 Task: Look for space in Cotoca, Bolivia from 2nd June, 2023 to 9th June, 2023 for 5 adults in price range Rs.7000 to Rs.13000. Place can be shared room with 2 bedrooms having 5 beds and 2 bathrooms. Property type can be flat. Amenities needed are: wifi, . Booking option can be shelf check-in. Required host language is English.
Action: Mouse moved to (795, 137)
Screenshot: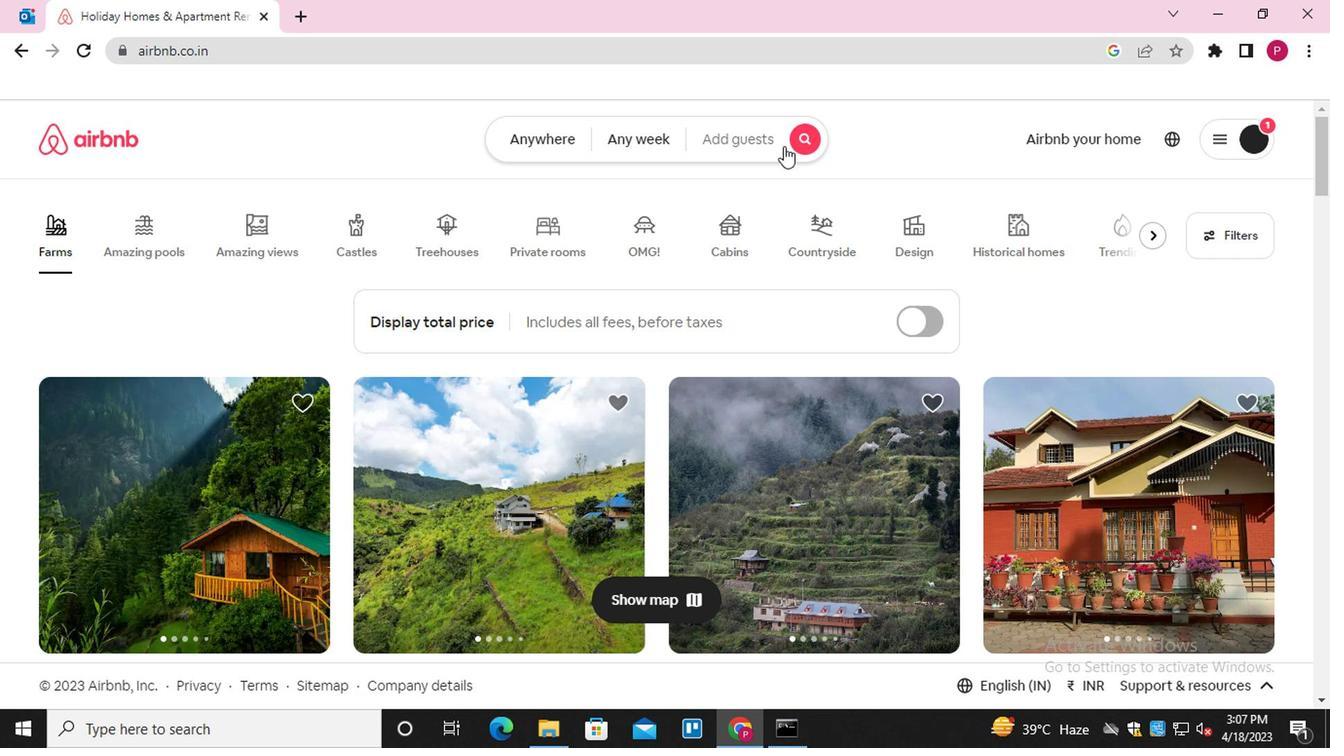 
Action: Mouse pressed left at (795, 137)
Screenshot: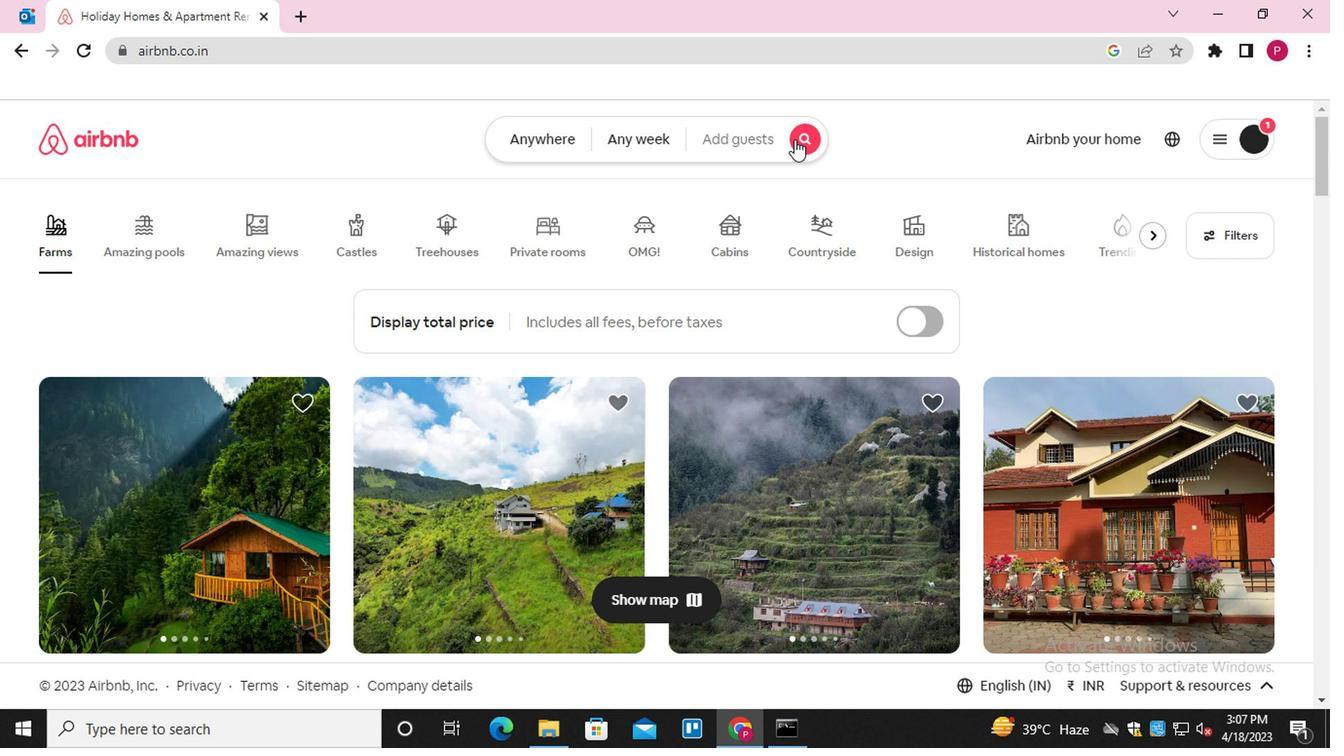 
Action: Mouse moved to (411, 227)
Screenshot: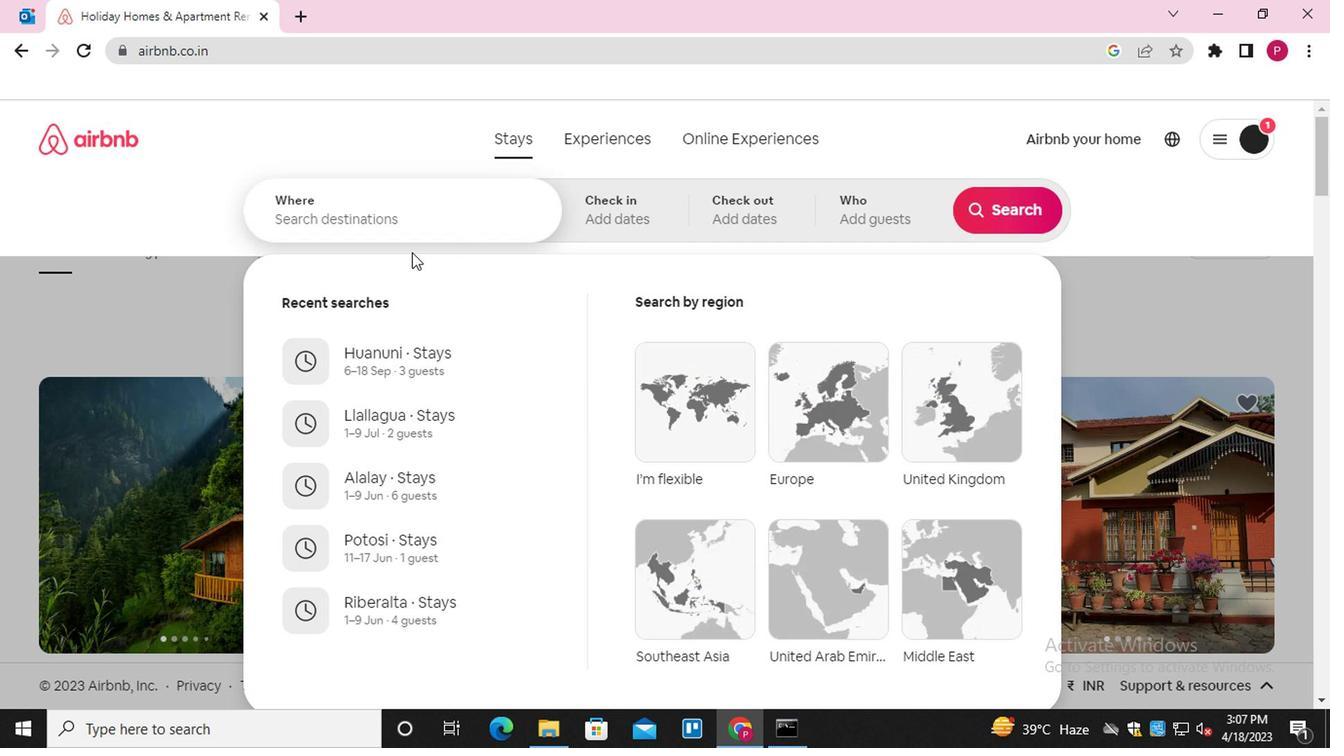 
Action: Mouse pressed left at (411, 227)
Screenshot: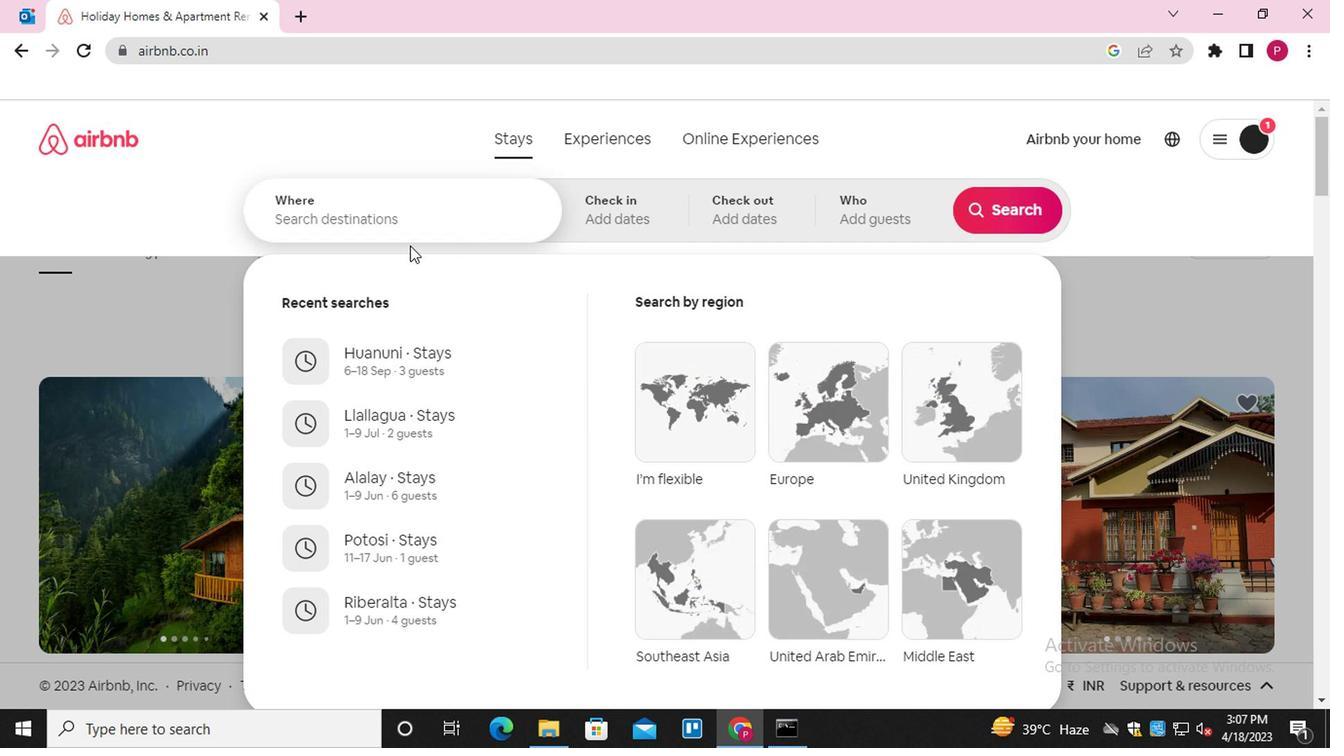 
Action: Mouse moved to (411, 227)
Screenshot: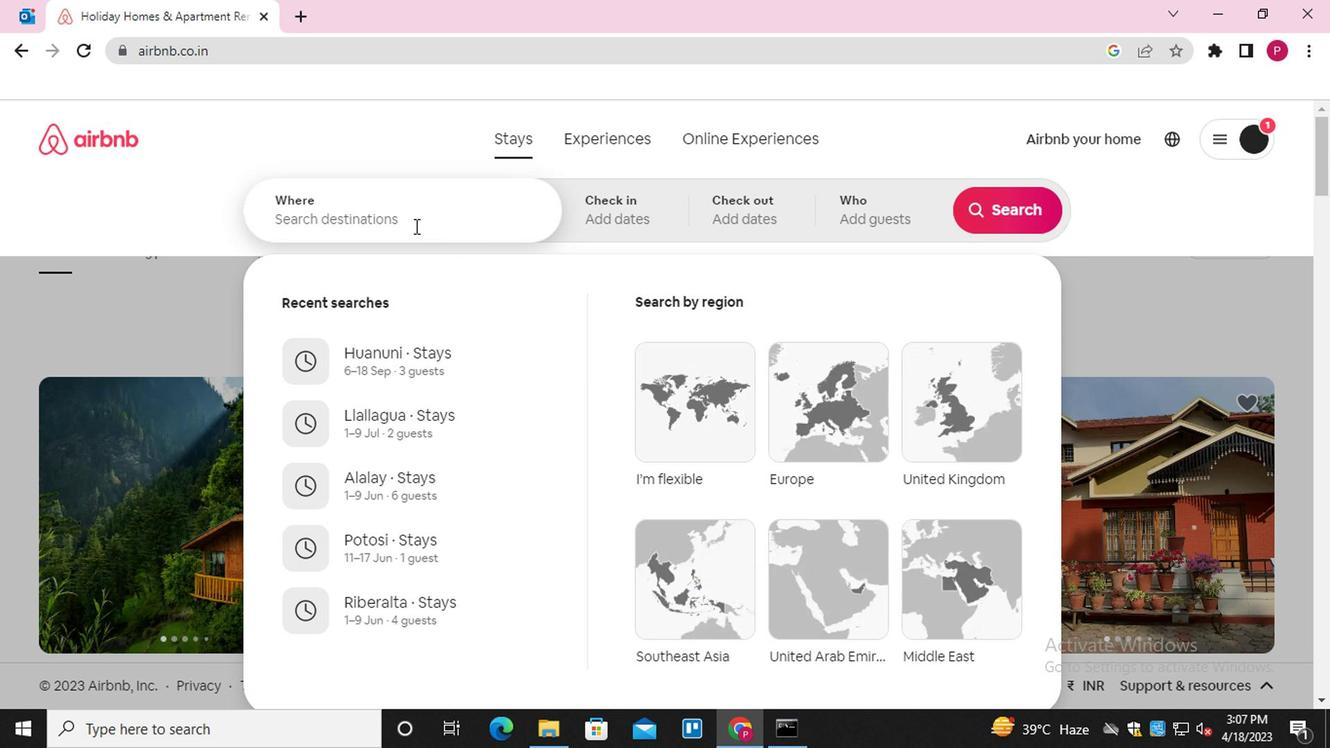 
Action: Key pressed <Key.shift>COTOCA
Screenshot: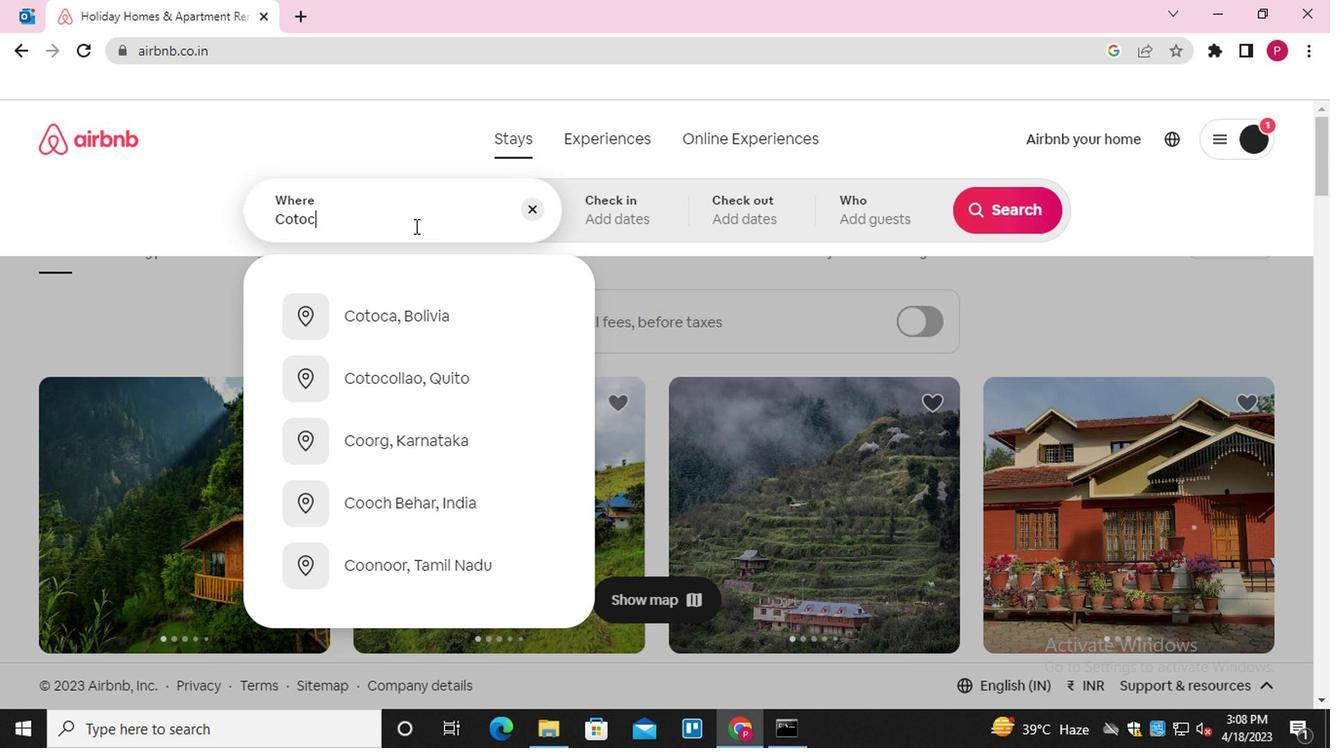
Action: Mouse moved to (414, 313)
Screenshot: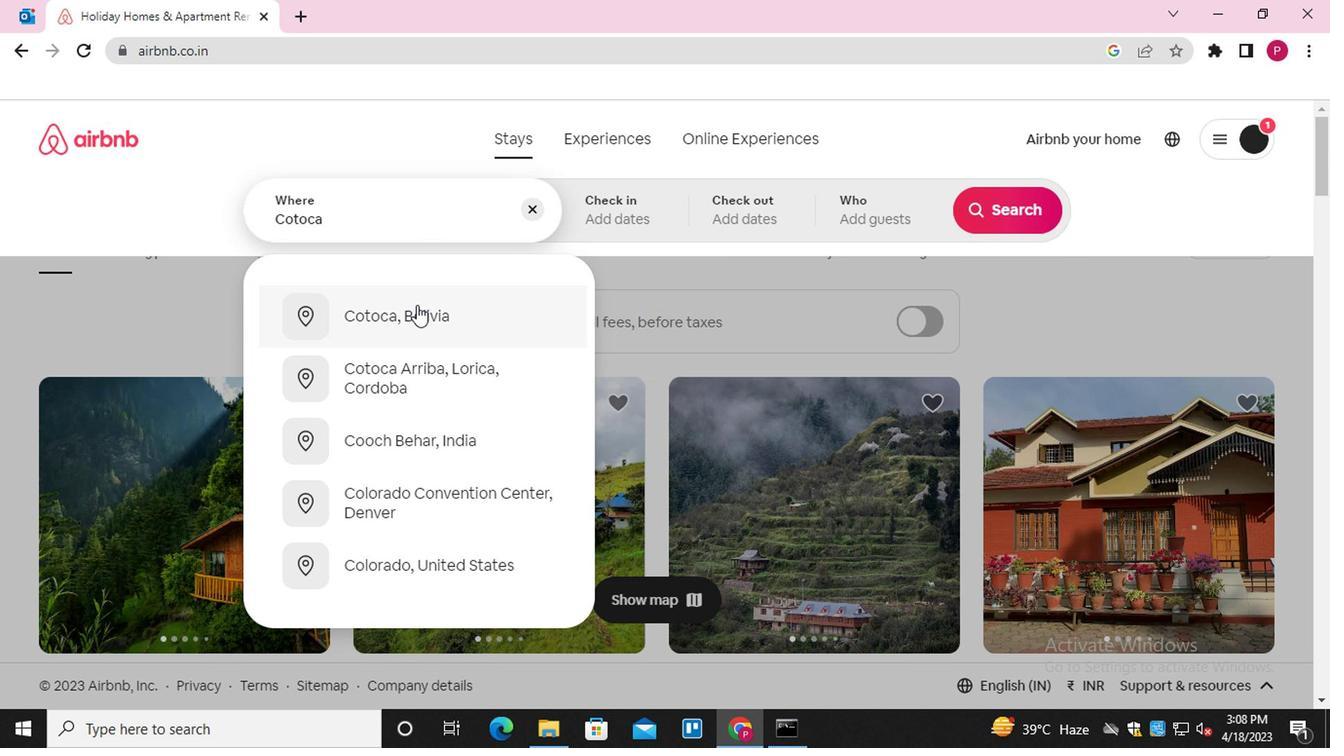 
Action: Mouse pressed left at (414, 313)
Screenshot: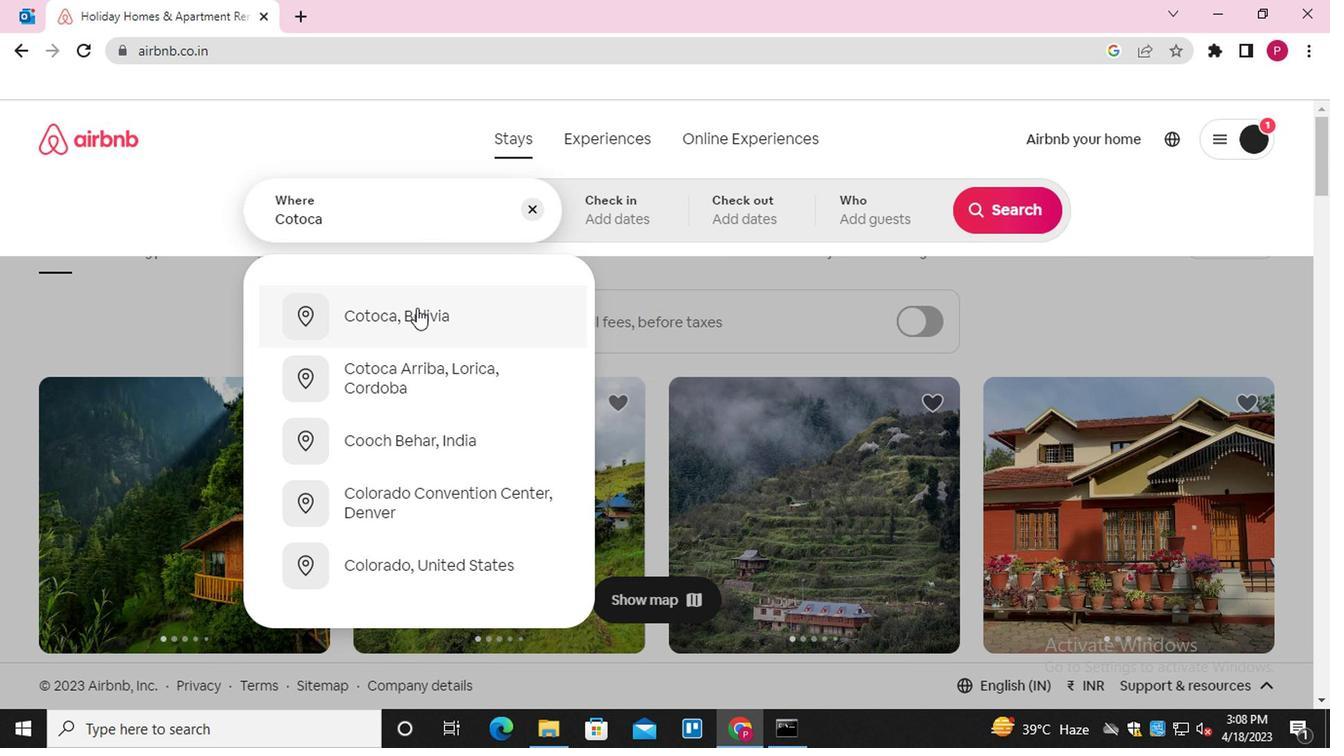 
Action: Mouse moved to (983, 370)
Screenshot: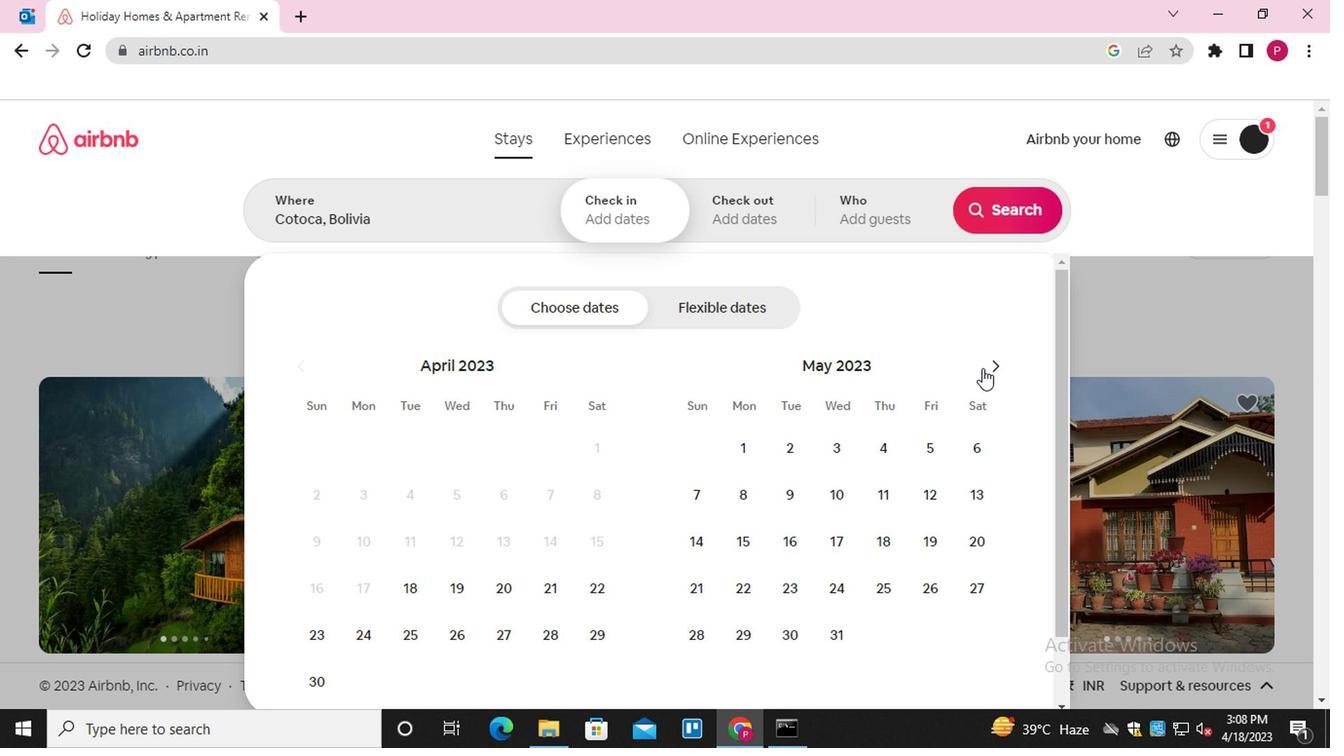 
Action: Mouse pressed left at (983, 370)
Screenshot: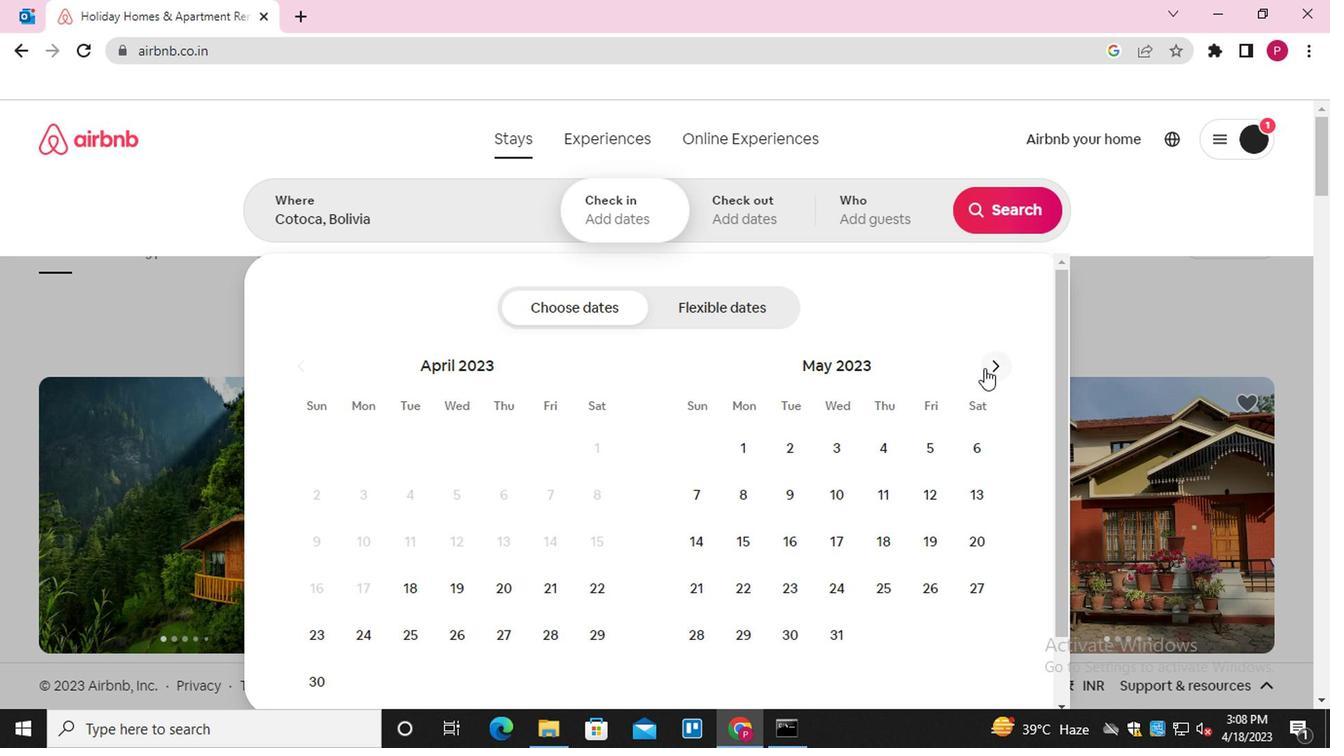 
Action: Mouse moved to (918, 448)
Screenshot: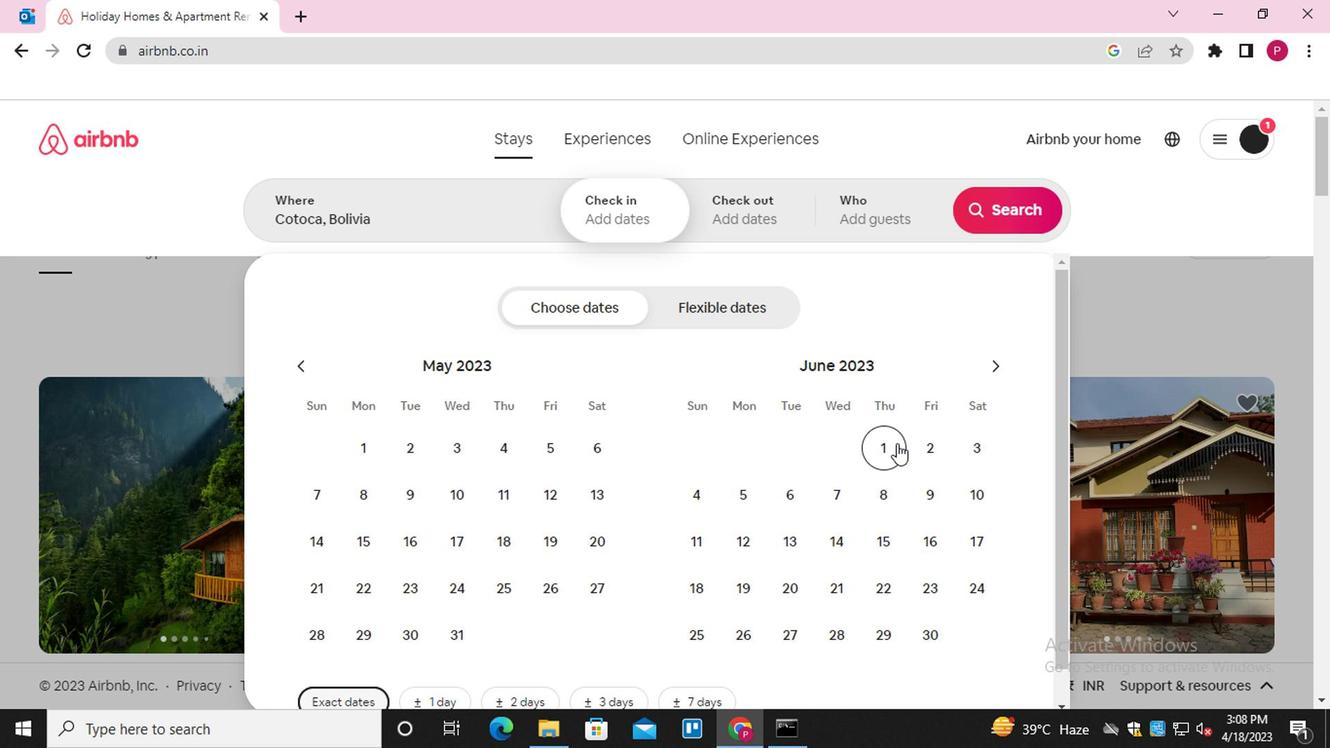 
Action: Mouse pressed left at (918, 448)
Screenshot: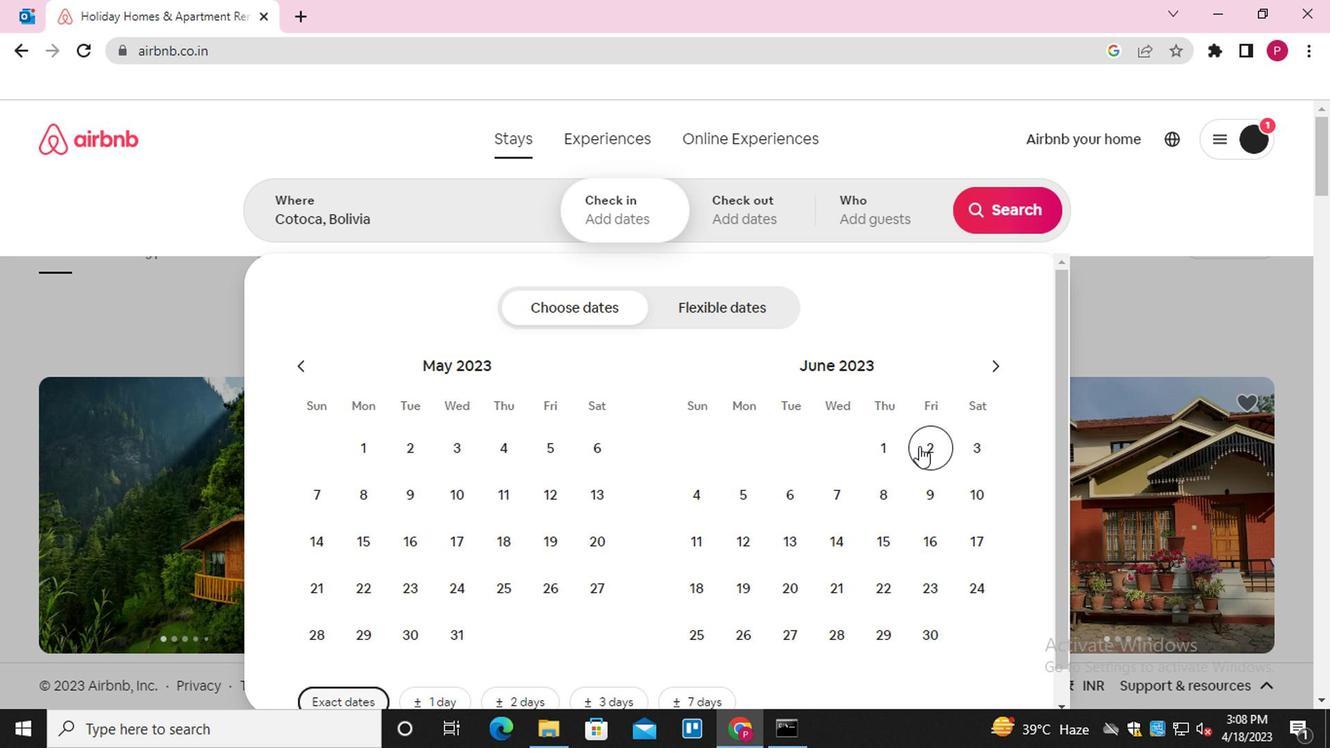 
Action: Mouse moved to (931, 491)
Screenshot: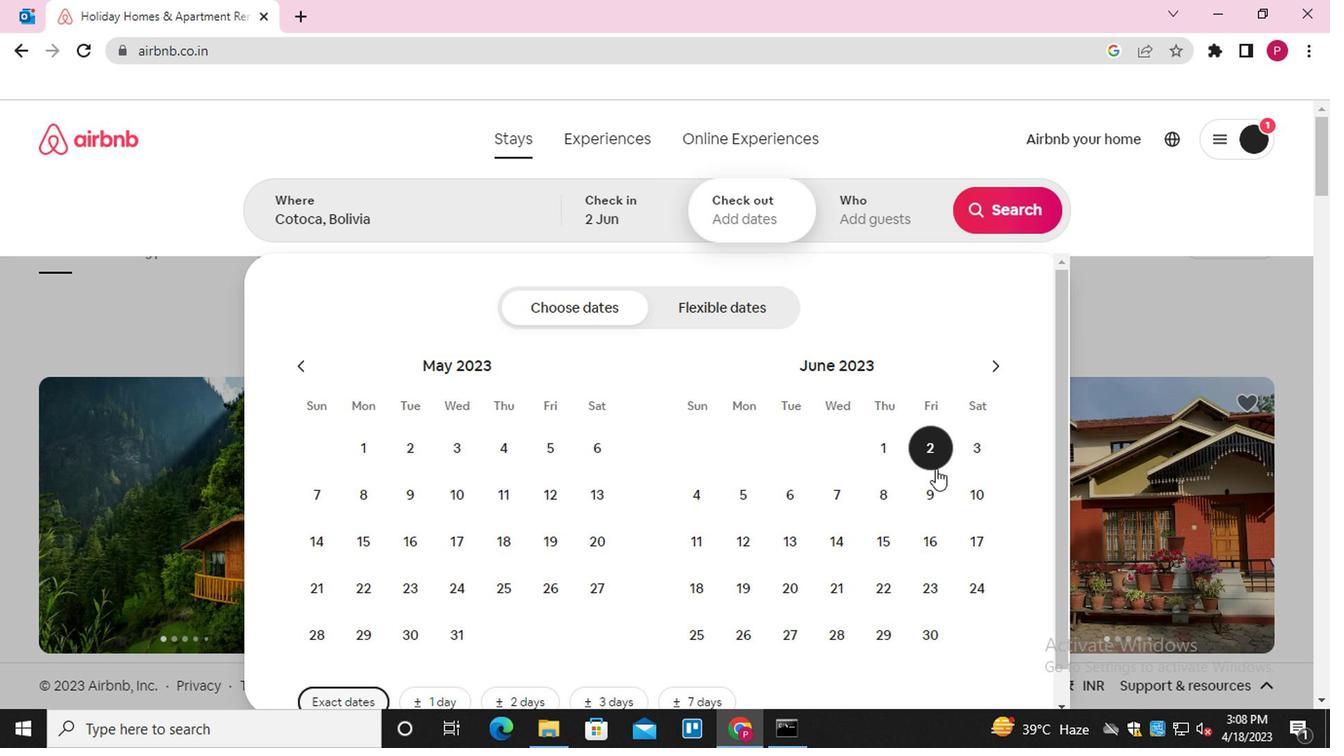 
Action: Mouse pressed left at (931, 491)
Screenshot: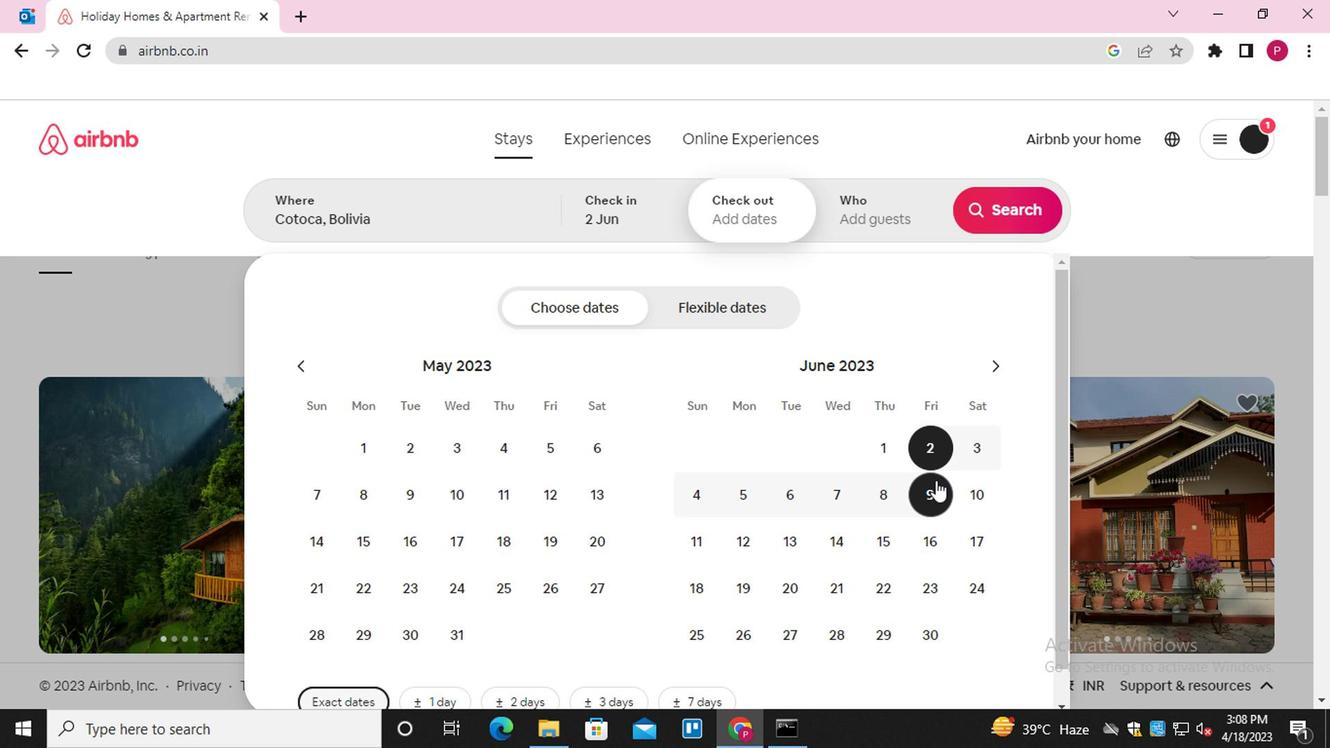 
Action: Mouse moved to (866, 201)
Screenshot: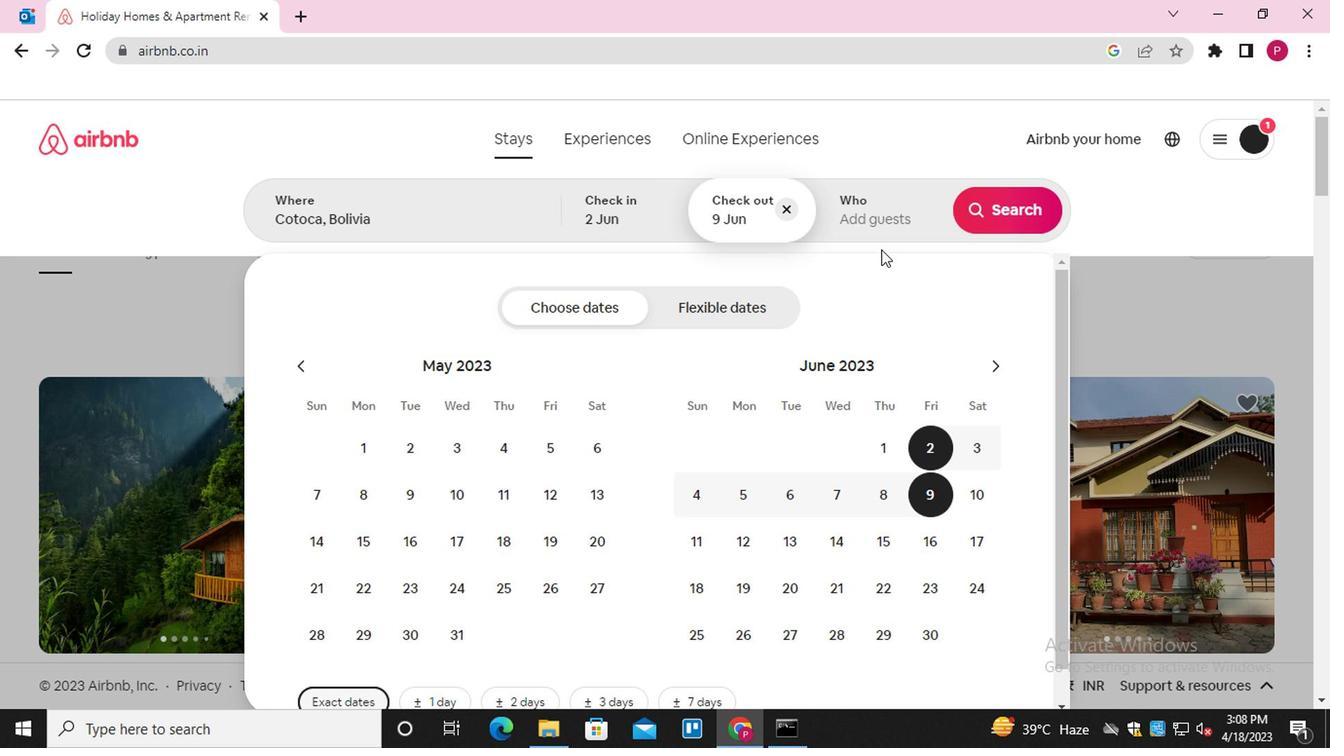 
Action: Mouse pressed left at (866, 201)
Screenshot: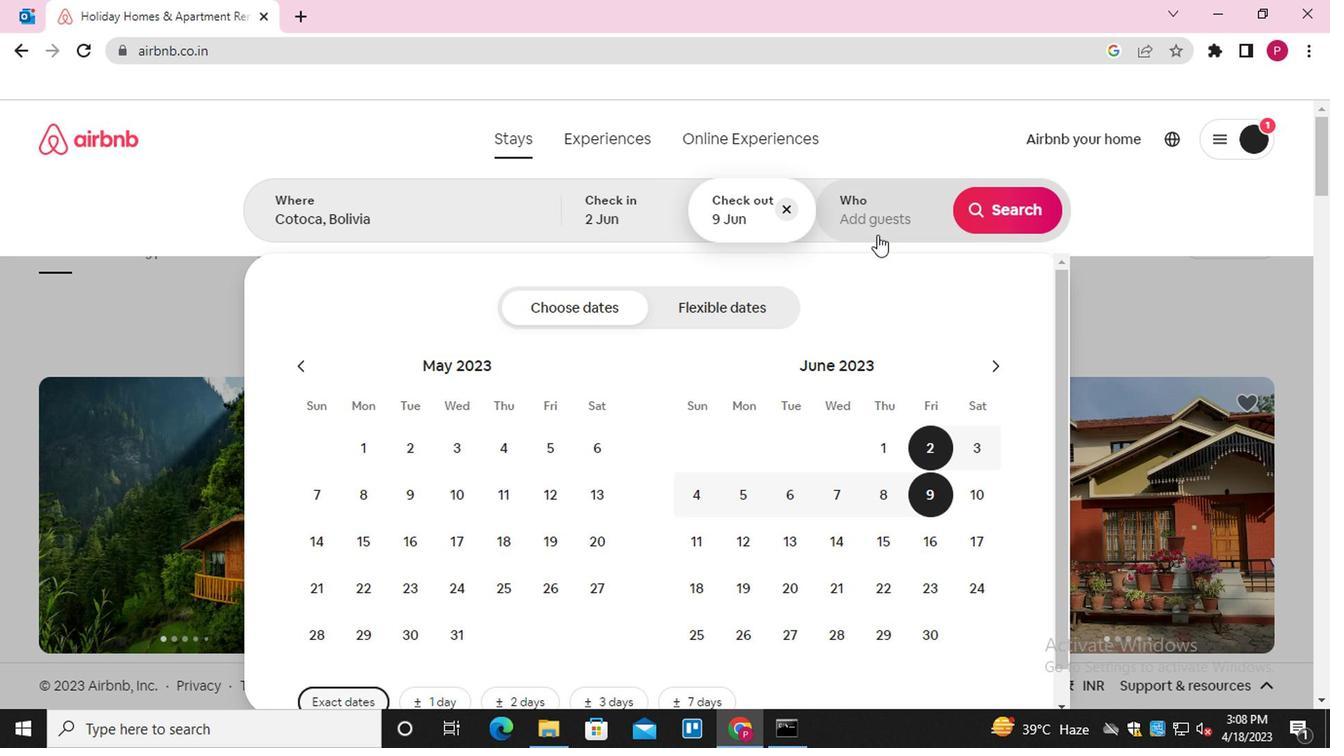
Action: Mouse moved to (1005, 320)
Screenshot: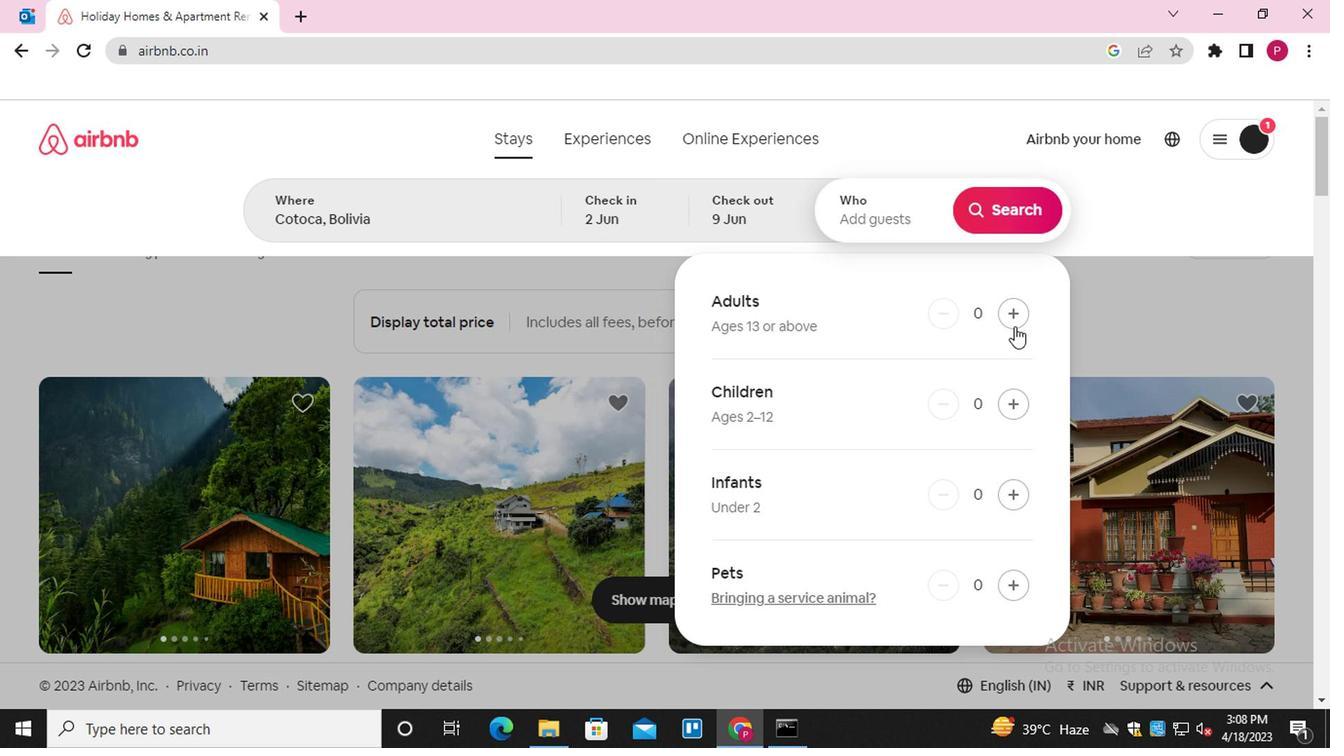 
Action: Mouse pressed left at (1005, 320)
Screenshot: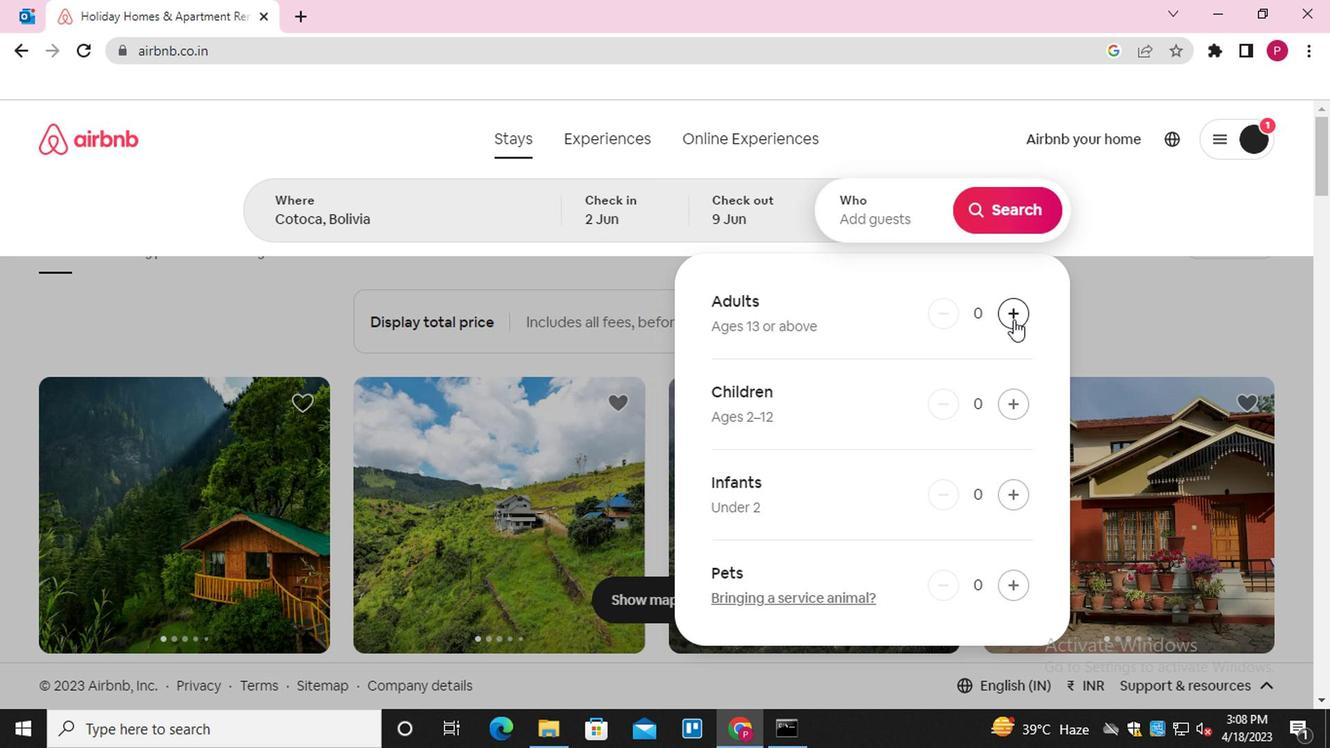 
Action: Mouse pressed left at (1005, 320)
Screenshot: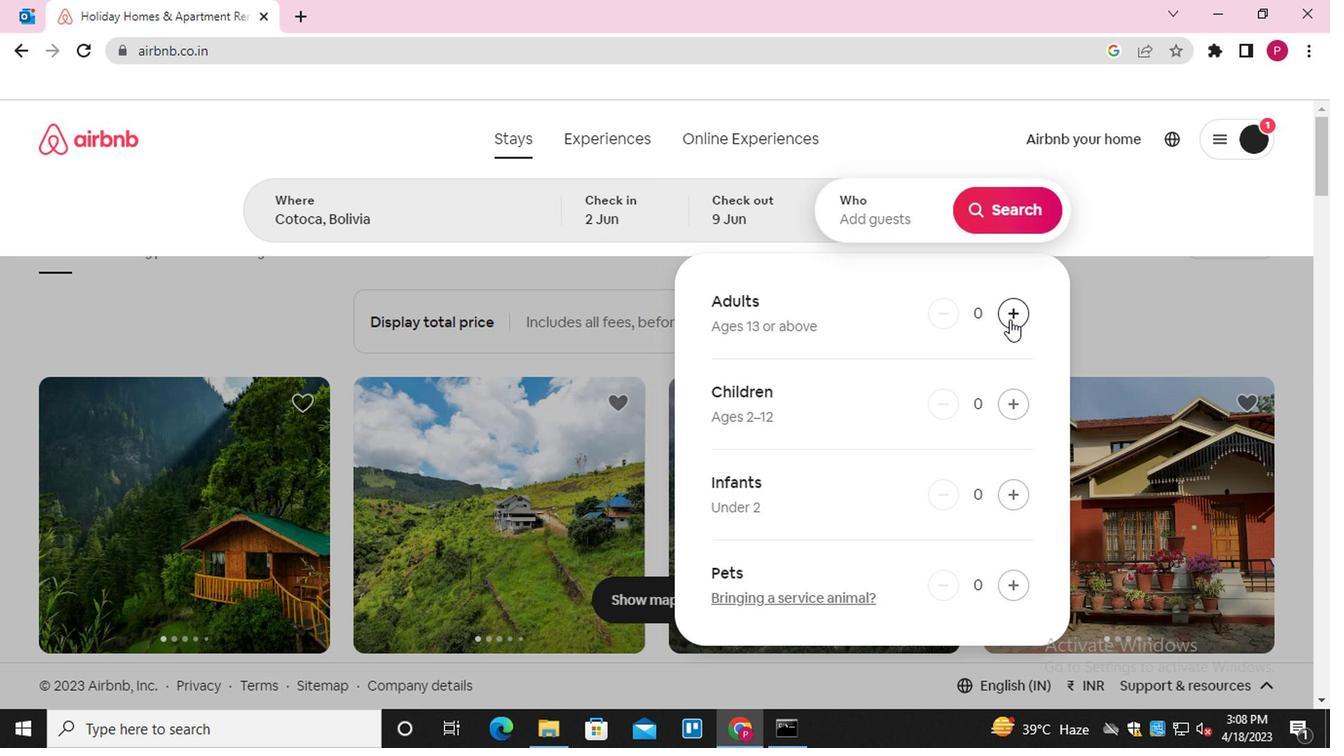 
Action: Mouse pressed left at (1005, 320)
Screenshot: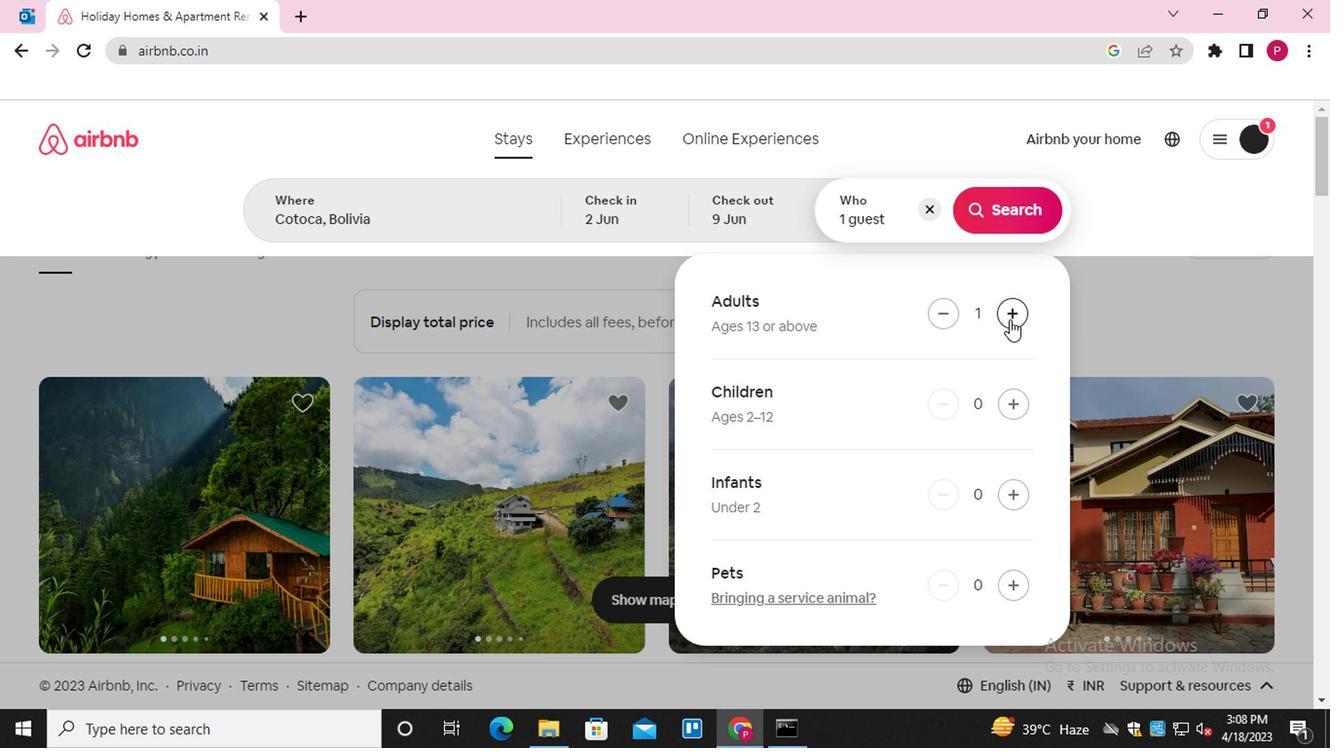 
Action: Mouse pressed left at (1005, 320)
Screenshot: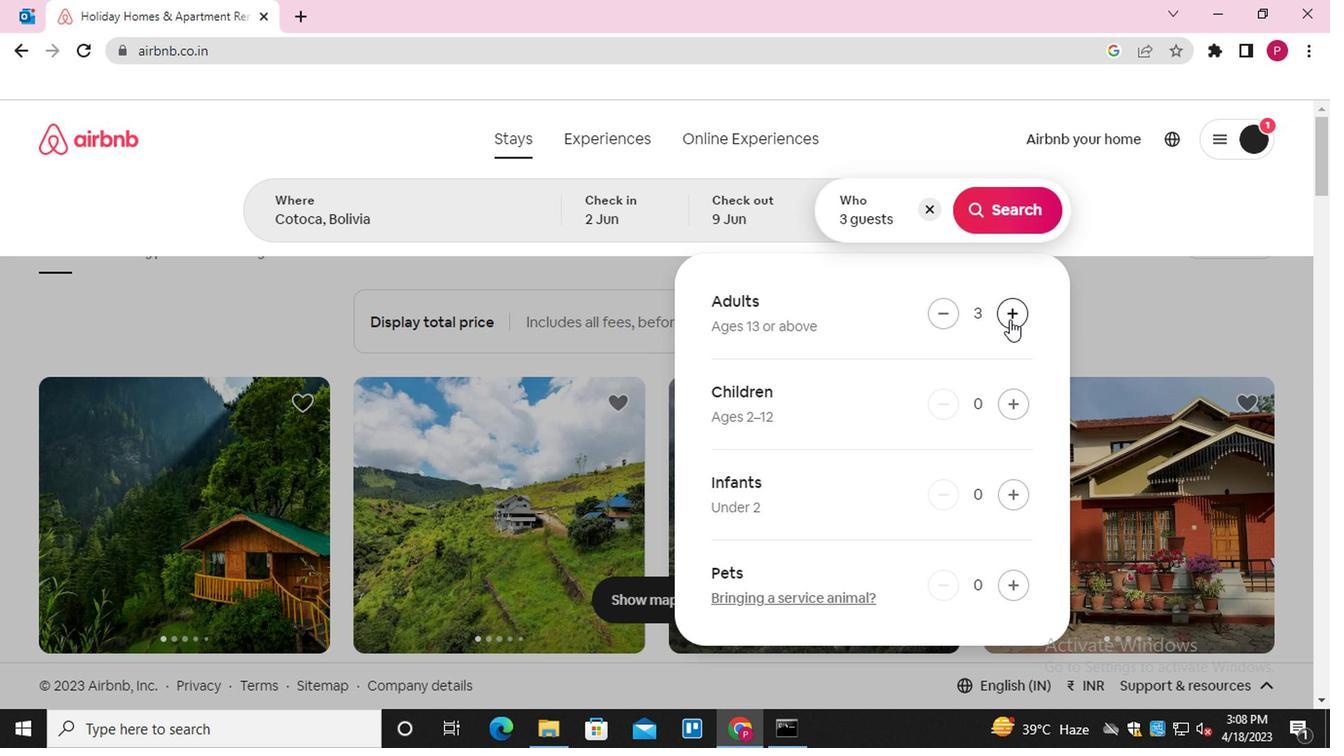 
Action: Mouse pressed left at (1005, 320)
Screenshot: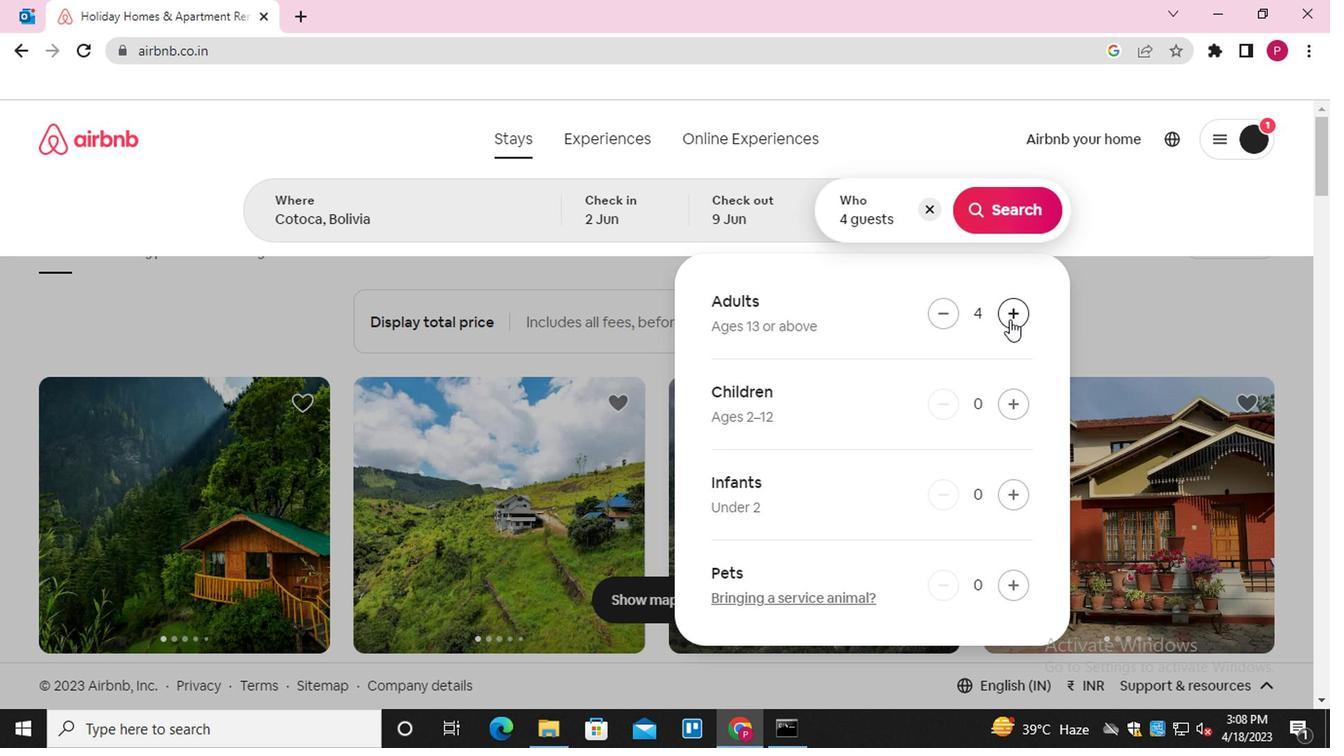 
Action: Mouse moved to (993, 216)
Screenshot: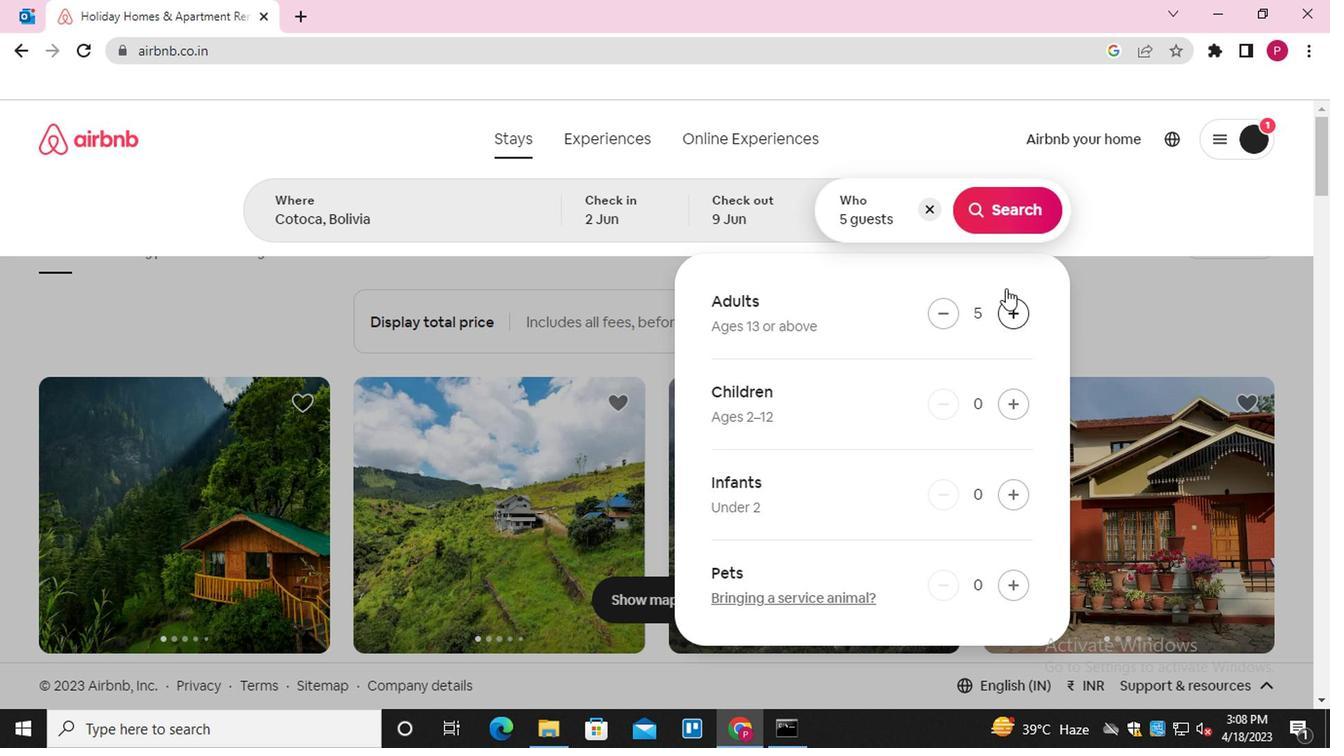 
Action: Mouse pressed left at (993, 216)
Screenshot: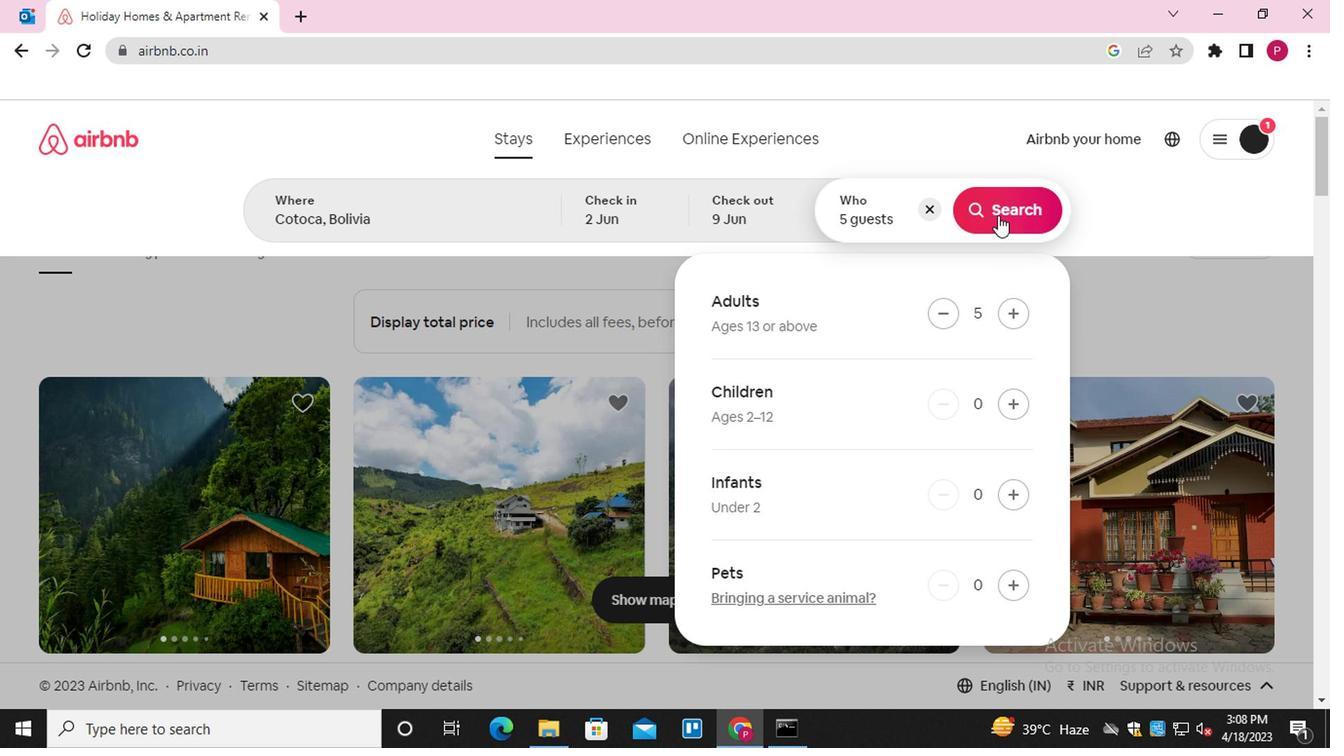 
Action: Mouse moved to (1211, 218)
Screenshot: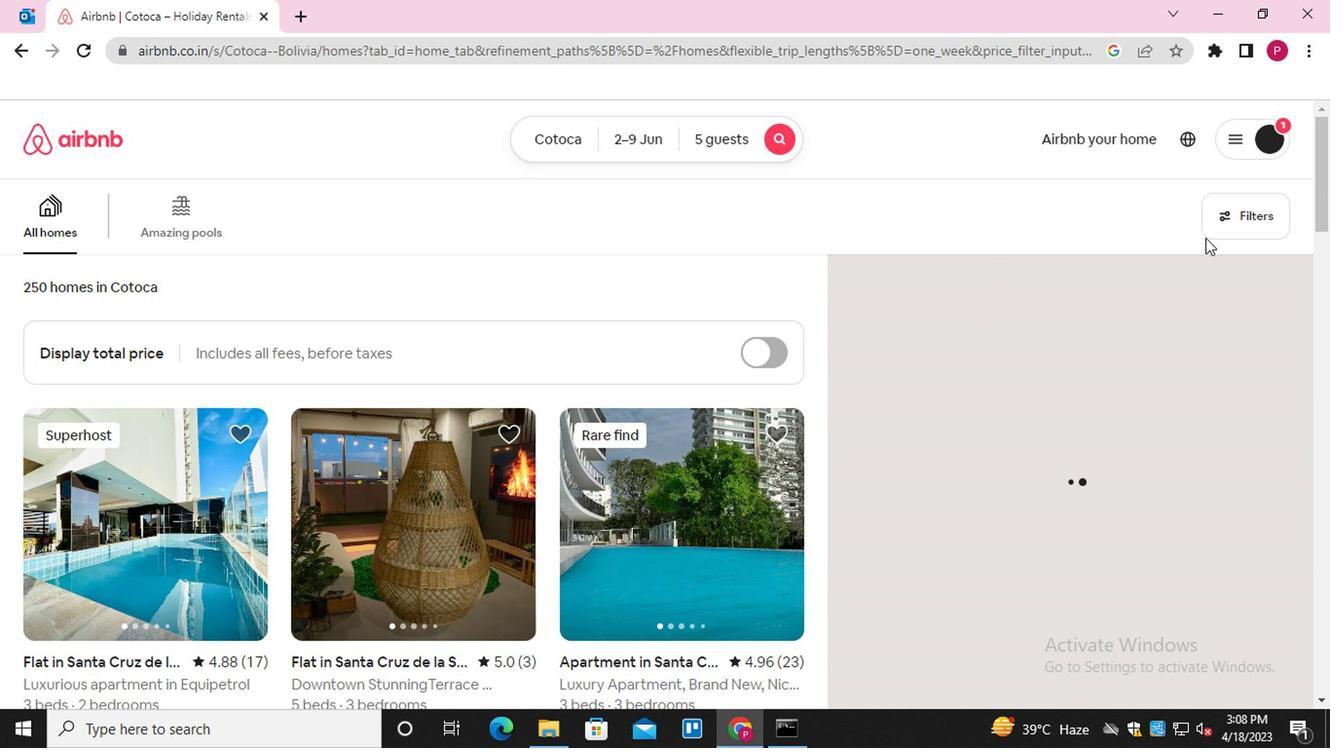 
Action: Mouse pressed left at (1211, 218)
Screenshot: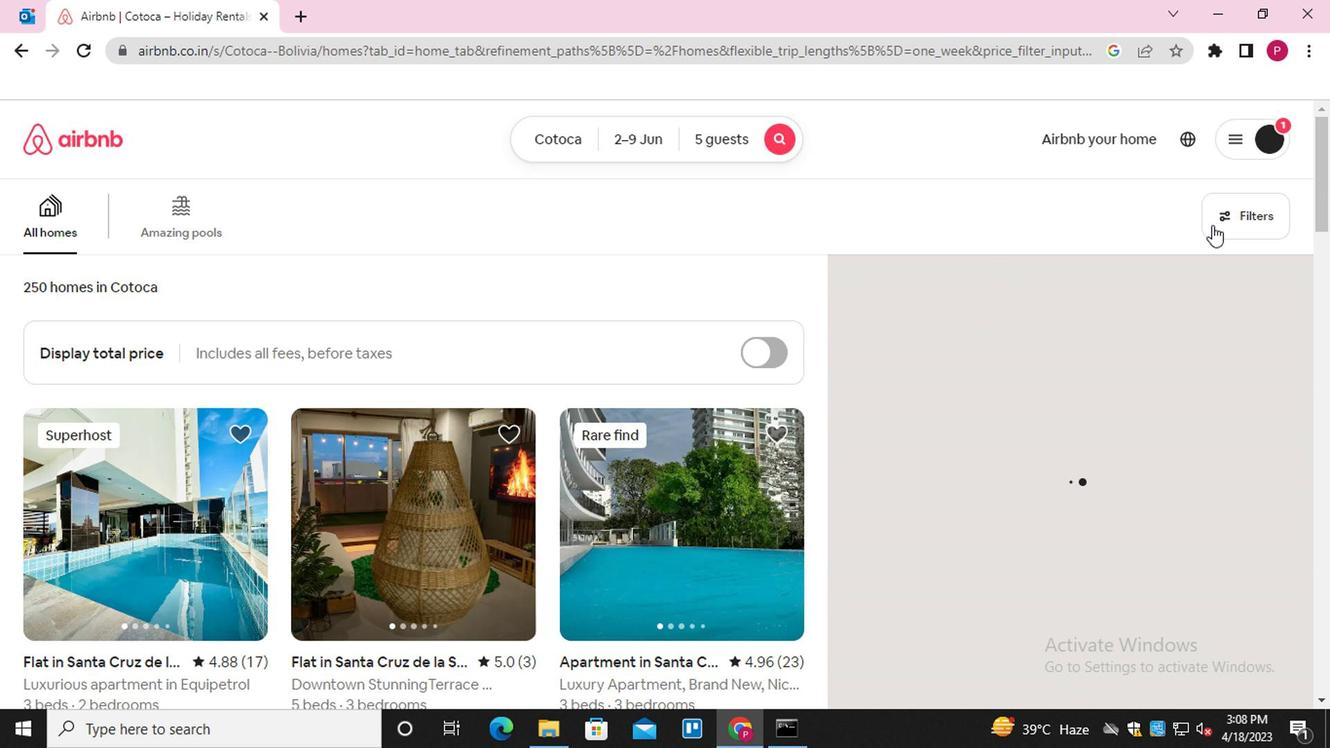
Action: Mouse moved to (456, 455)
Screenshot: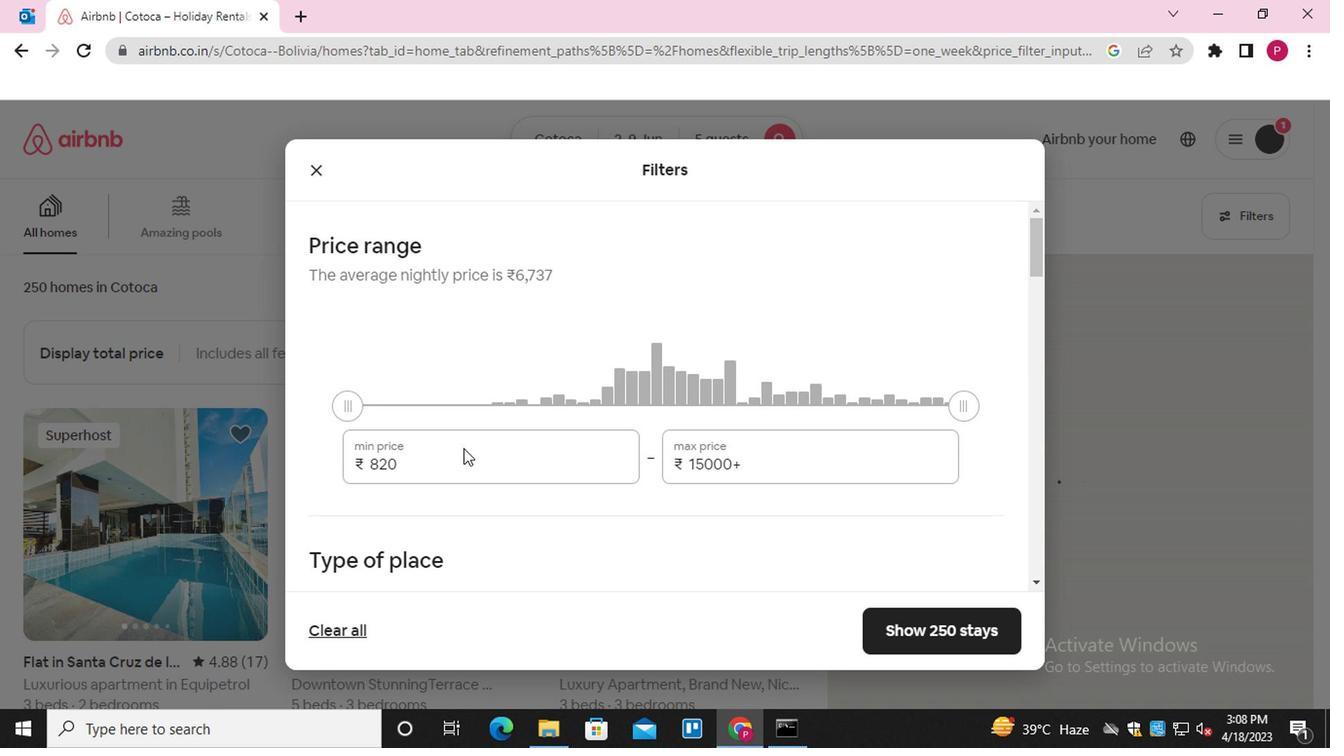 
Action: Mouse pressed left at (456, 455)
Screenshot: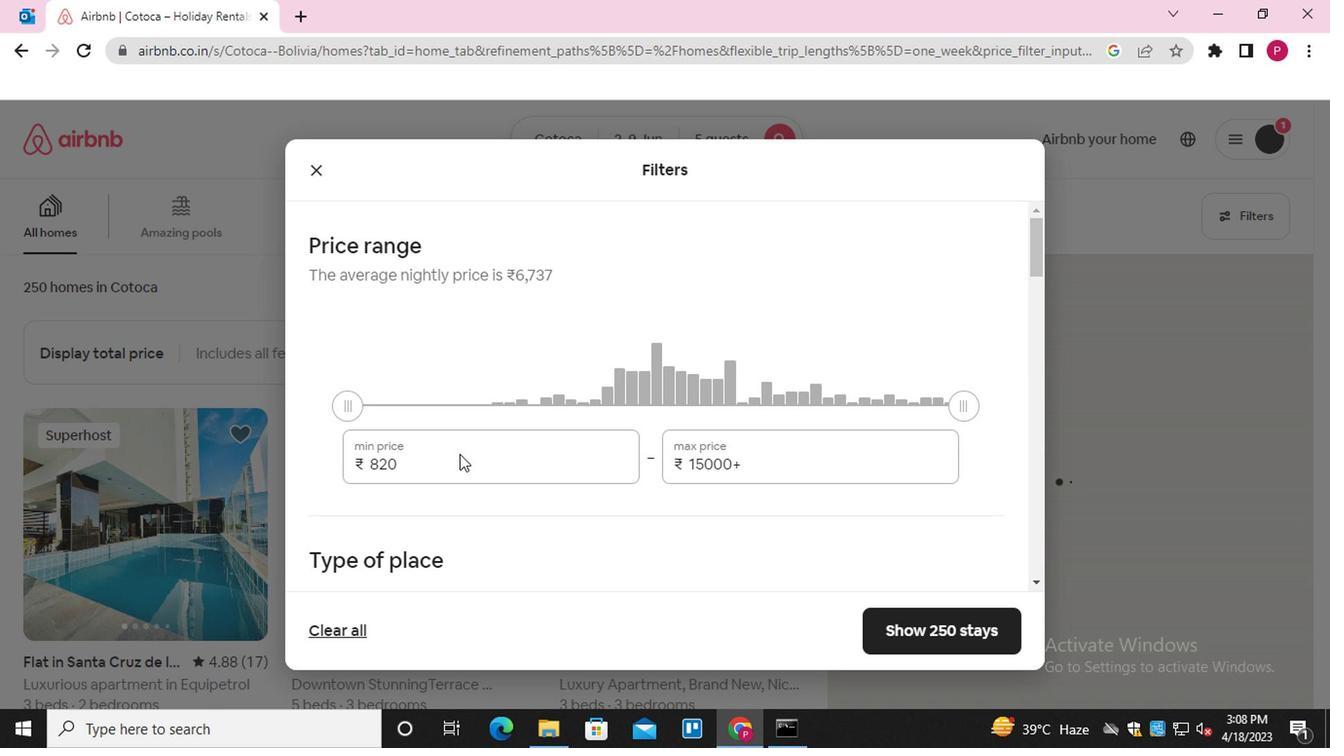 
Action: Mouse pressed left at (456, 455)
Screenshot: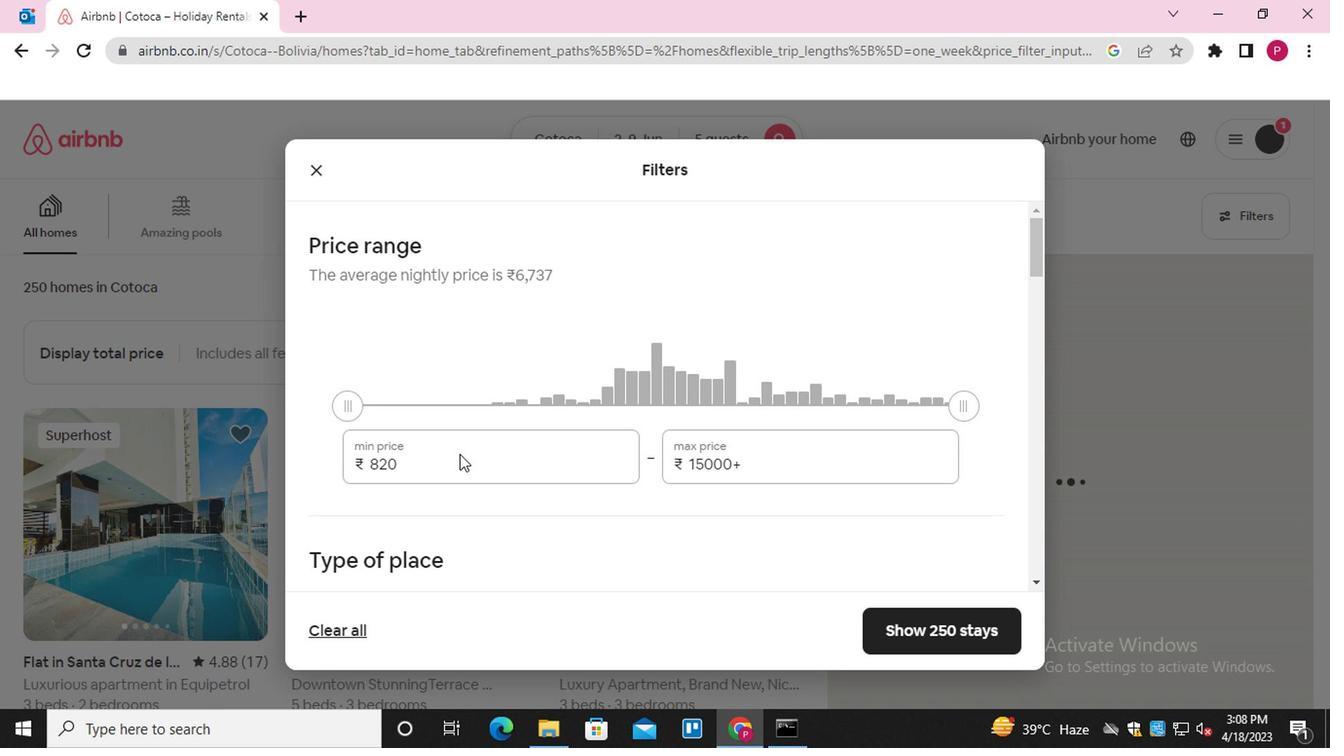 
Action: Mouse moved to (456, 457)
Screenshot: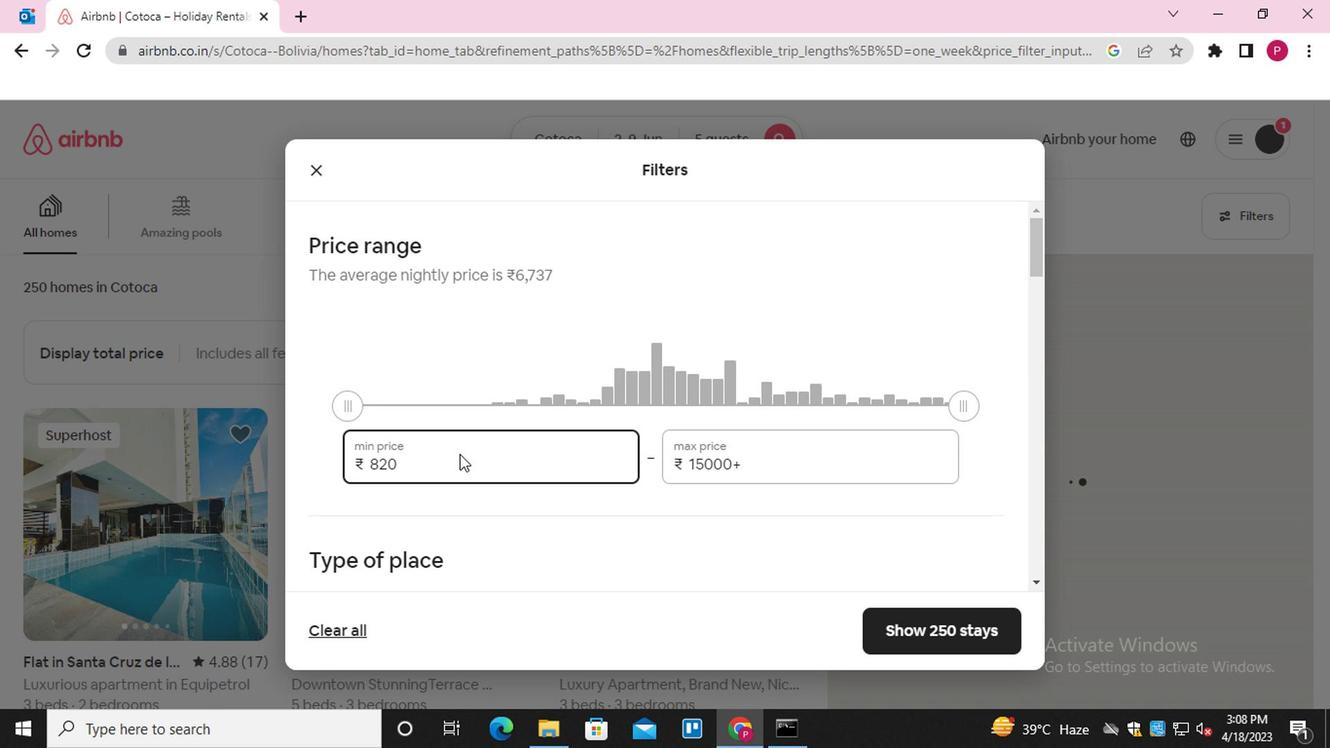 
Action: Mouse pressed left at (456, 457)
Screenshot: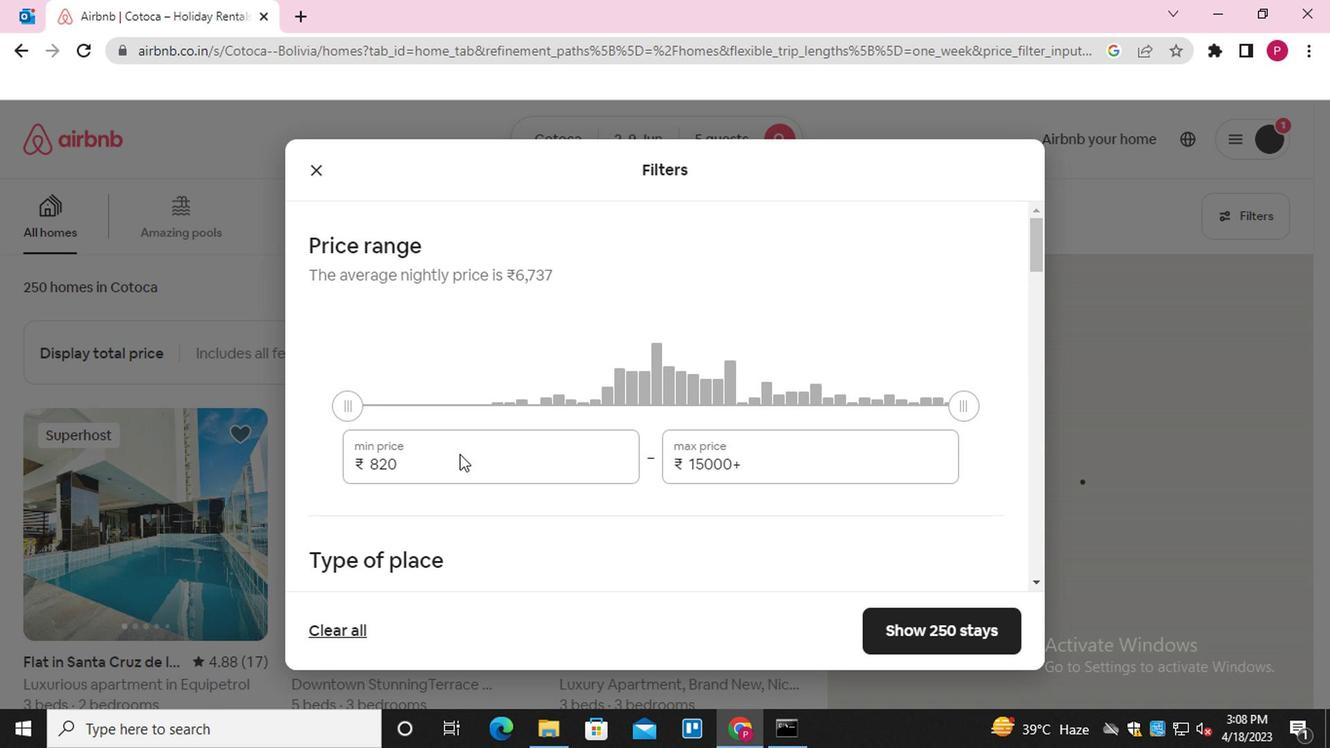 
Action: Mouse moved to (448, 463)
Screenshot: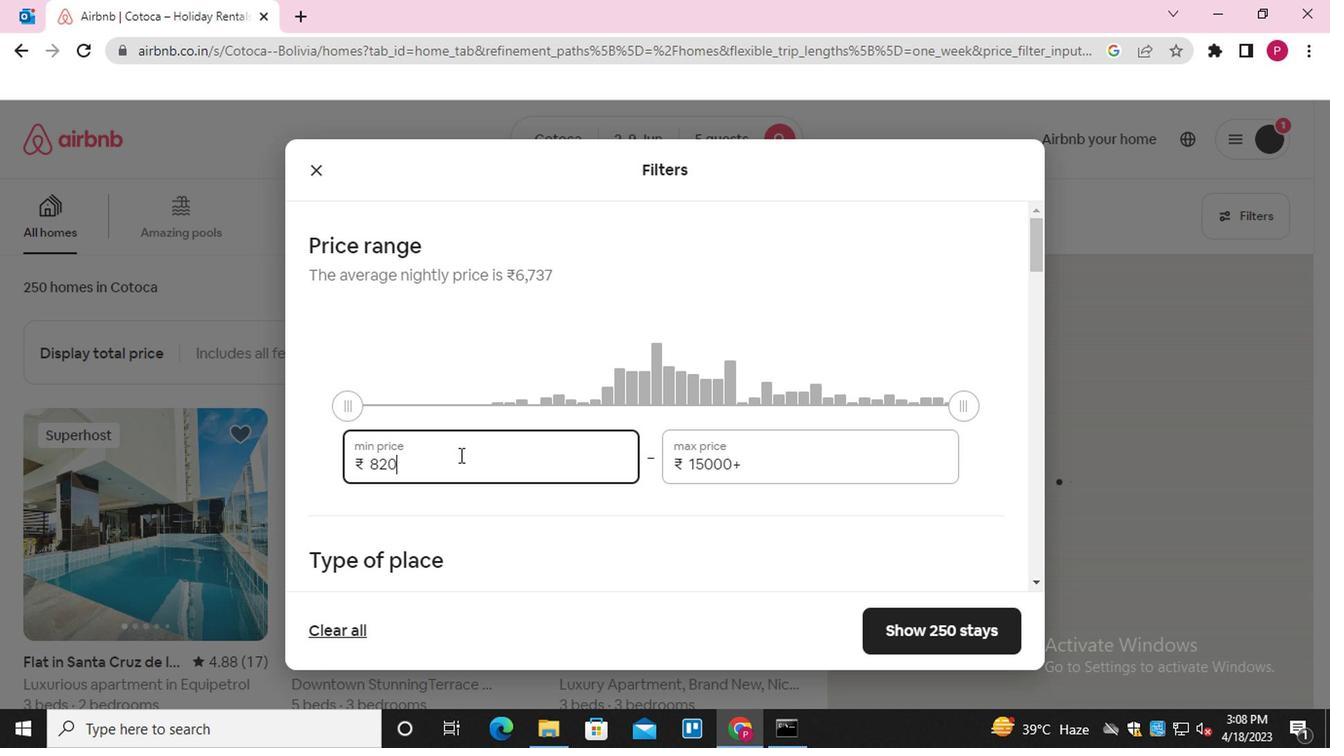 
Action: Key pressed 7000<Key.tab>13000
Screenshot: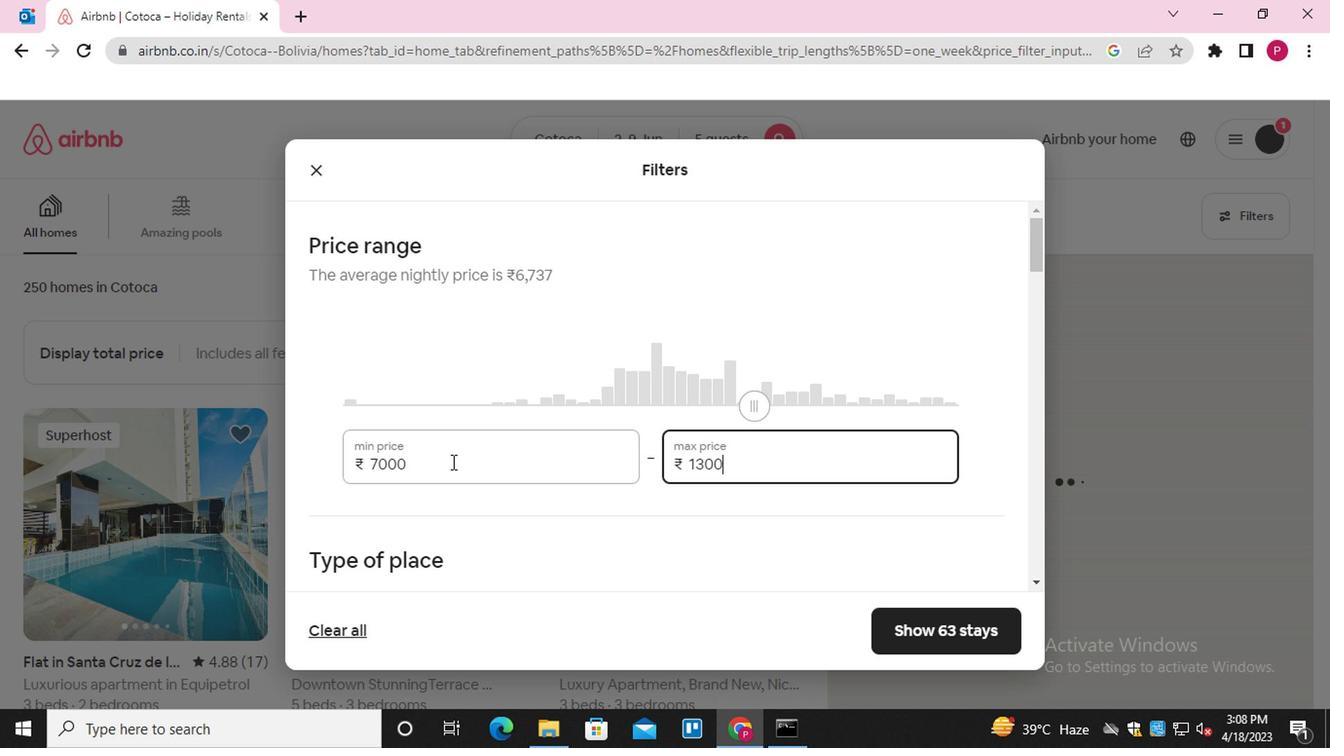 
Action: Mouse moved to (417, 503)
Screenshot: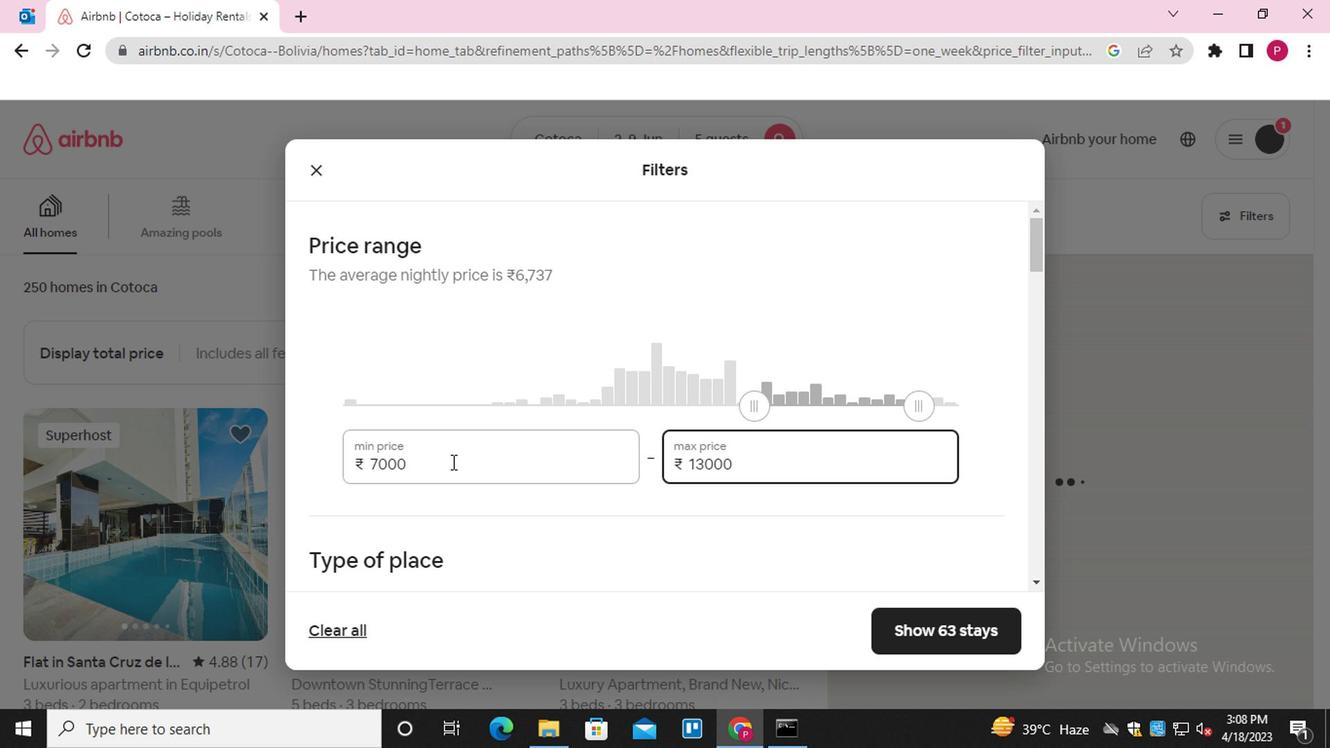 
Action: Mouse scrolled (417, 503) with delta (0, 0)
Screenshot: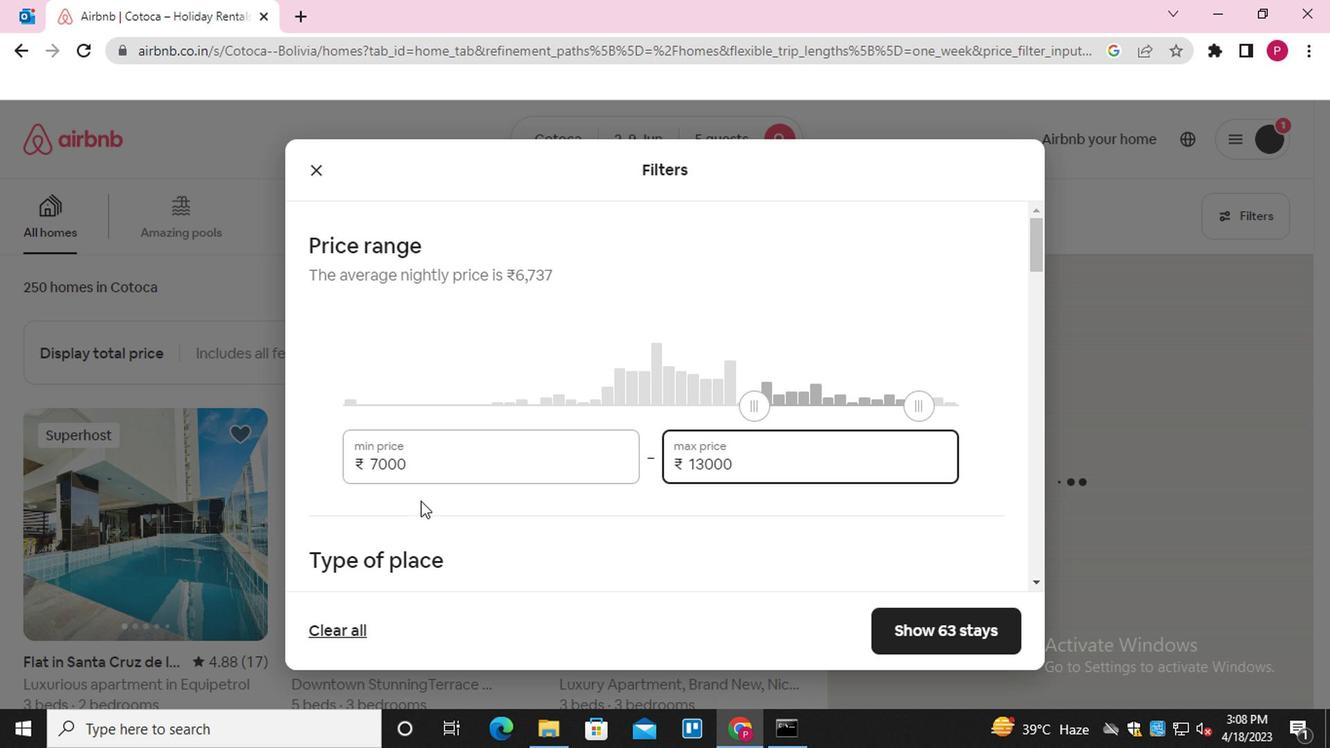 
Action: Mouse moved to (417, 507)
Screenshot: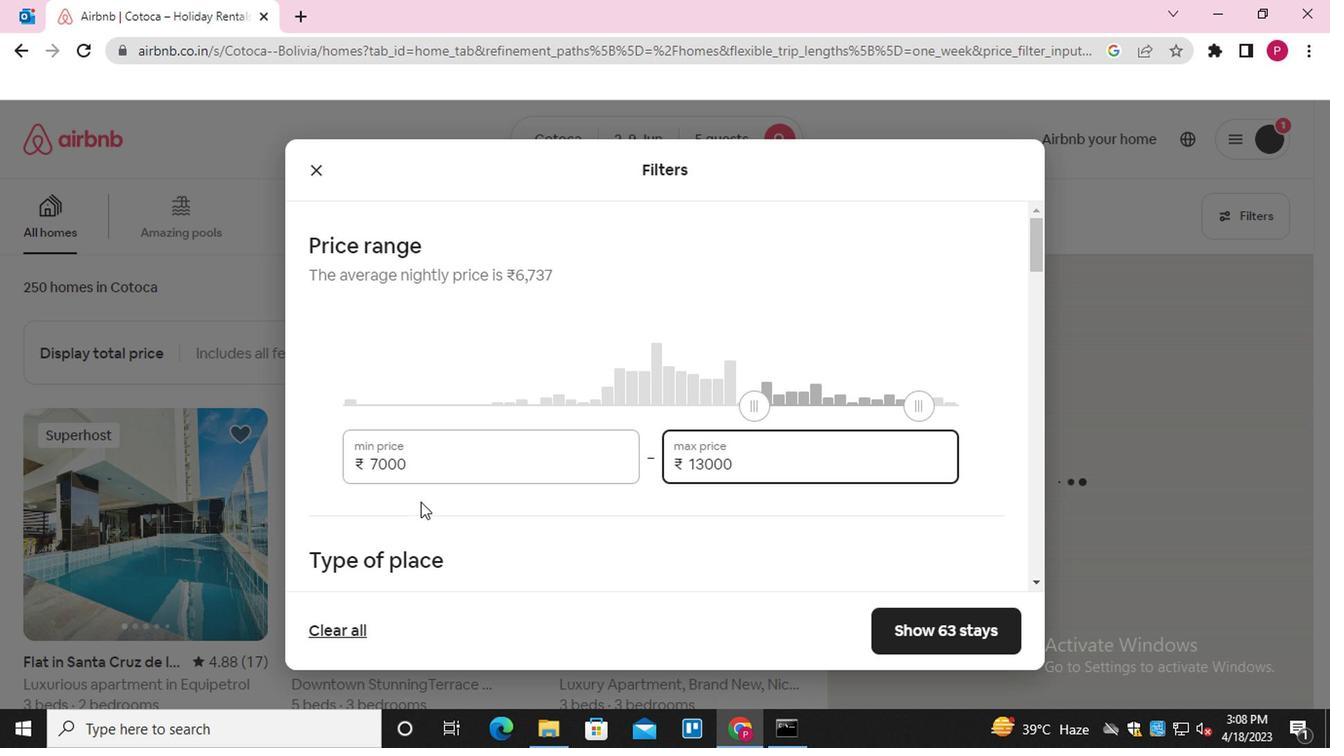 
Action: Mouse scrolled (417, 507) with delta (0, 0)
Screenshot: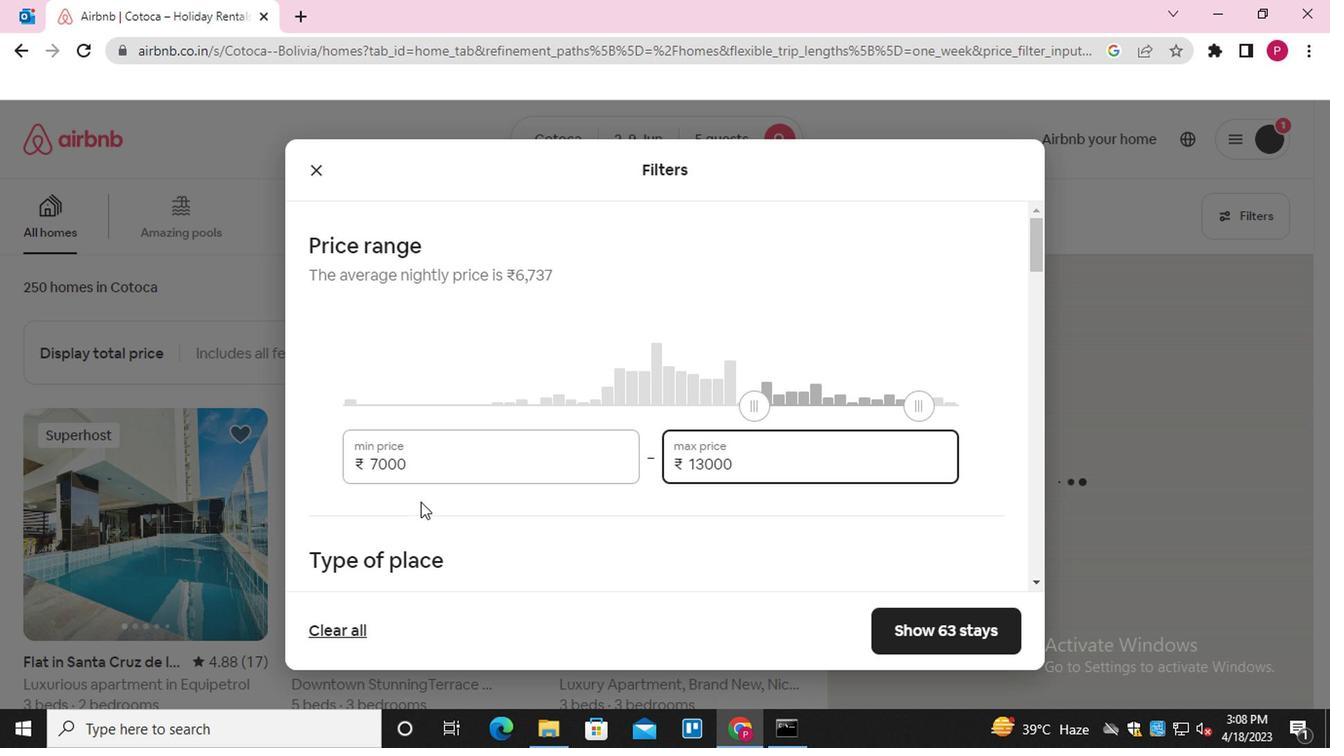 
Action: Mouse moved to (418, 508)
Screenshot: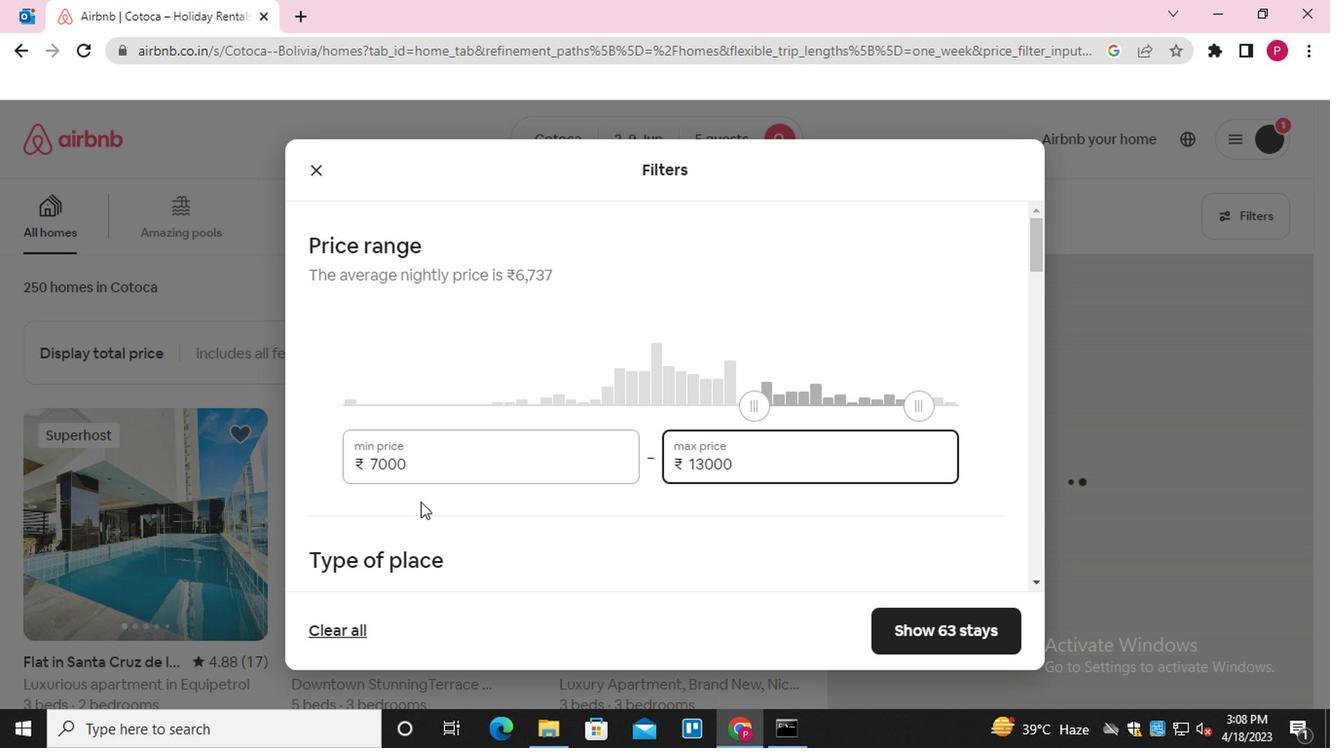 
Action: Mouse scrolled (418, 507) with delta (0, 0)
Screenshot: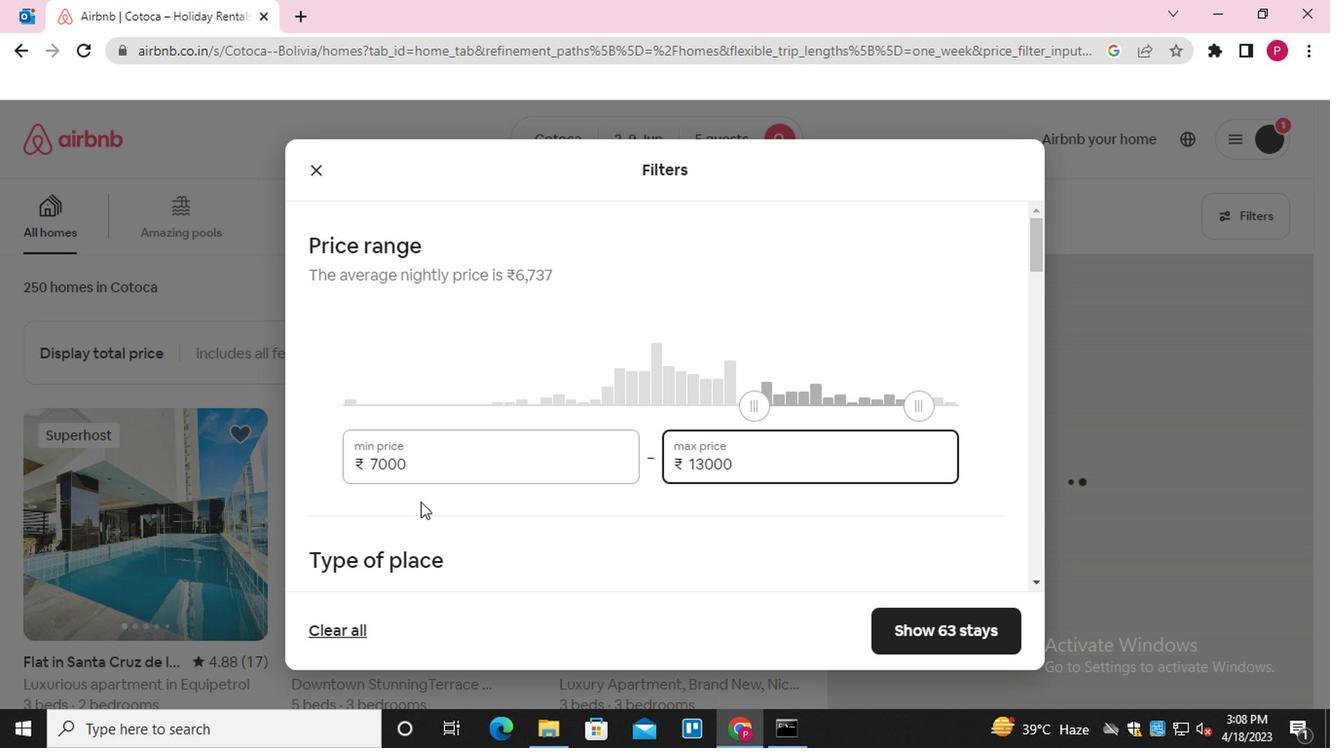 
Action: Mouse scrolled (418, 507) with delta (0, 0)
Screenshot: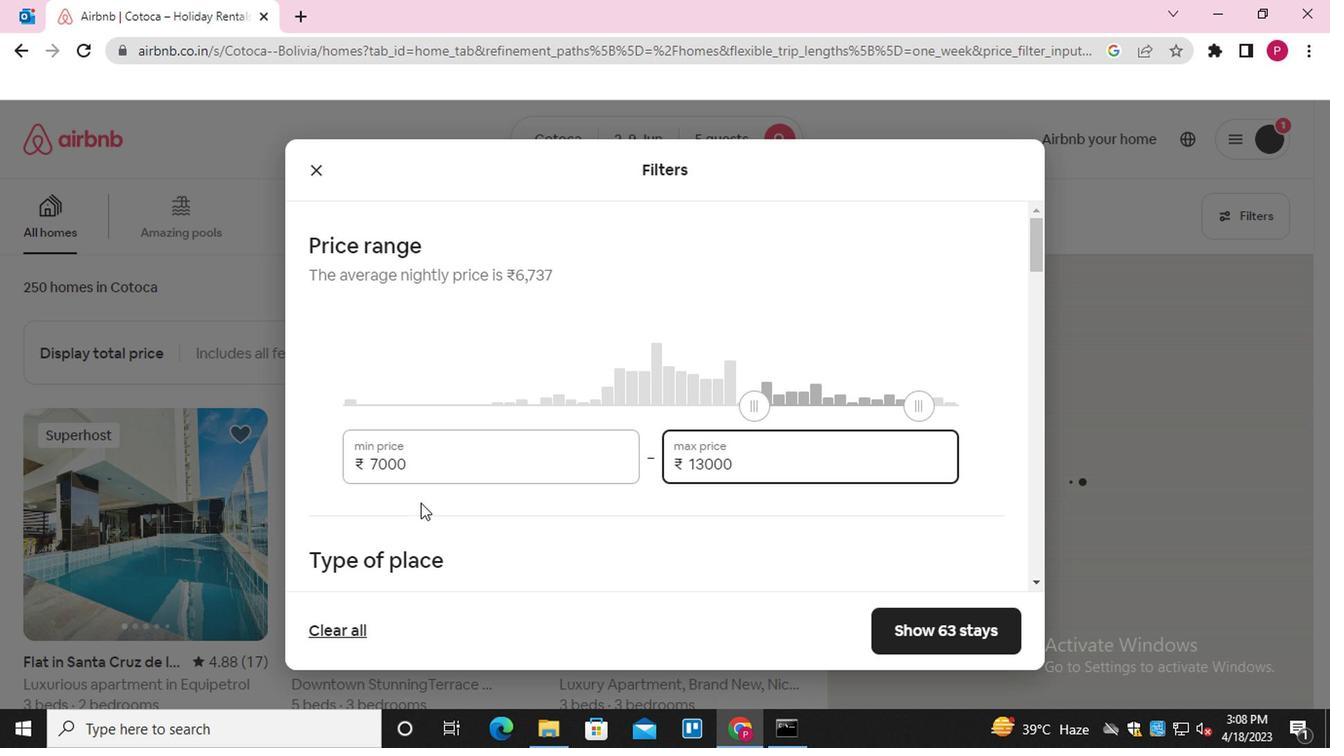 
Action: Mouse moved to (458, 487)
Screenshot: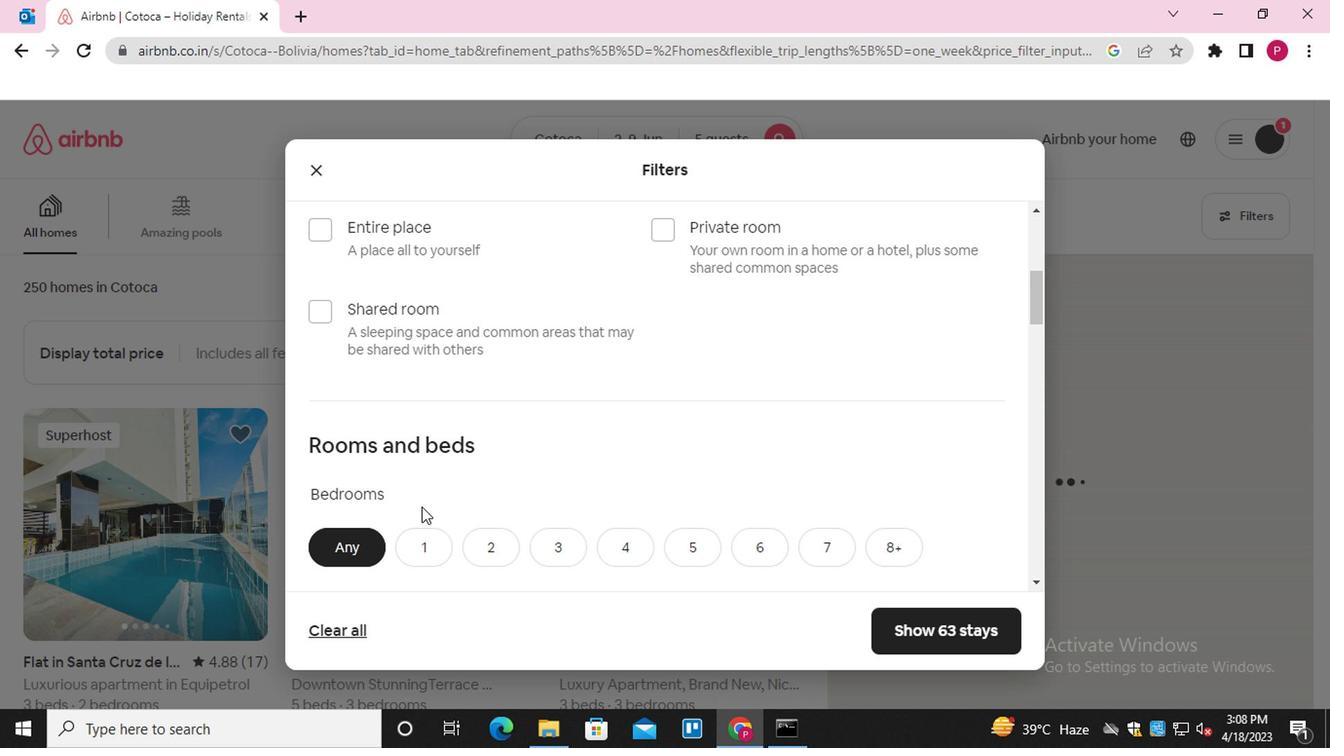 
Action: Mouse scrolled (458, 488) with delta (0, 1)
Screenshot: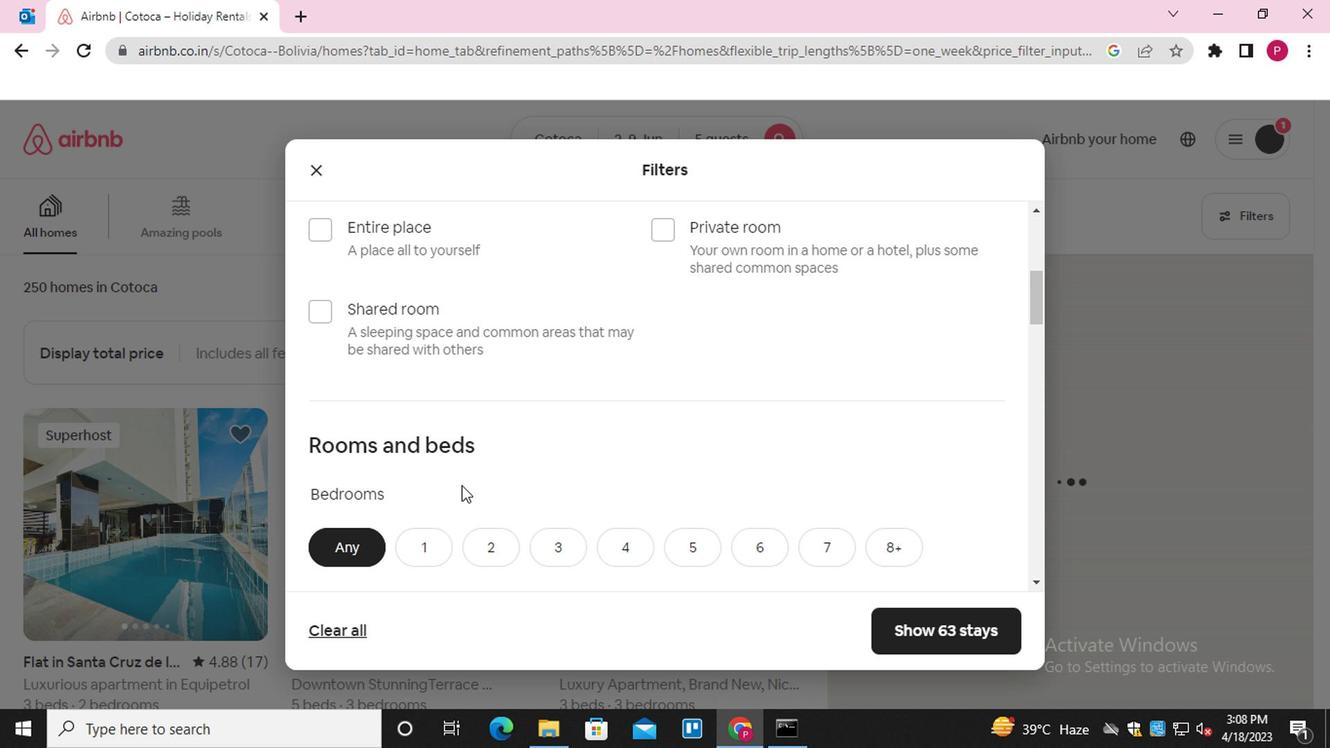 
Action: Mouse moved to (324, 417)
Screenshot: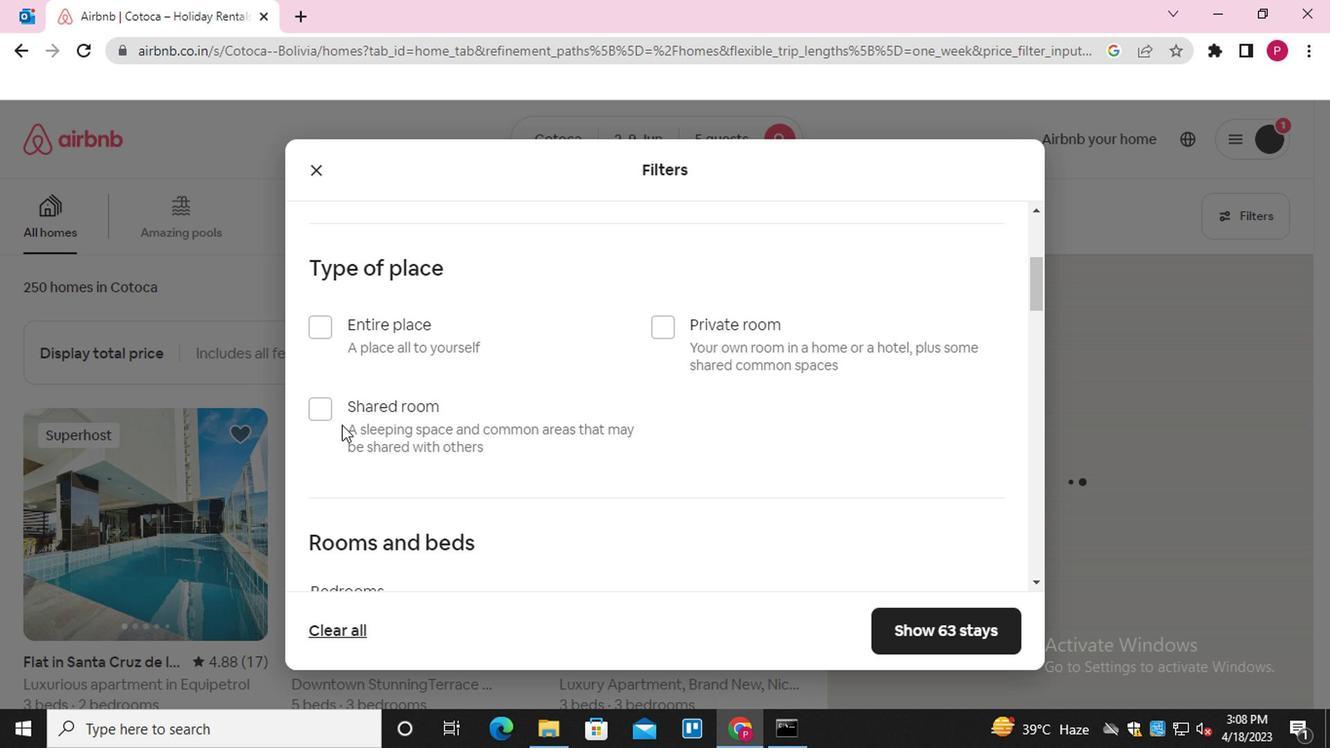
Action: Mouse pressed left at (324, 417)
Screenshot: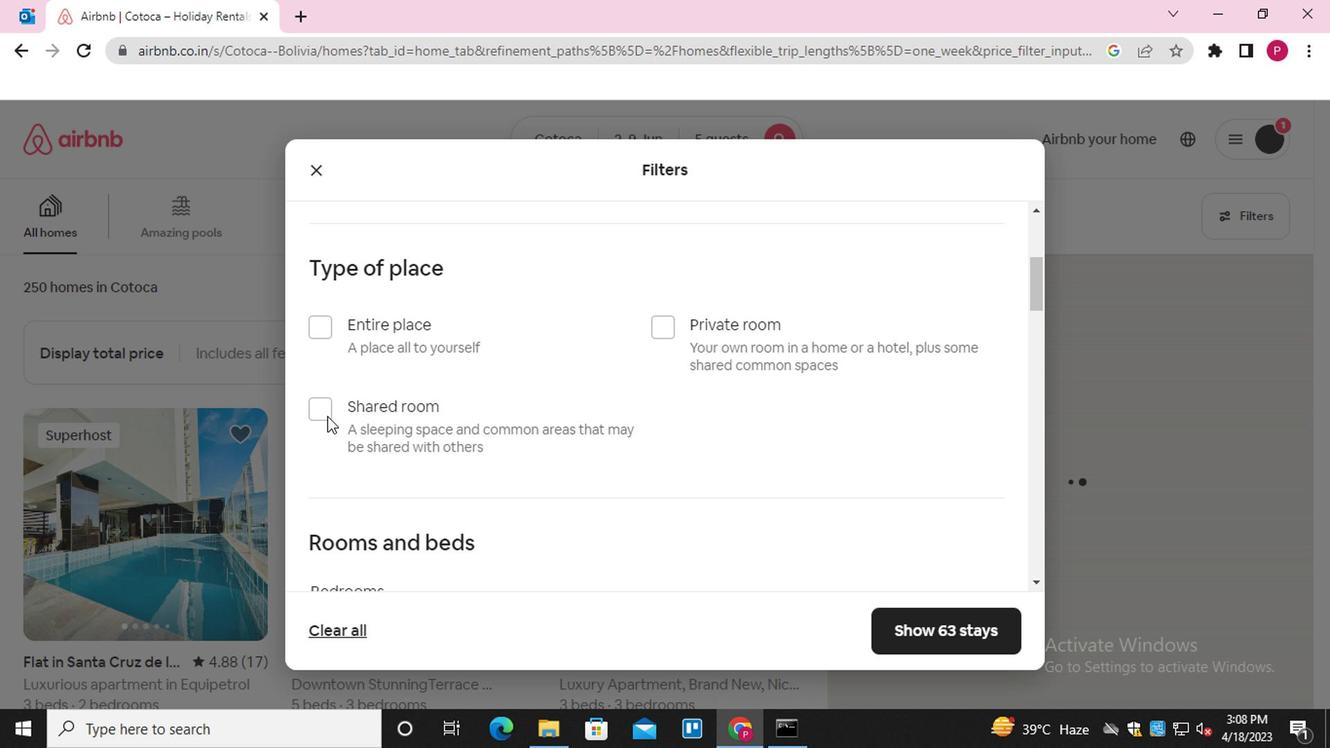
Action: Mouse moved to (495, 453)
Screenshot: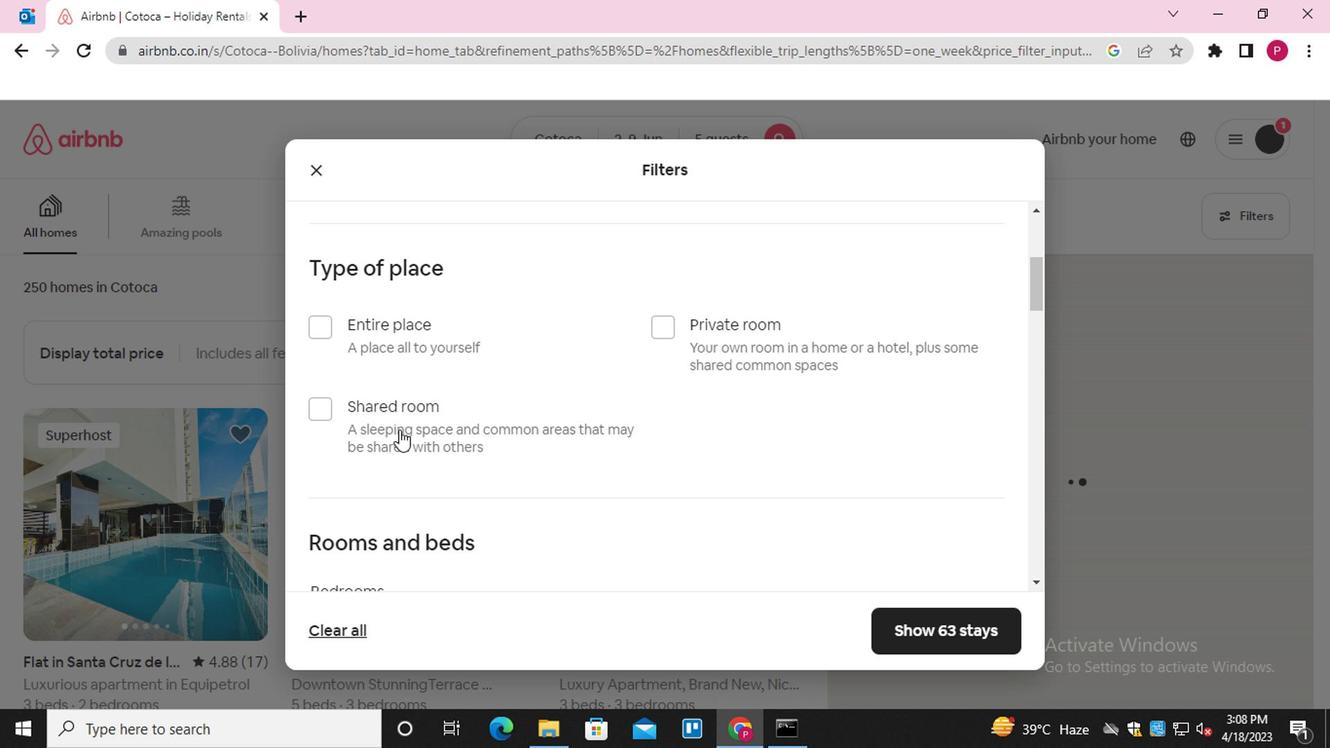 
Action: Mouse scrolled (495, 451) with delta (0, -1)
Screenshot: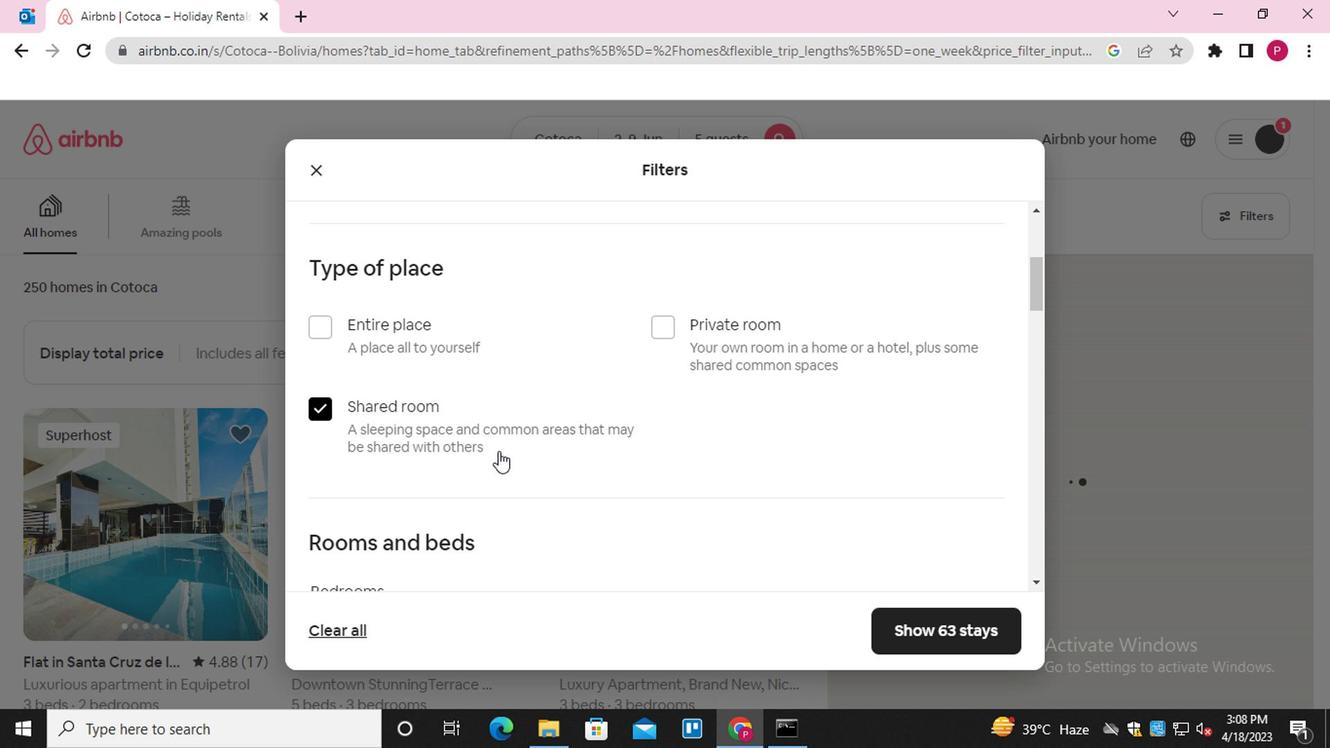 
Action: Mouse scrolled (495, 451) with delta (0, -1)
Screenshot: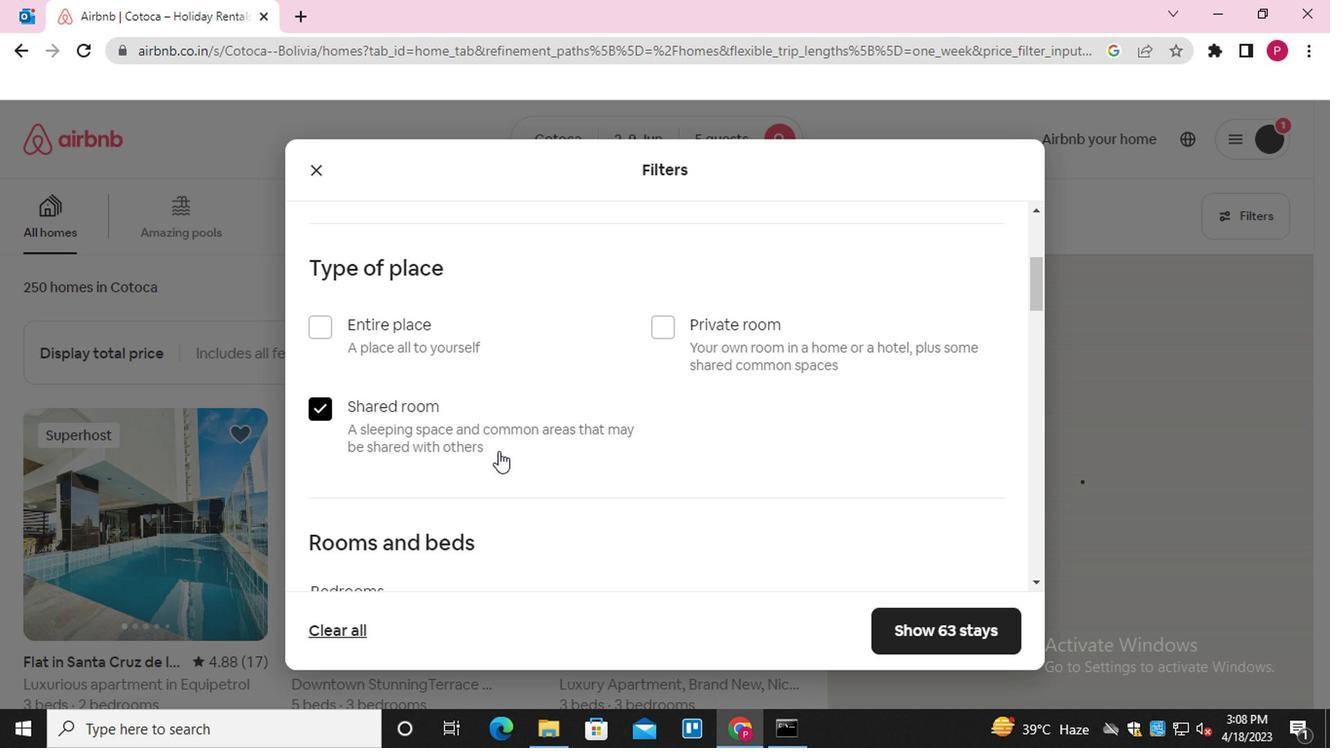 
Action: Mouse scrolled (495, 451) with delta (0, -1)
Screenshot: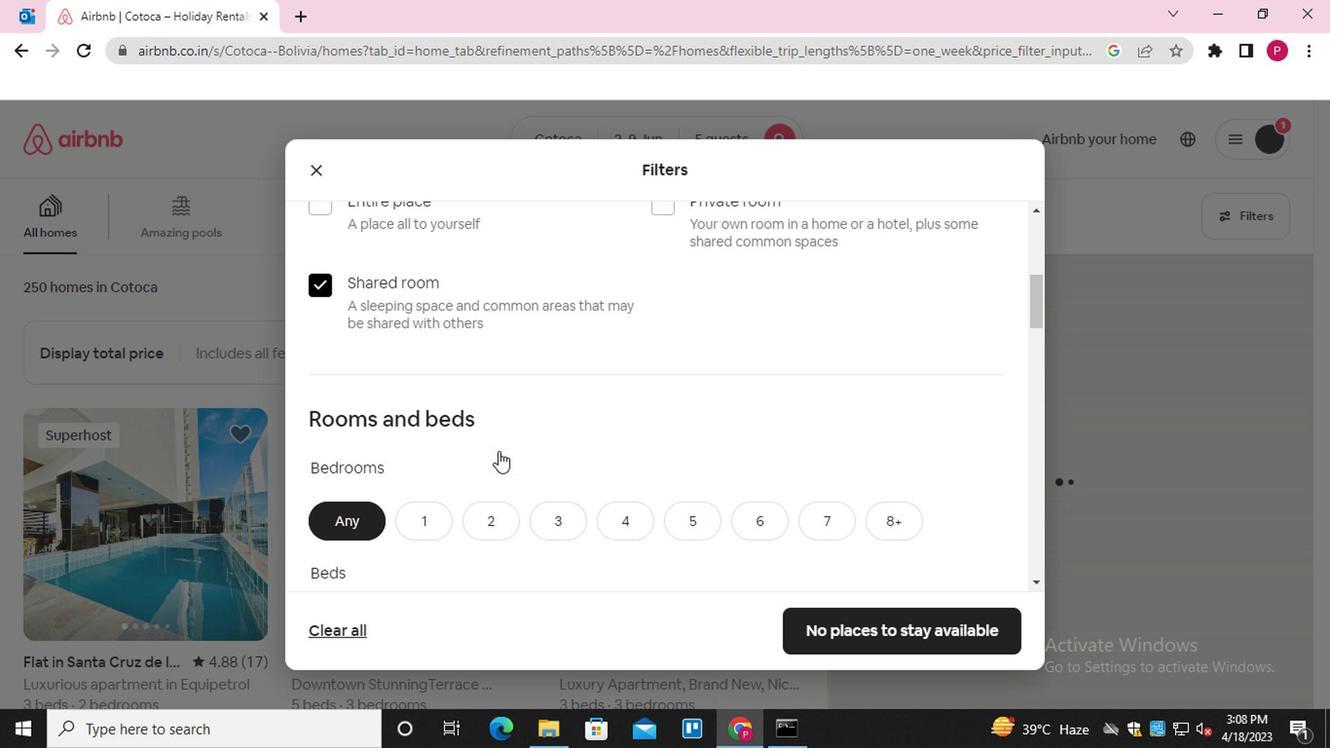 
Action: Mouse scrolled (495, 451) with delta (0, -1)
Screenshot: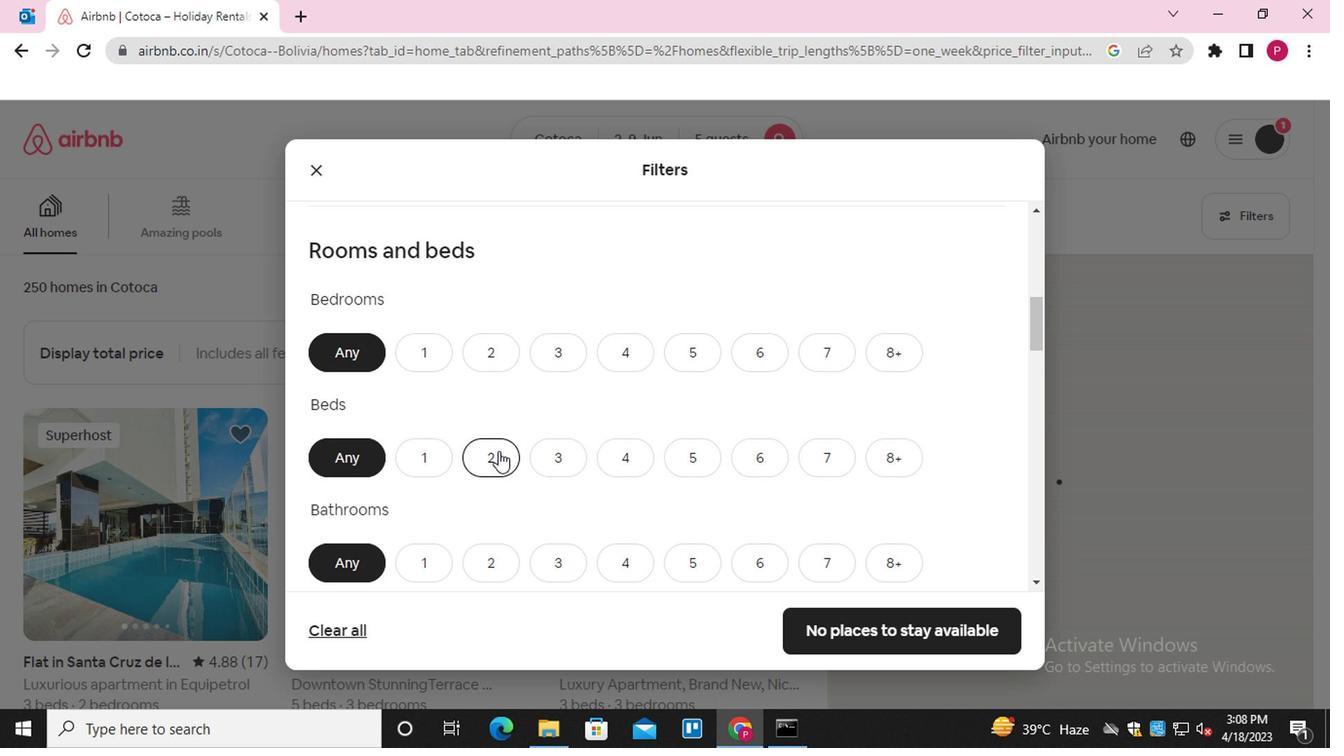
Action: Mouse scrolled (495, 451) with delta (0, -1)
Screenshot: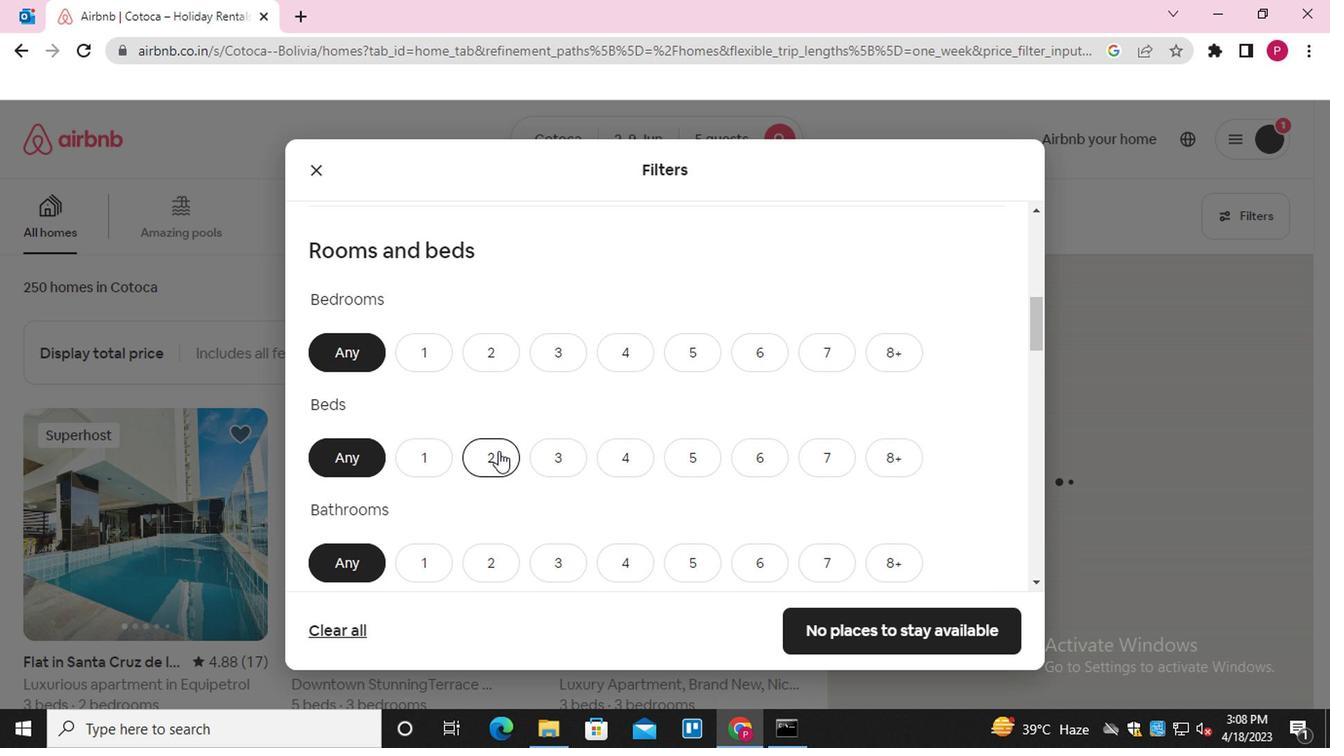 
Action: Mouse moved to (558, 374)
Screenshot: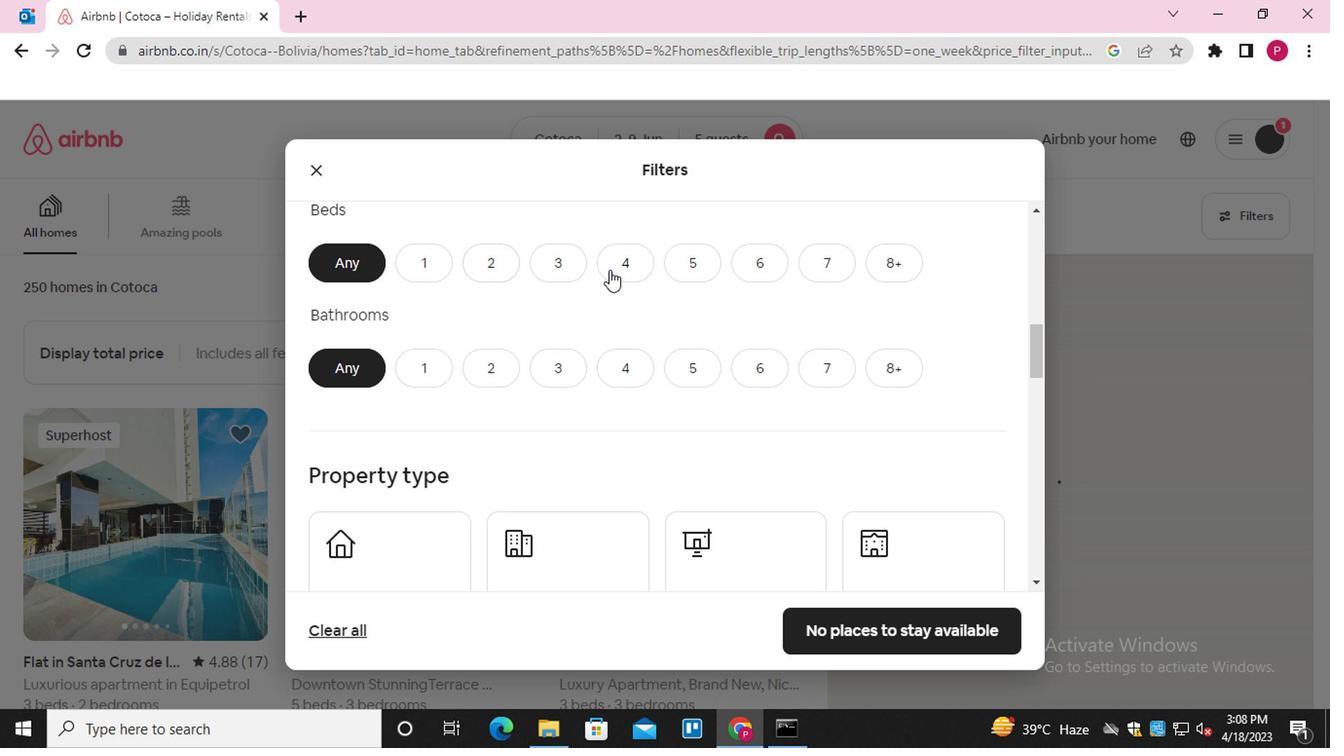
Action: Mouse scrolled (558, 374) with delta (0, 0)
Screenshot: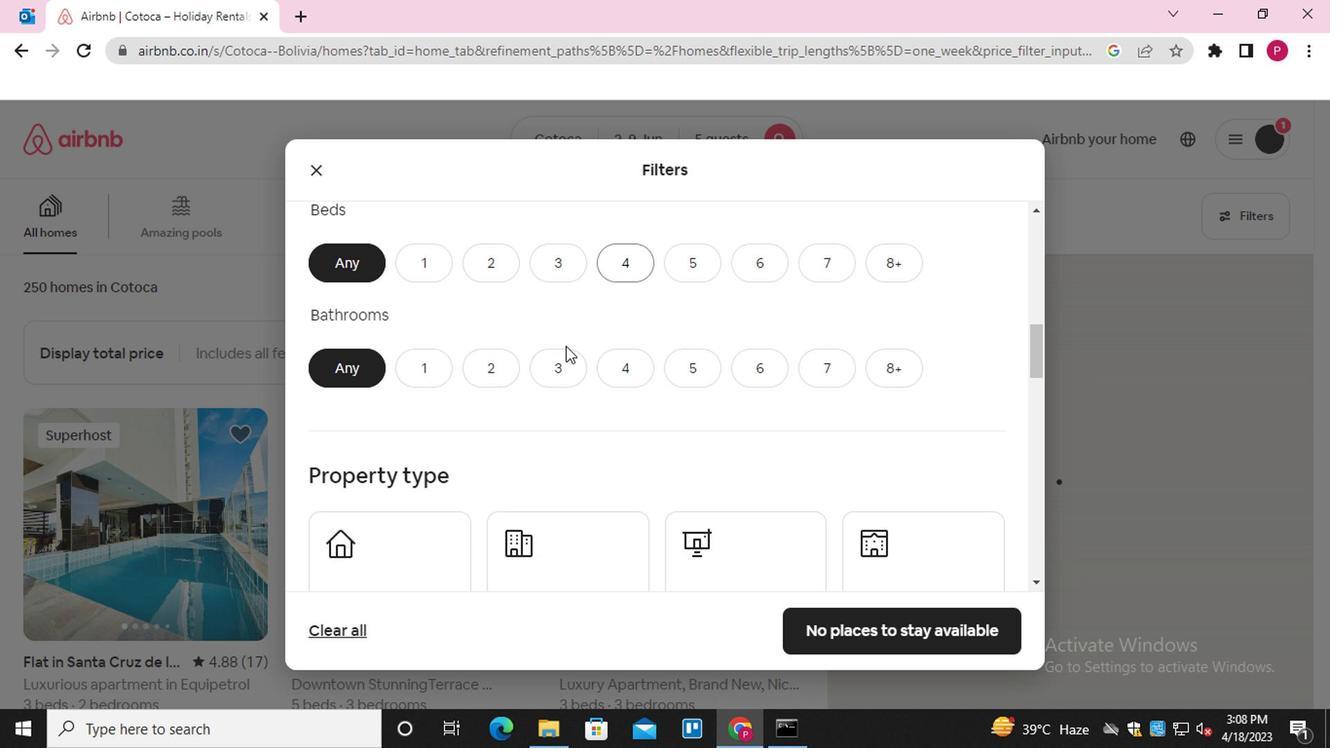 
Action: Mouse scrolled (558, 374) with delta (0, 0)
Screenshot: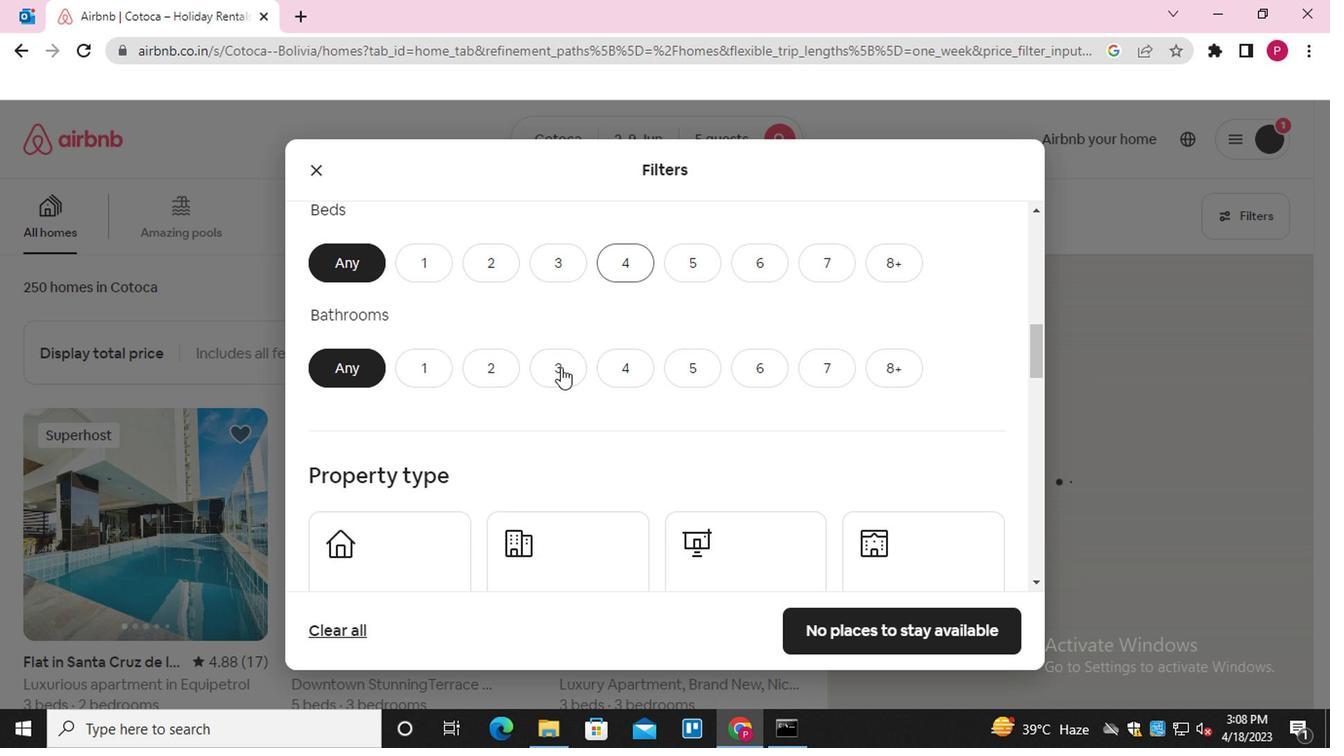 
Action: Mouse moved to (495, 354)
Screenshot: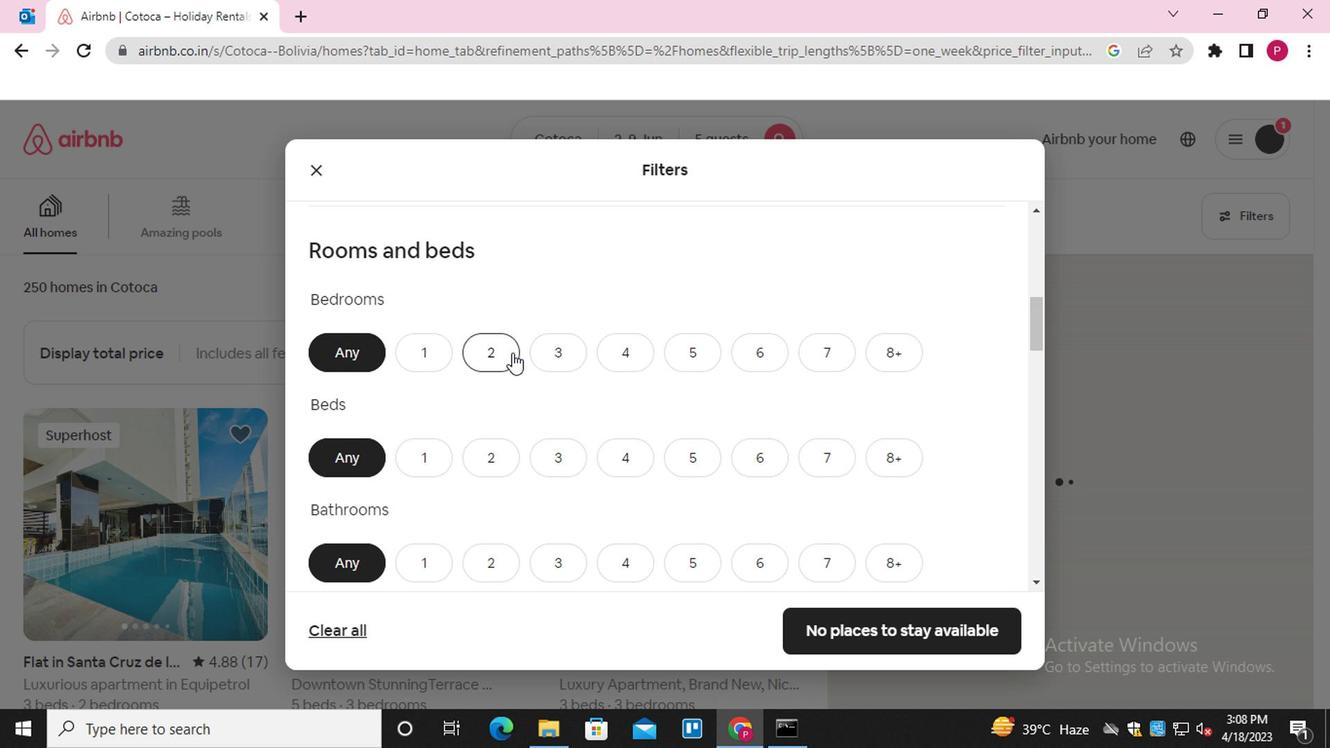 
Action: Mouse pressed left at (495, 354)
Screenshot: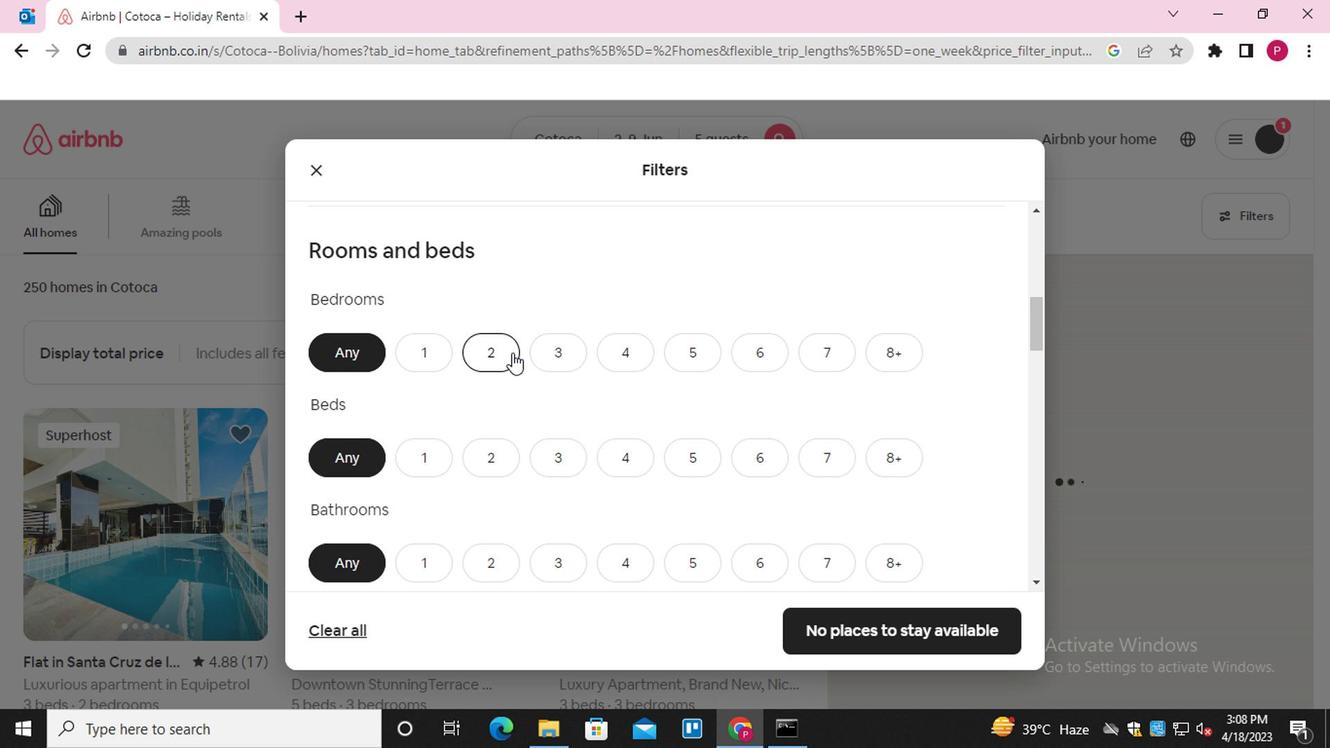 
Action: Mouse moved to (689, 468)
Screenshot: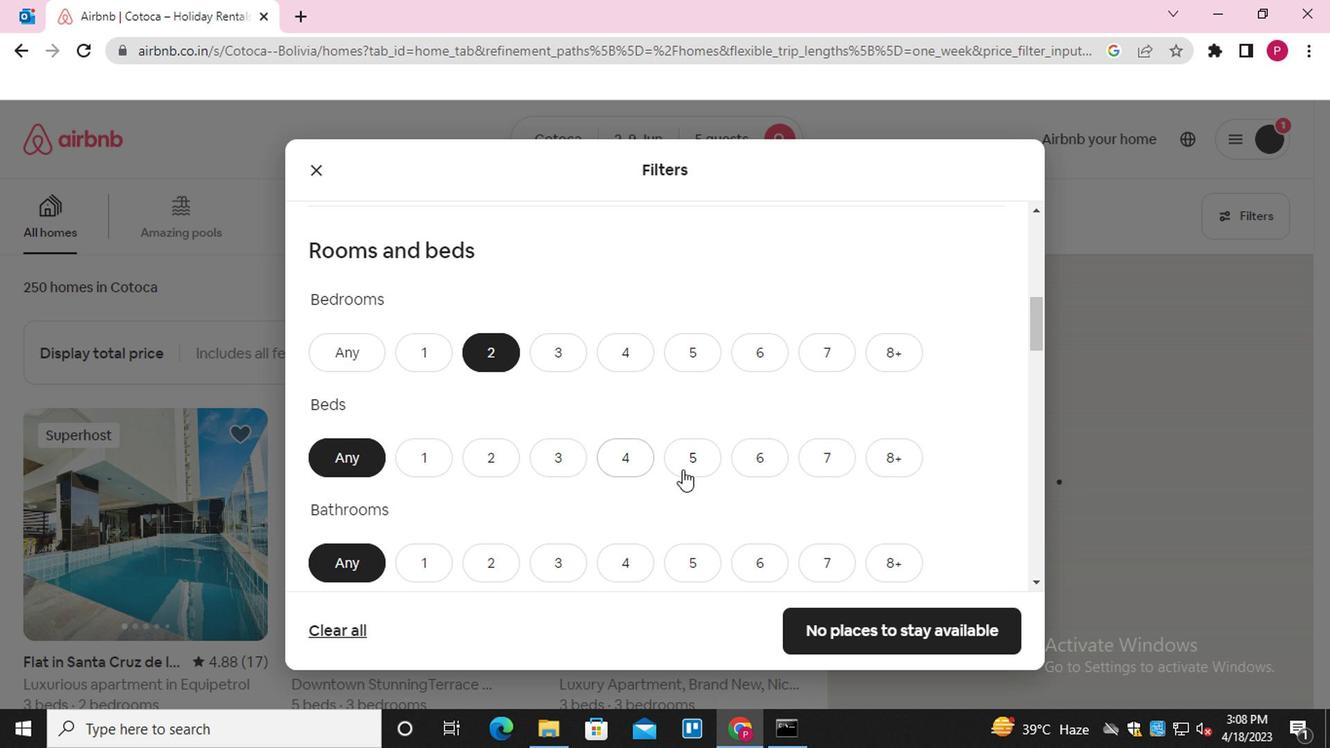 
Action: Mouse pressed left at (689, 468)
Screenshot: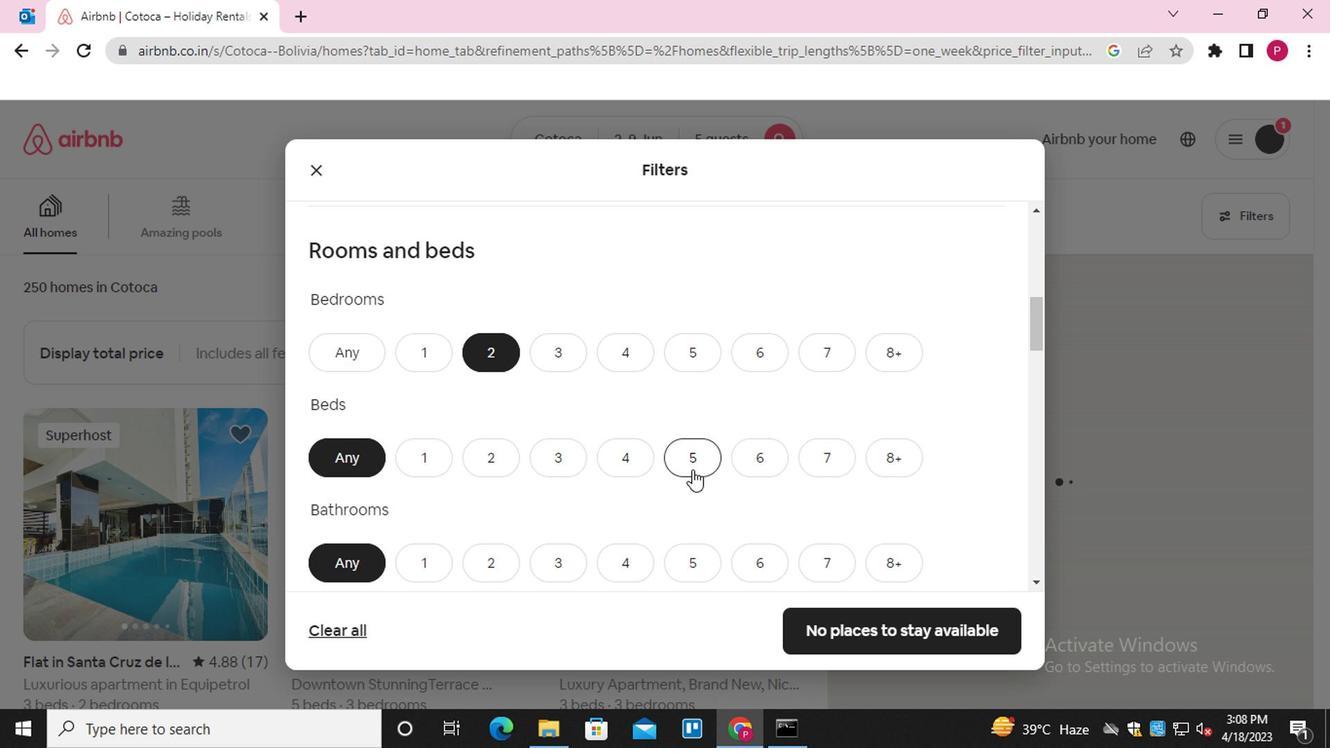 
Action: Mouse moved to (498, 553)
Screenshot: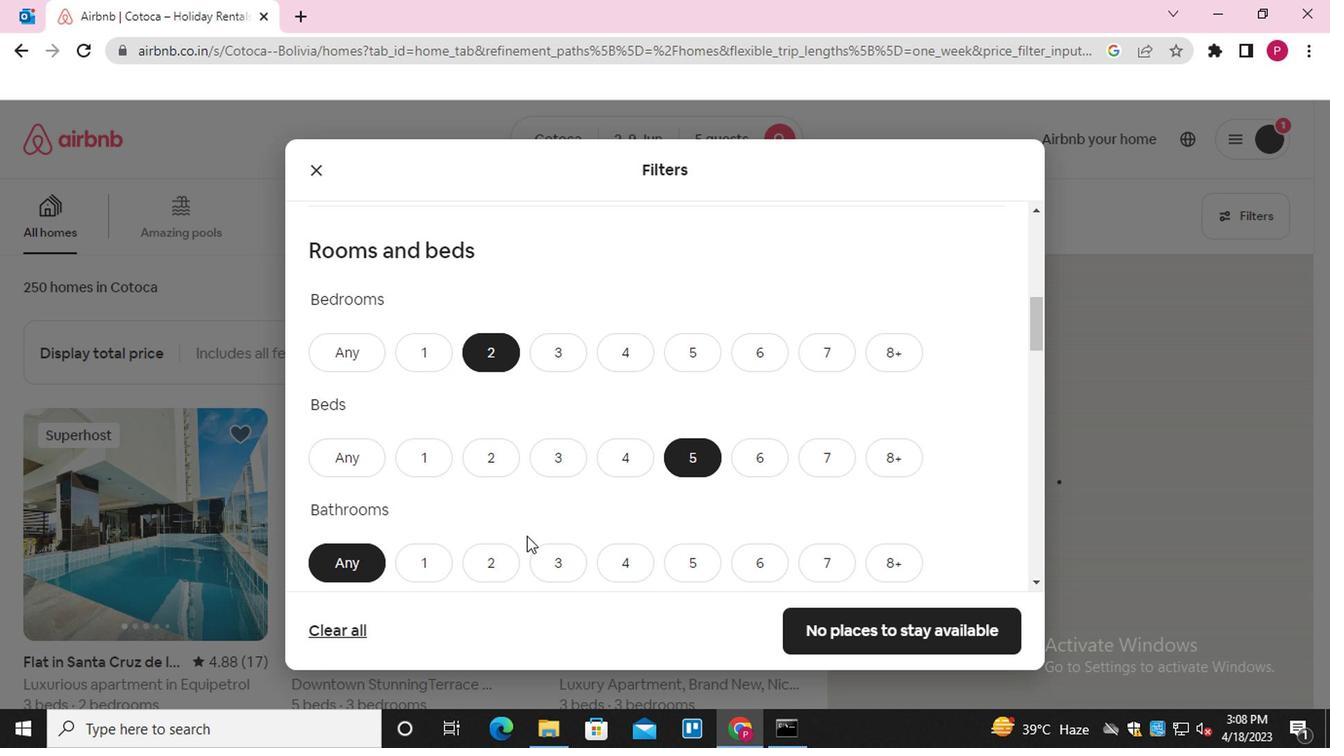 
Action: Mouse pressed left at (498, 553)
Screenshot: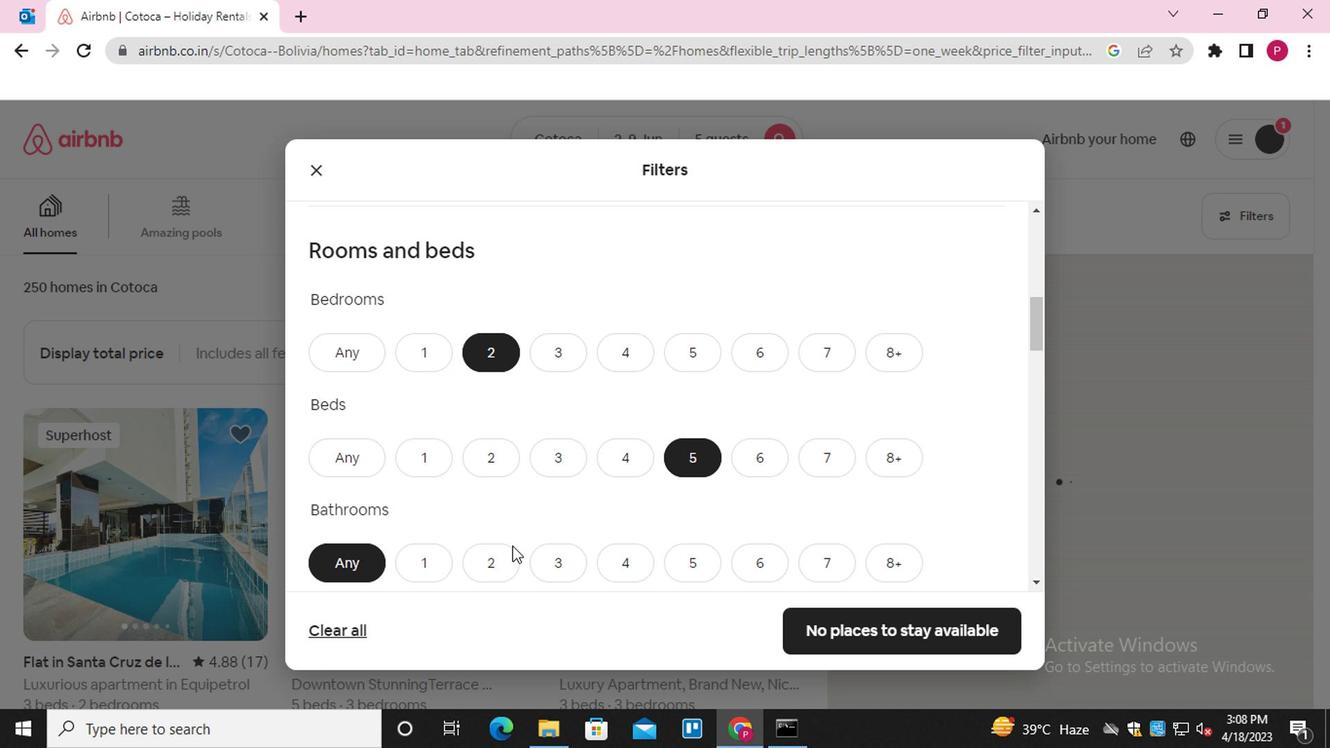 
Action: Mouse moved to (571, 446)
Screenshot: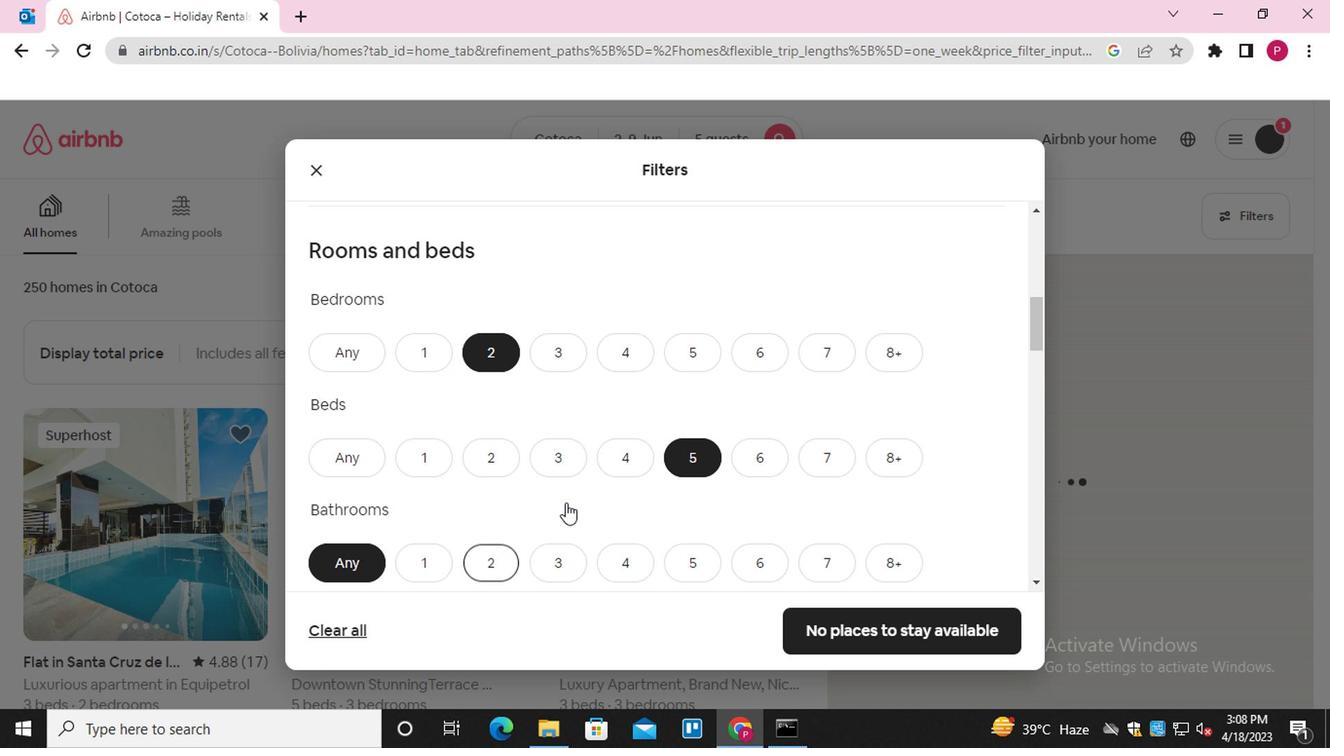 
Action: Mouse scrolled (571, 446) with delta (0, 0)
Screenshot: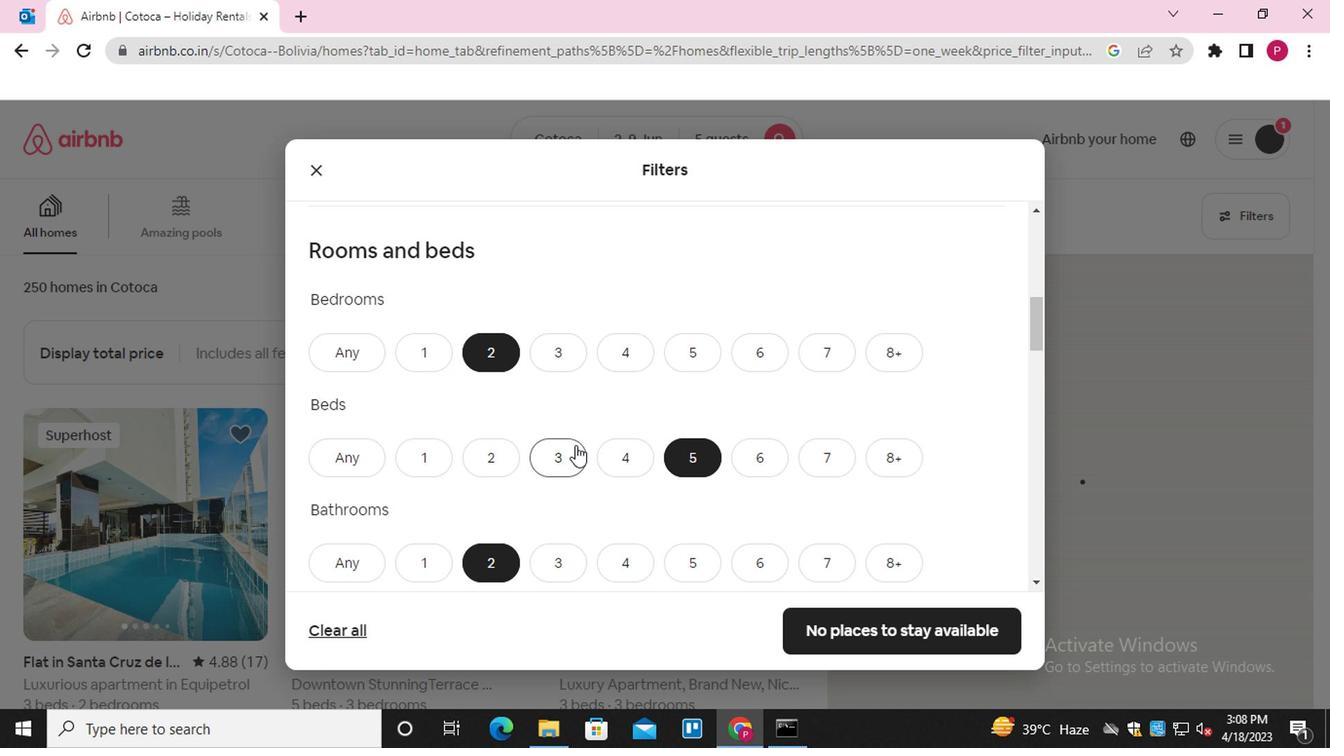 
Action: Mouse scrolled (571, 446) with delta (0, 0)
Screenshot: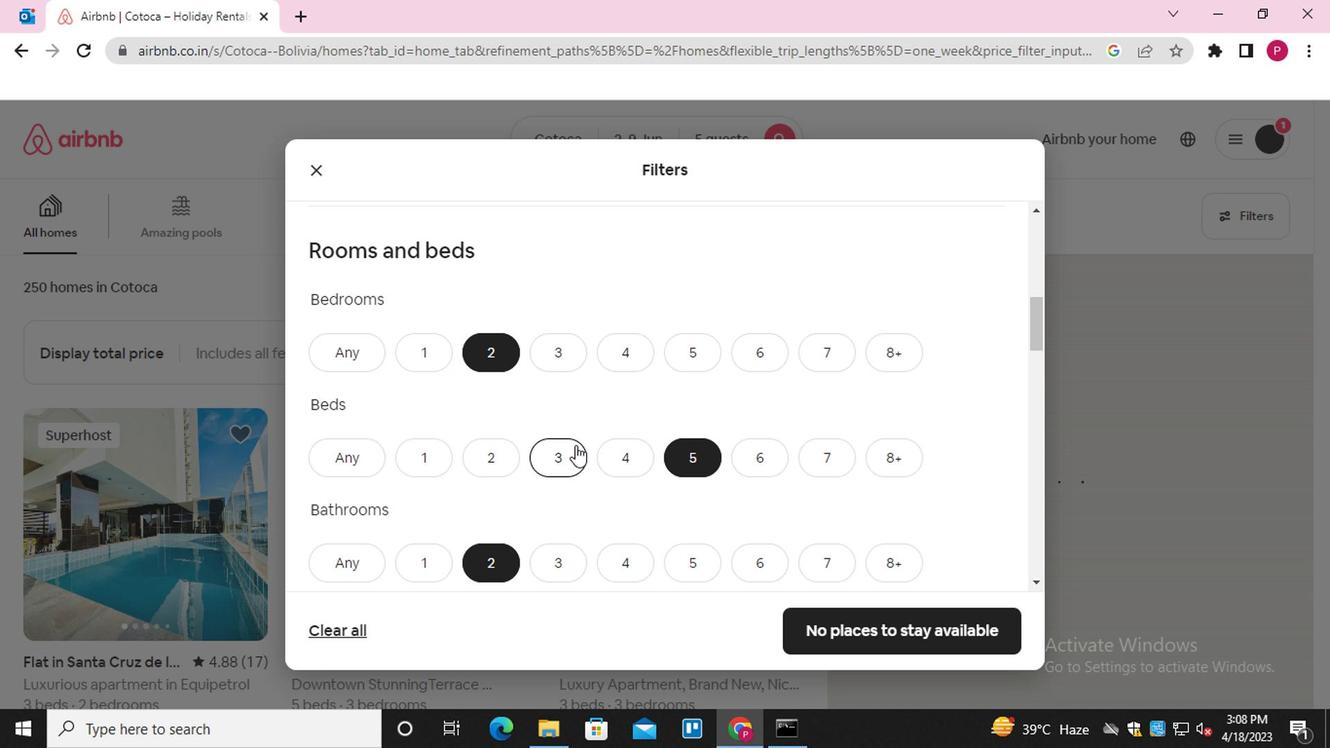 
Action: Mouse scrolled (571, 446) with delta (0, 0)
Screenshot: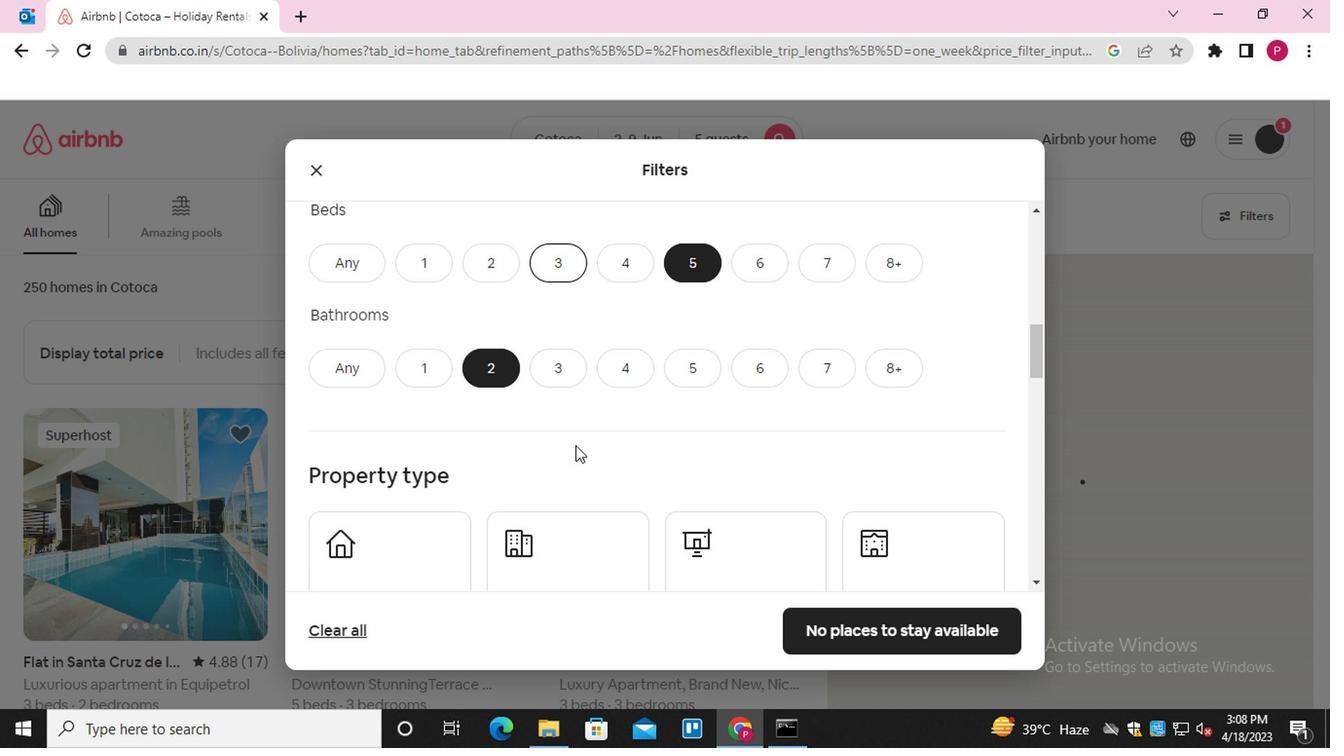 
Action: Mouse moved to (560, 496)
Screenshot: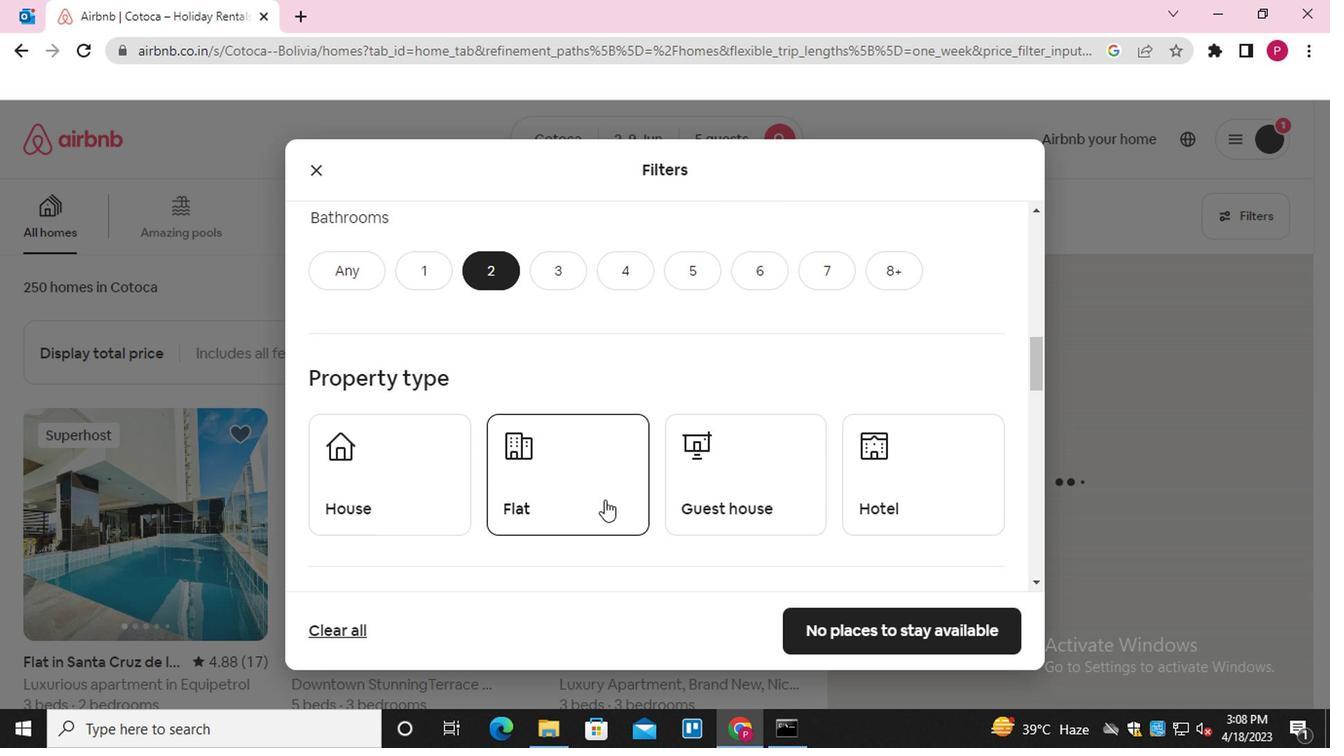 
Action: Mouse pressed left at (560, 496)
Screenshot: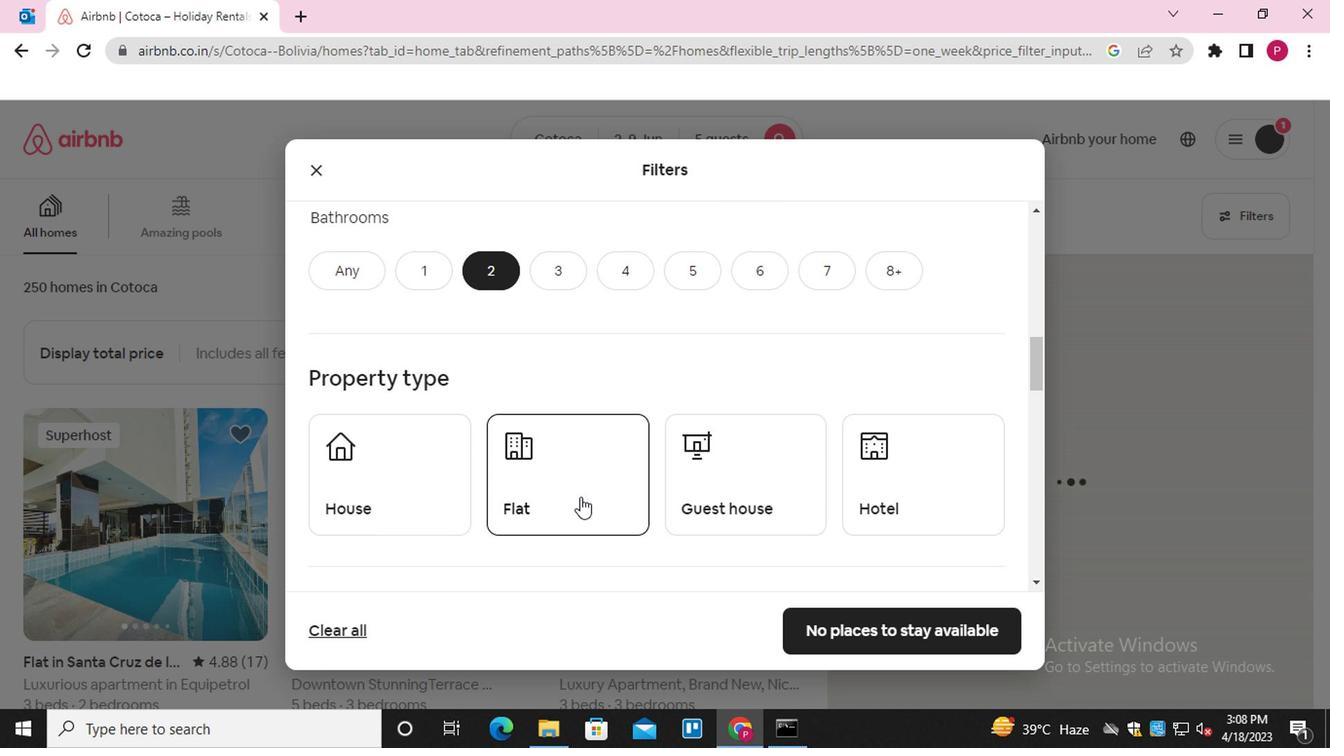 
Action: Mouse scrolled (560, 496) with delta (0, 0)
Screenshot: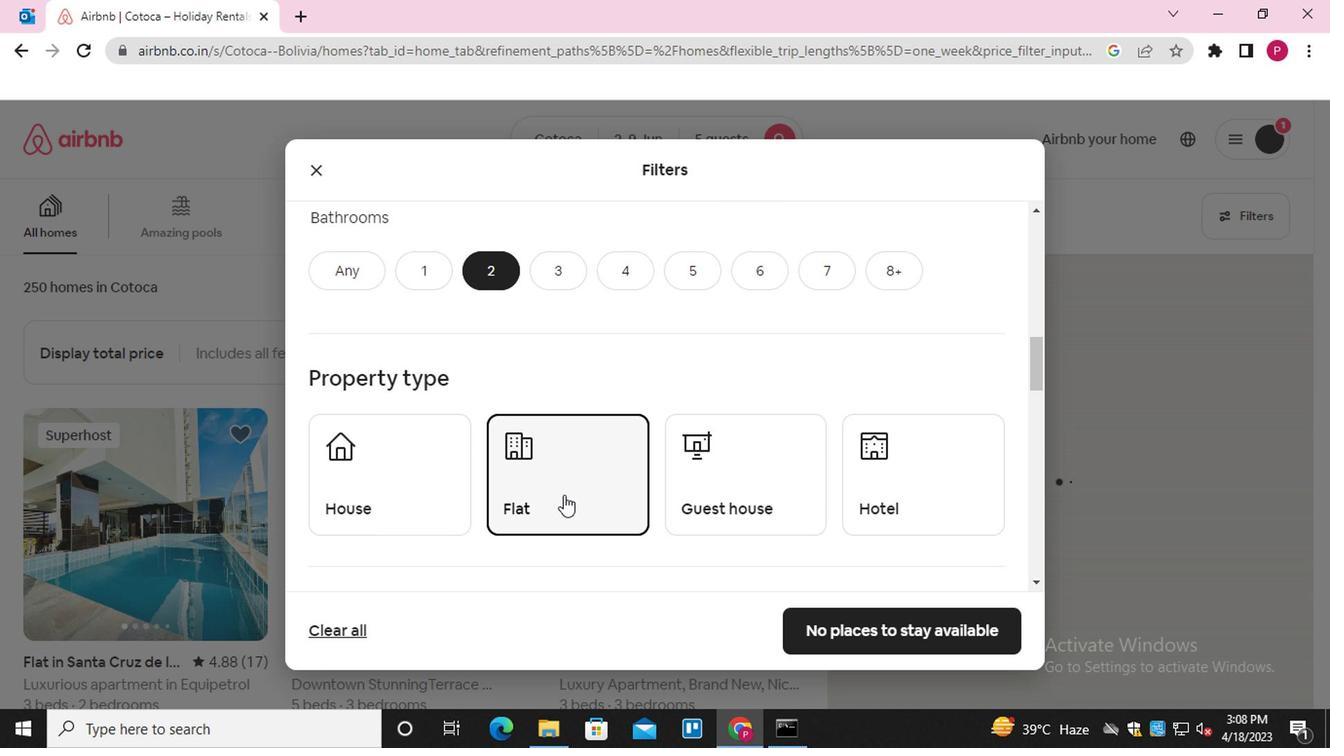 
Action: Mouse scrolled (560, 496) with delta (0, 0)
Screenshot: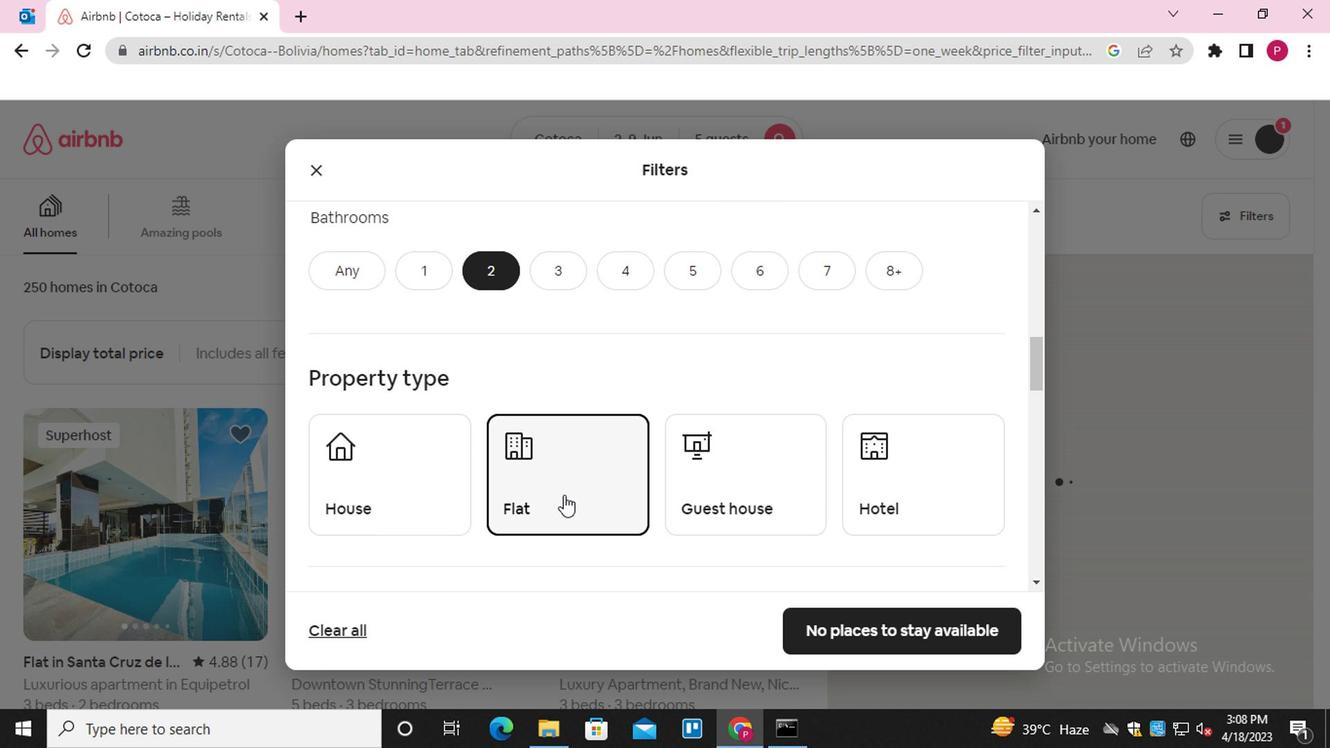 
Action: Mouse scrolled (560, 496) with delta (0, 0)
Screenshot: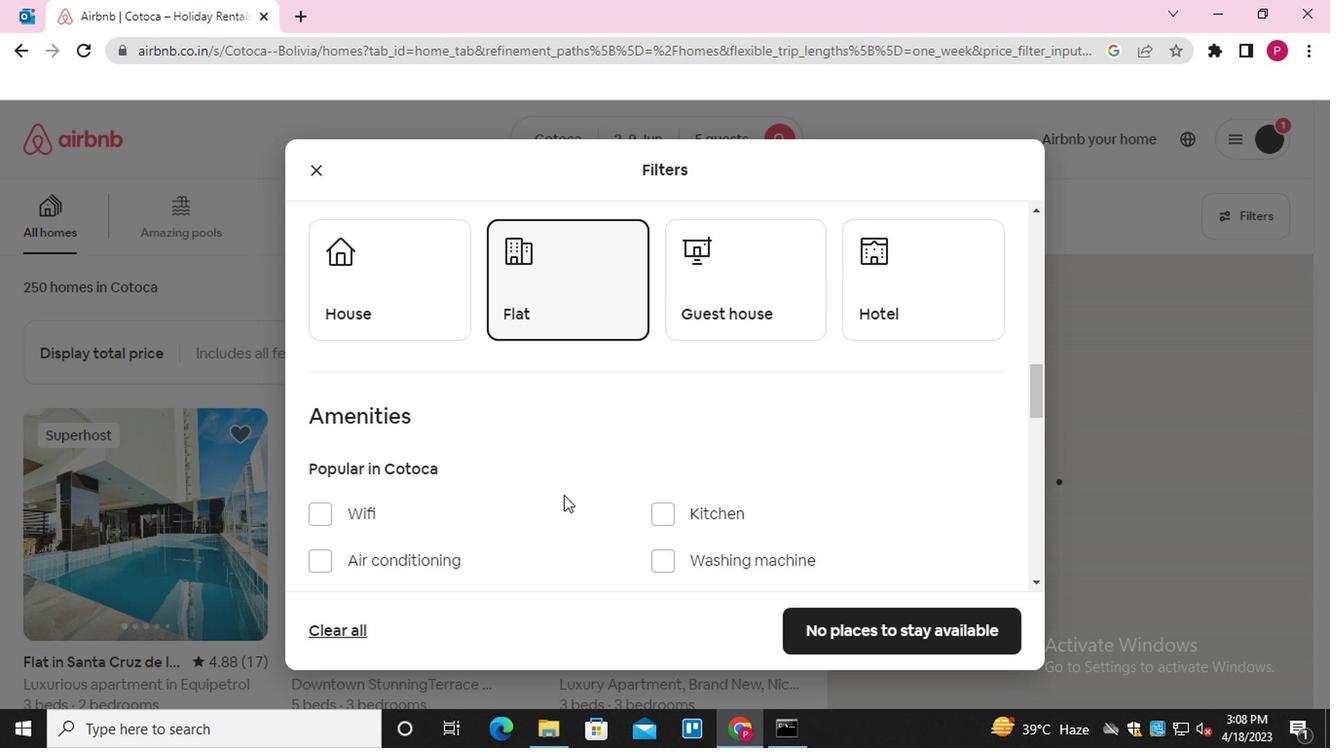 
Action: Mouse moved to (334, 422)
Screenshot: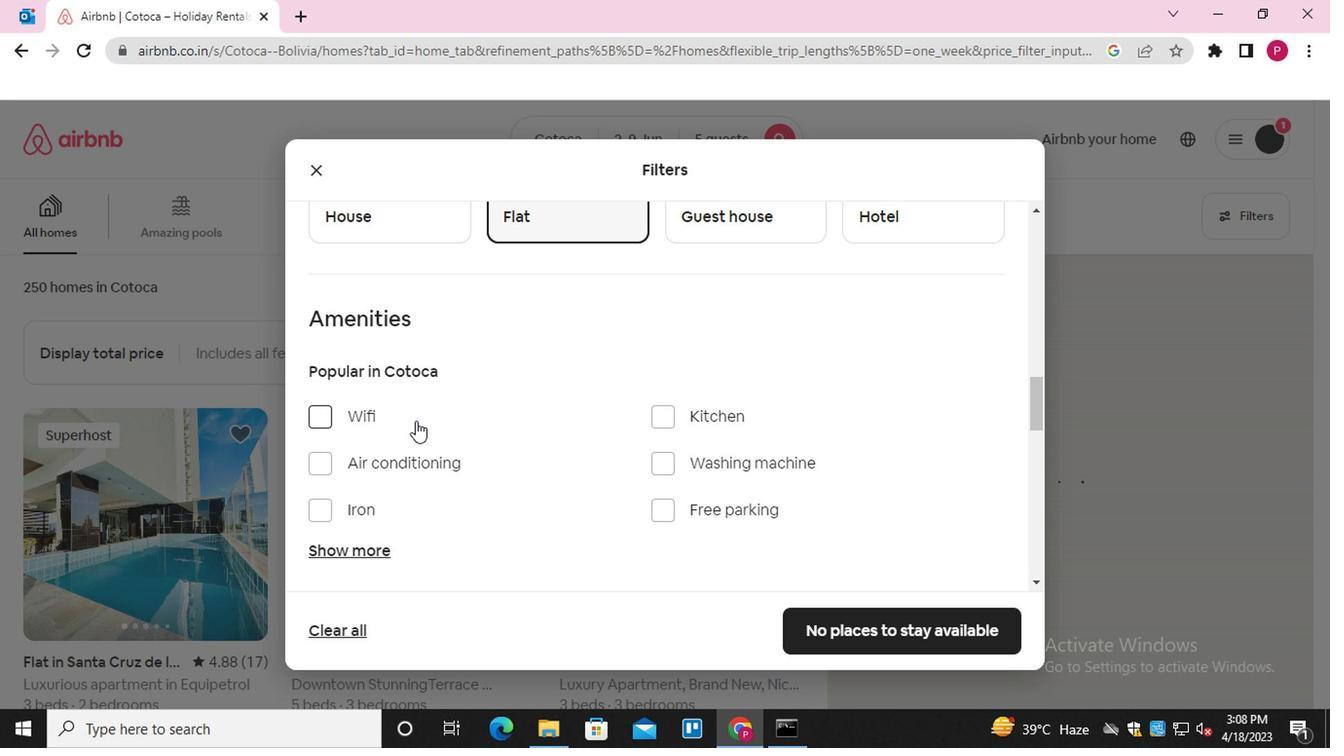 
Action: Mouse pressed left at (334, 422)
Screenshot: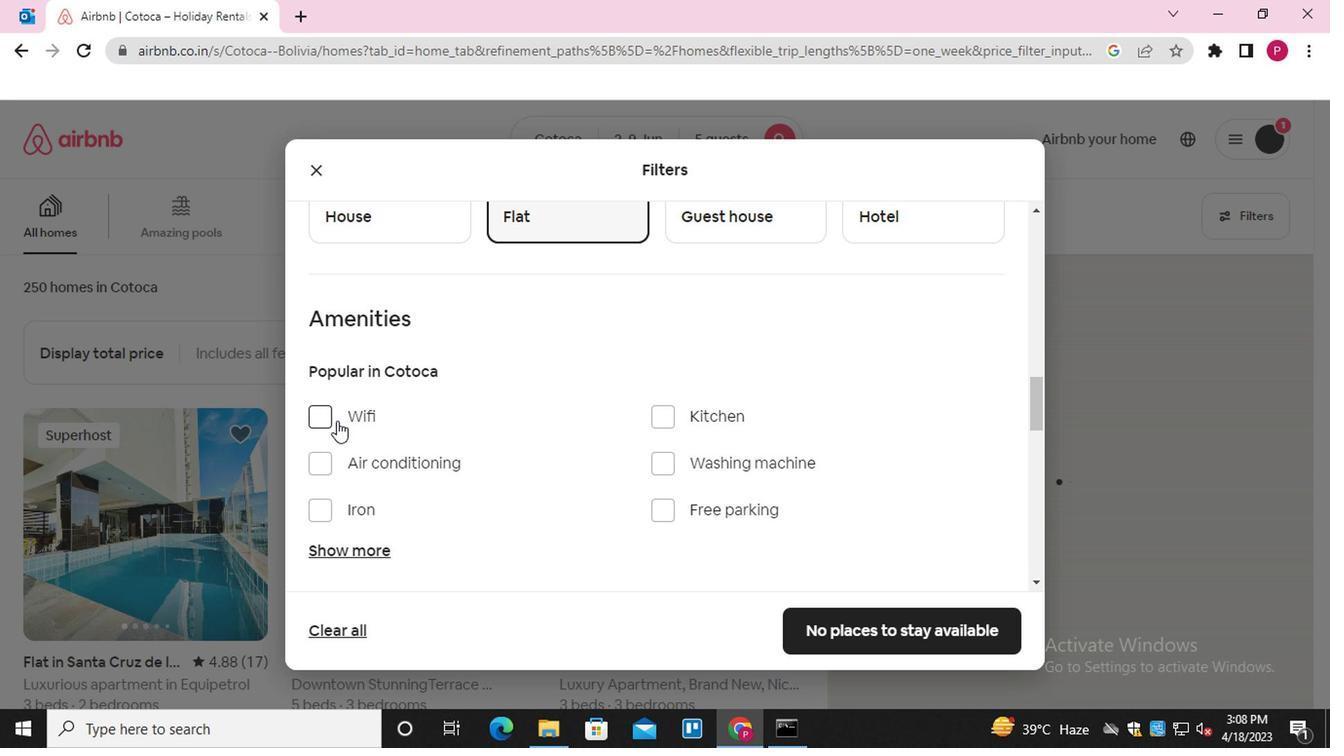 
Action: Mouse moved to (523, 443)
Screenshot: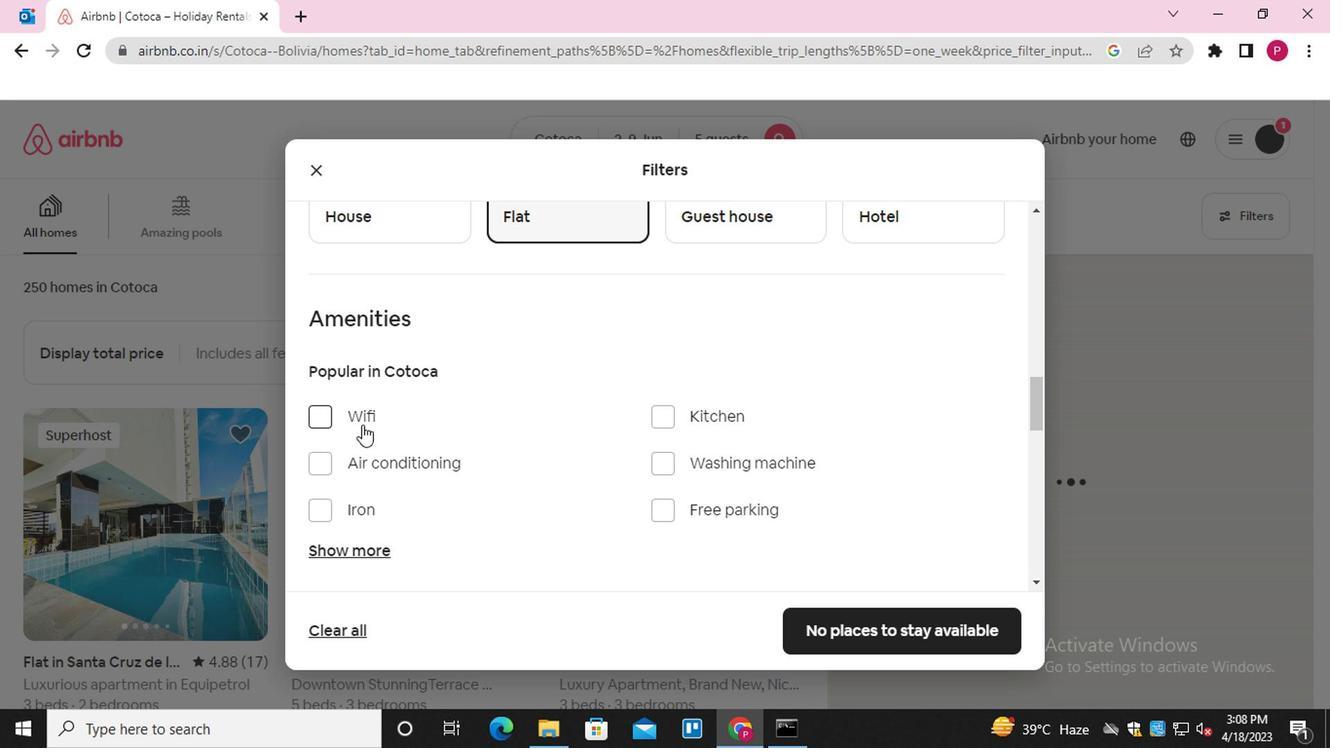 
Action: Mouse scrolled (523, 442) with delta (0, -1)
Screenshot: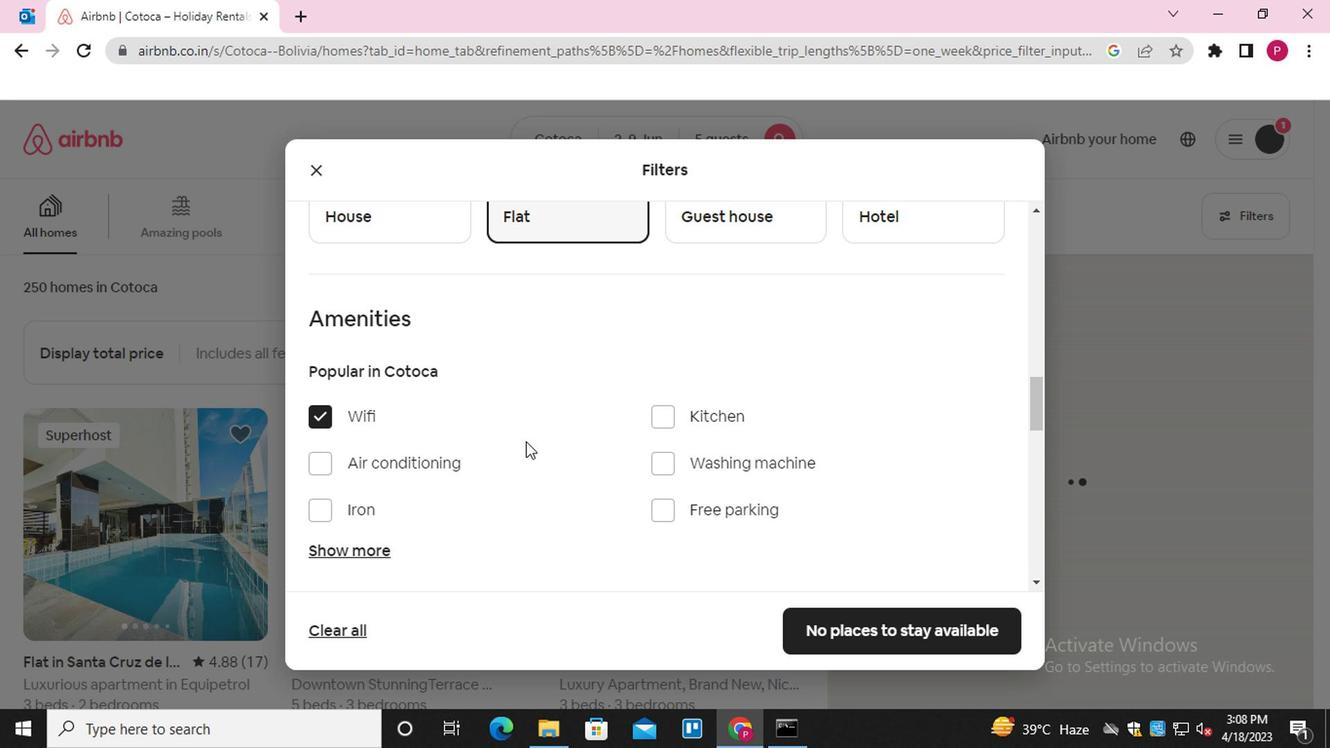 
Action: Mouse scrolled (523, 442) with delta (0, -1)
Screenshot: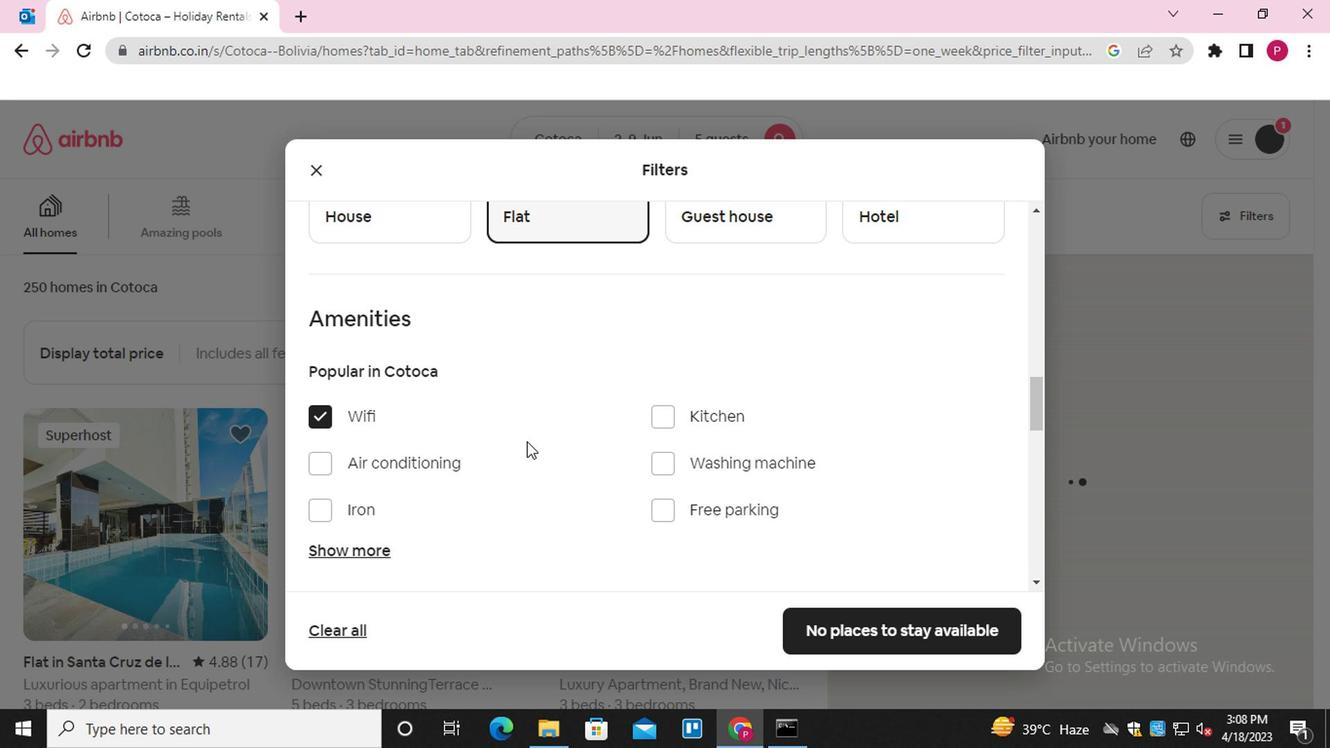 
Action: Mouse scrolled (523, 442) with delta (0, -1)
Screenshot: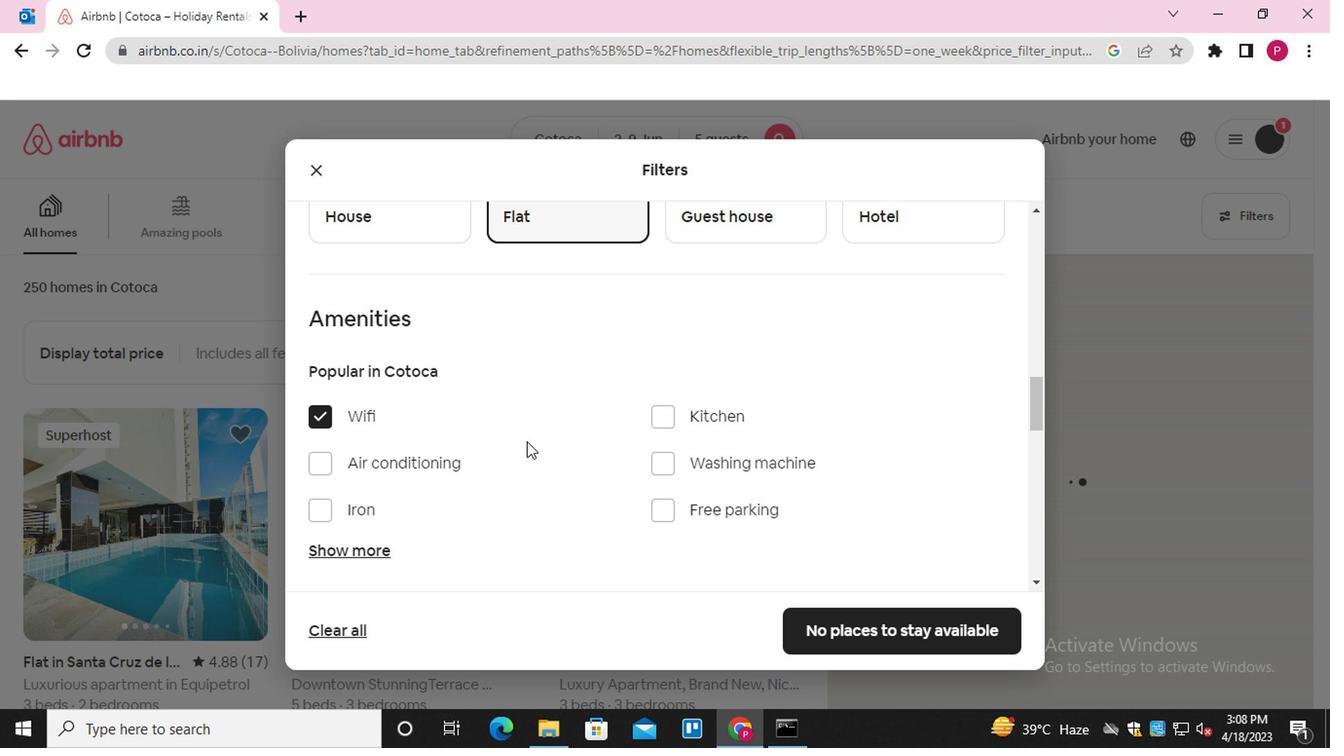 
Action: Mouse moved to (947, 478)
Screenshot: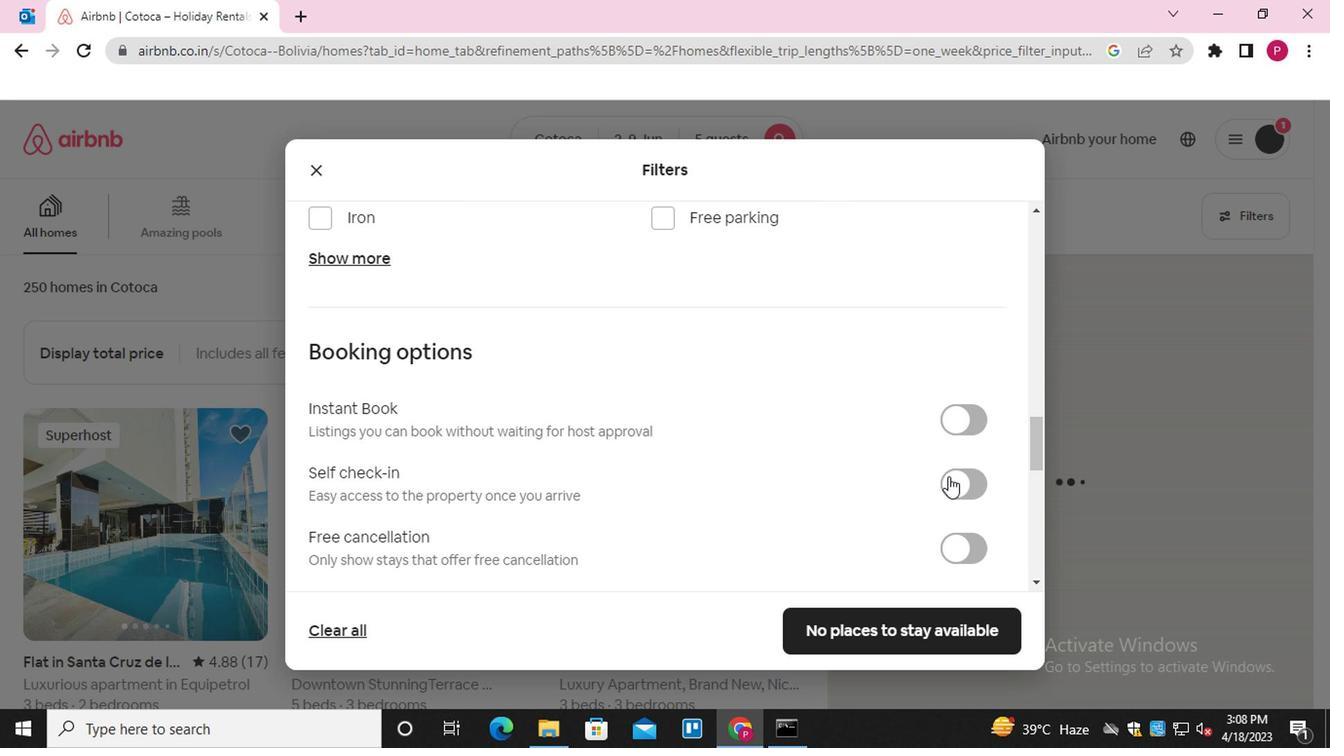 
Action: Mouse pressed left at (947, 478)
Screenshot: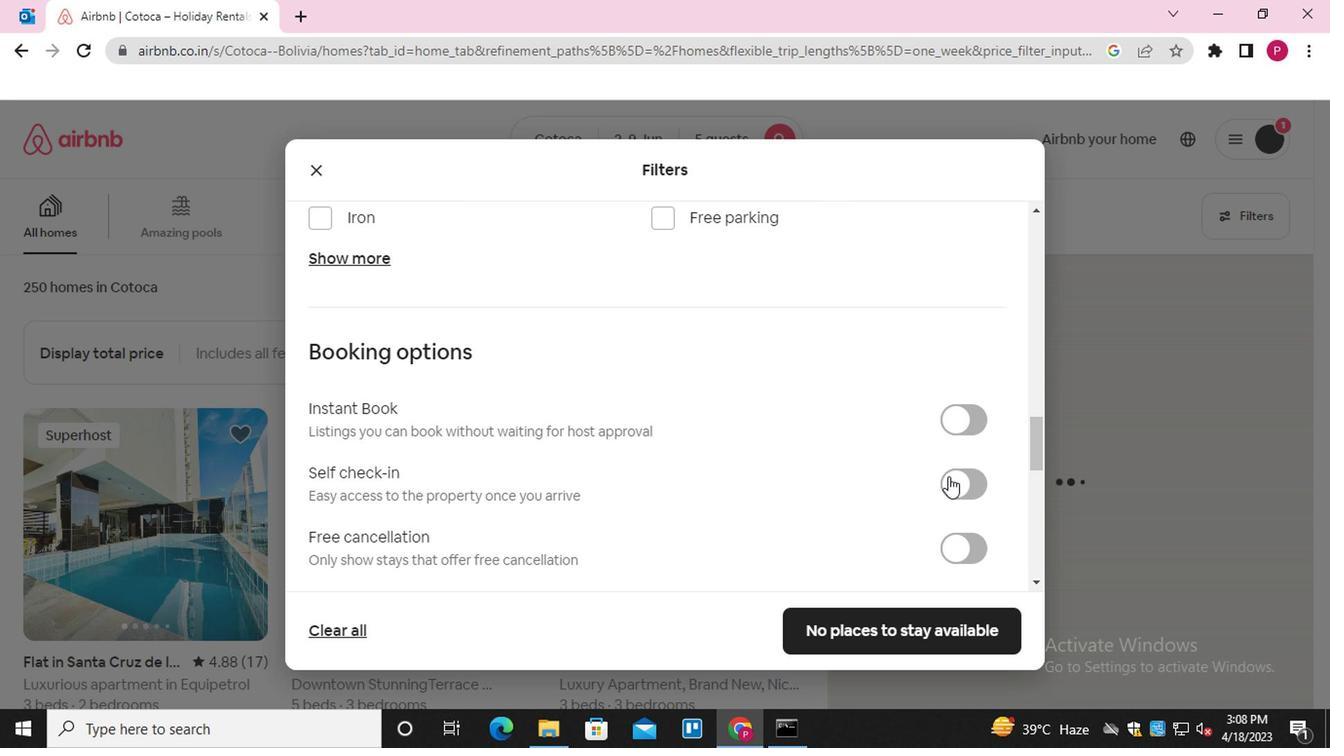 
Action: Mouse moved to (529, 467)
Screenshot: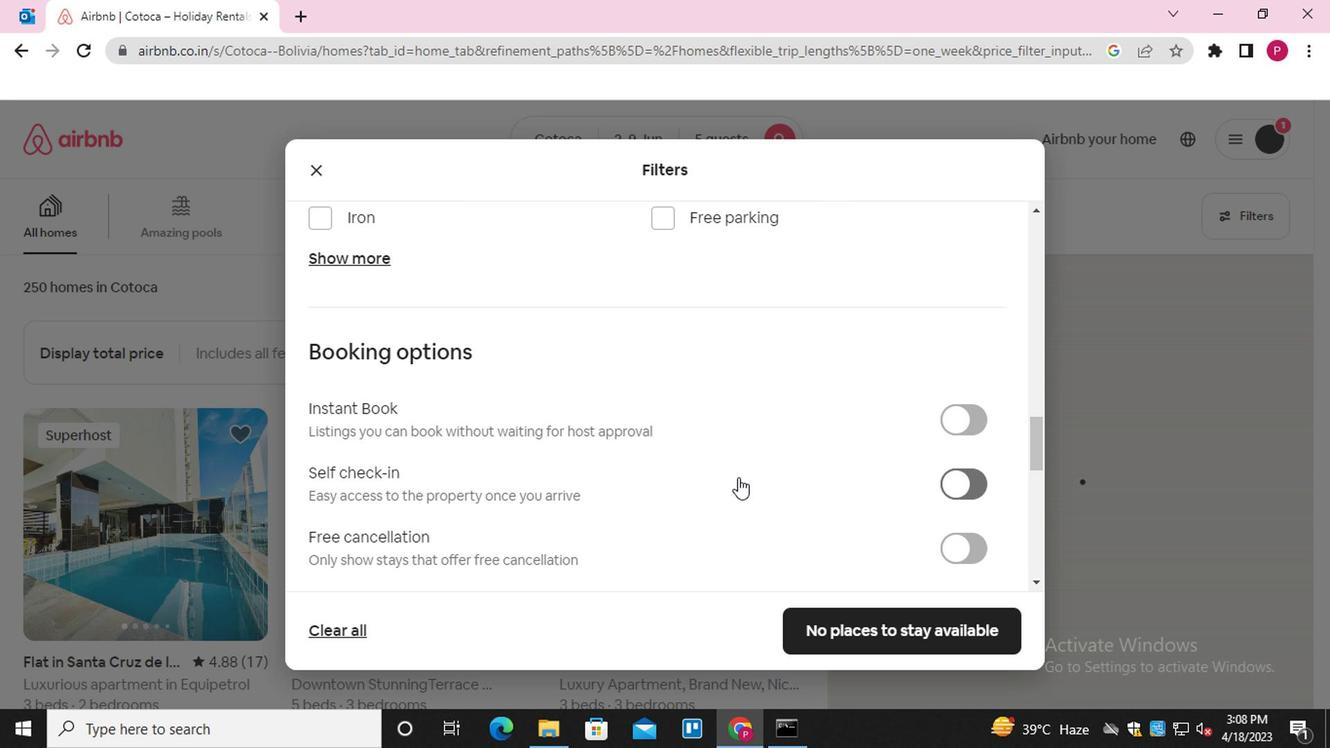 
Action: Mouse scrolled (529, 467) with delta (0, 0)
Screenshot: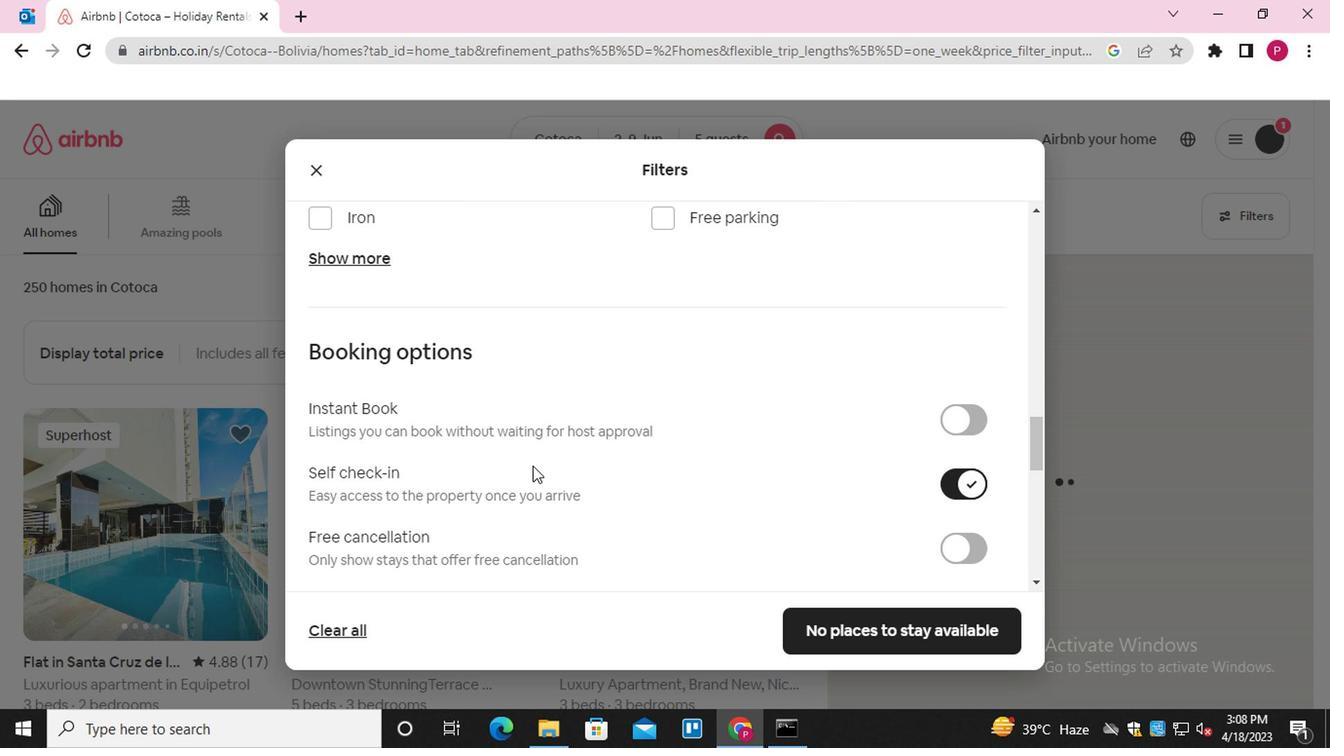 
Action: Mouse scrolled (529, 467) with delta (0, 0)
Screenshot: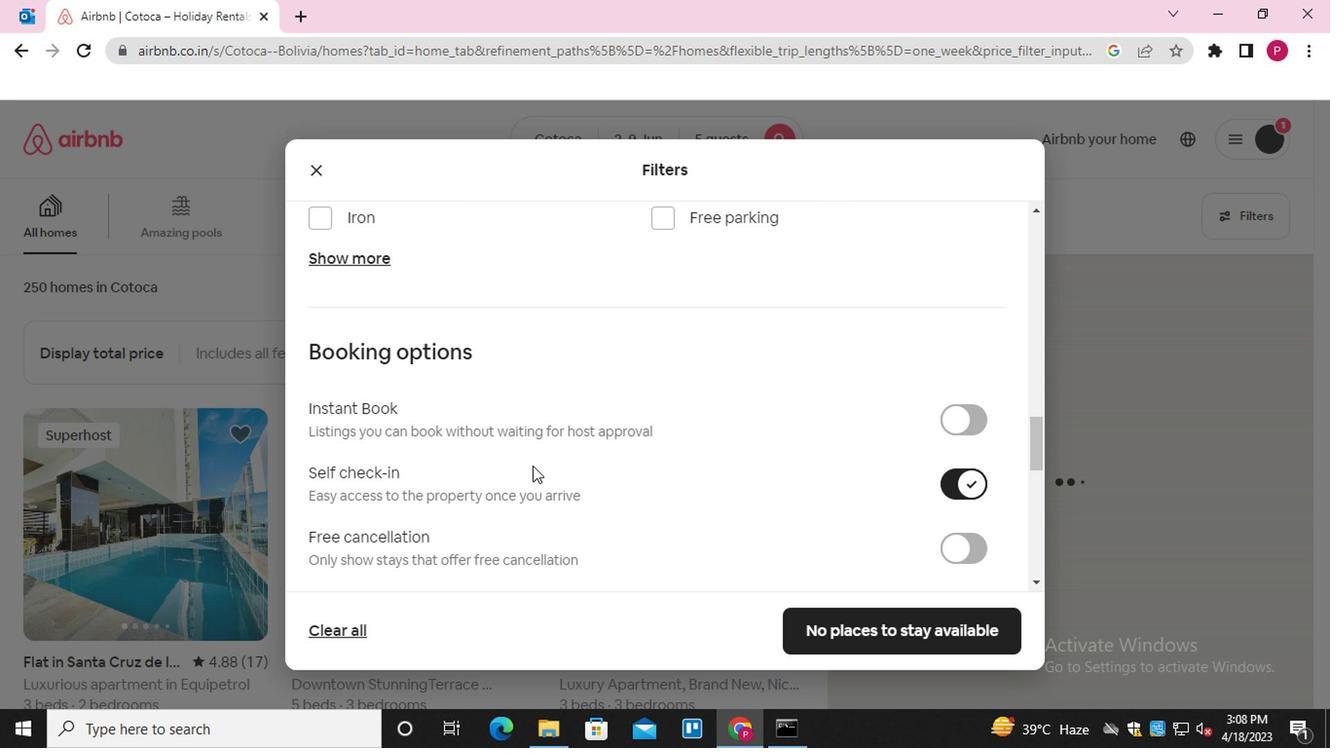 
Action: Mouse scrolled (529, 467) with delta (0, 0)
Screenshot: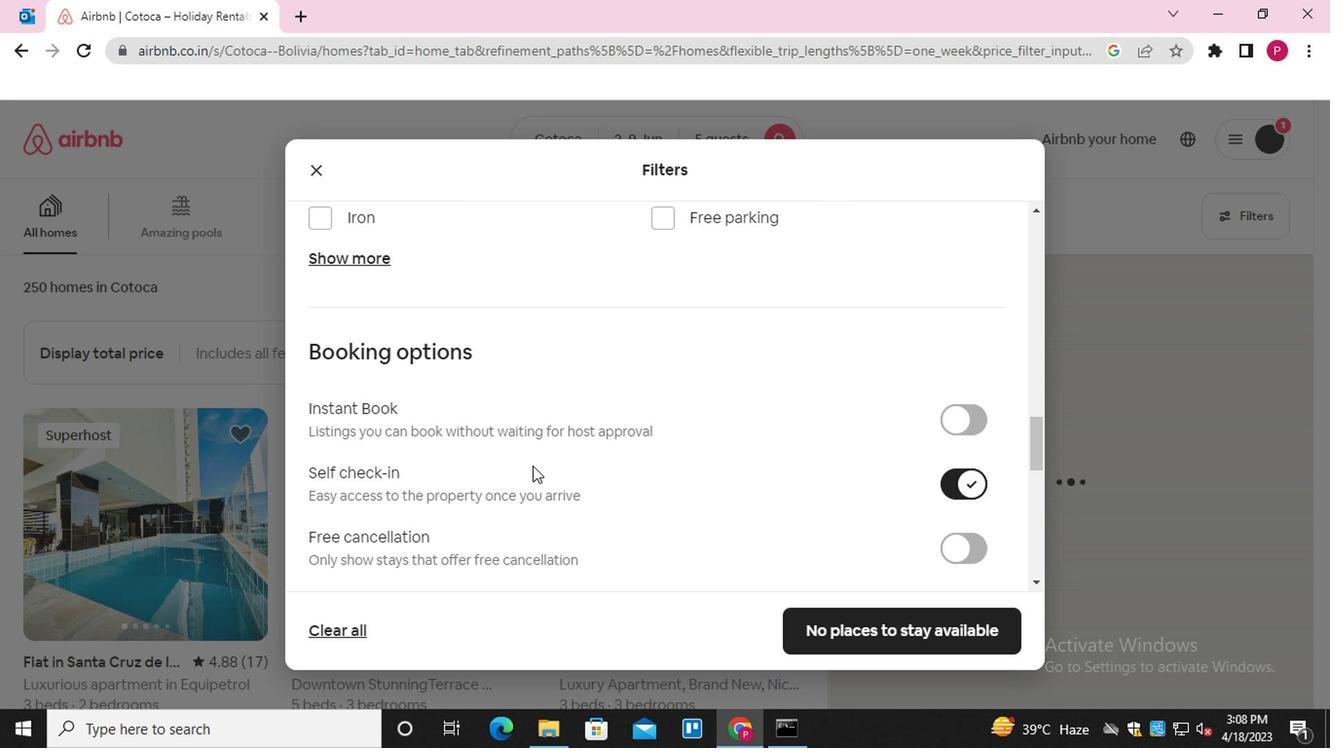 
Action: Mouse scrolled (529, 467) with delta (0, 0)
Screenshot: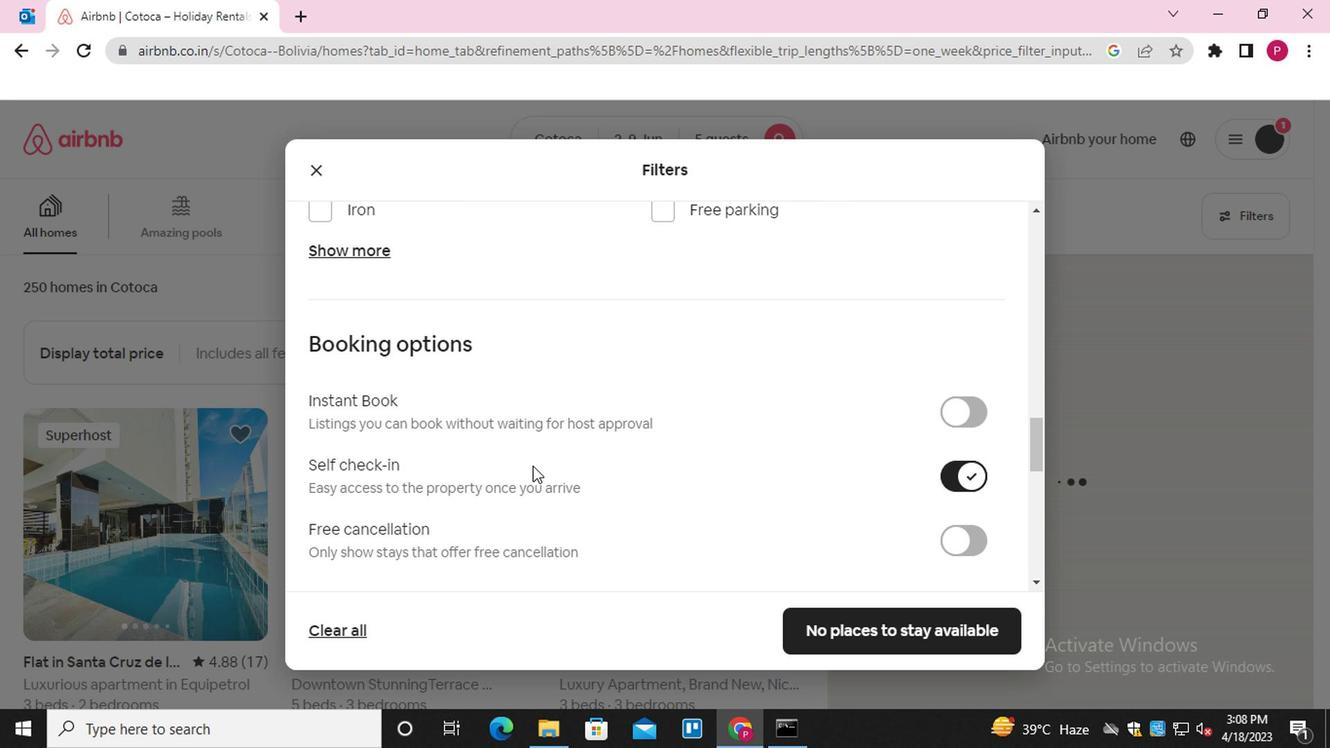 
Action: Mouse scrolled (529, 467) with delta (0, 0)
Screenshot: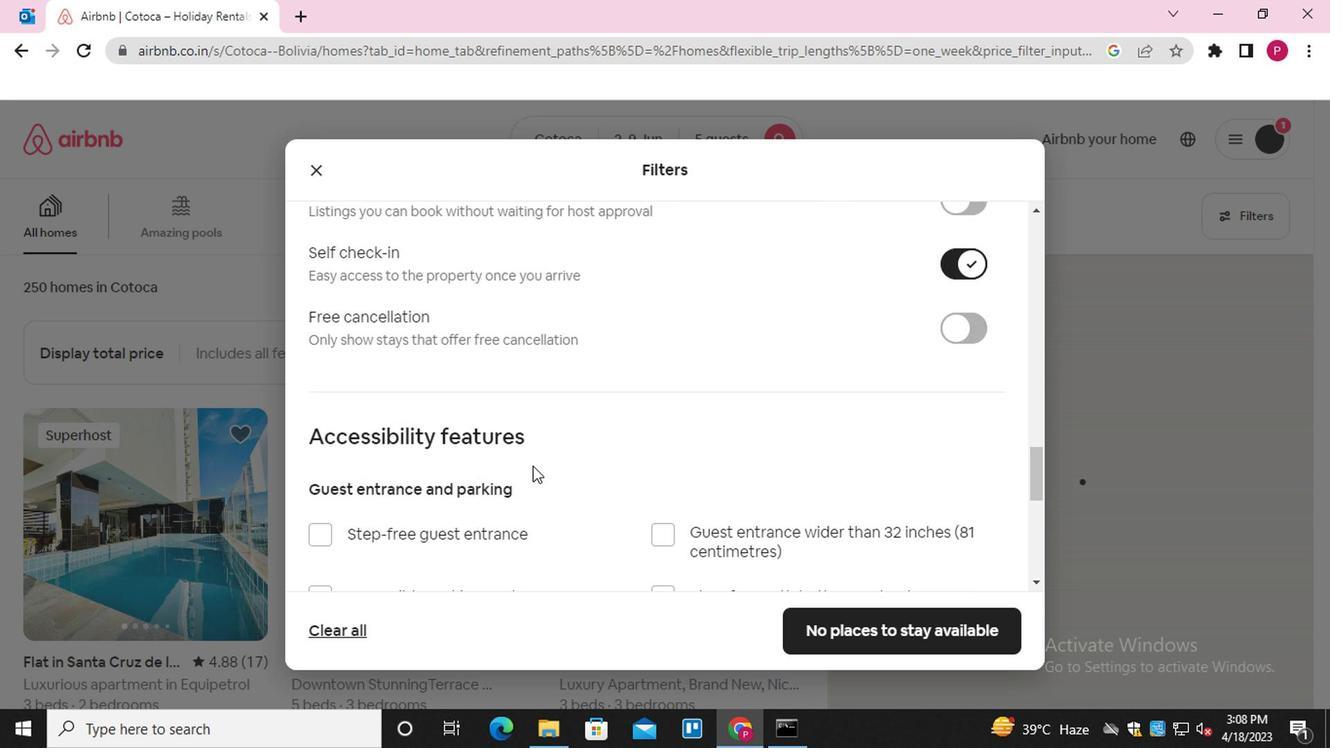 
Action: Mouse scrolled (529, 467) with delta (0, 0)
Screenshot: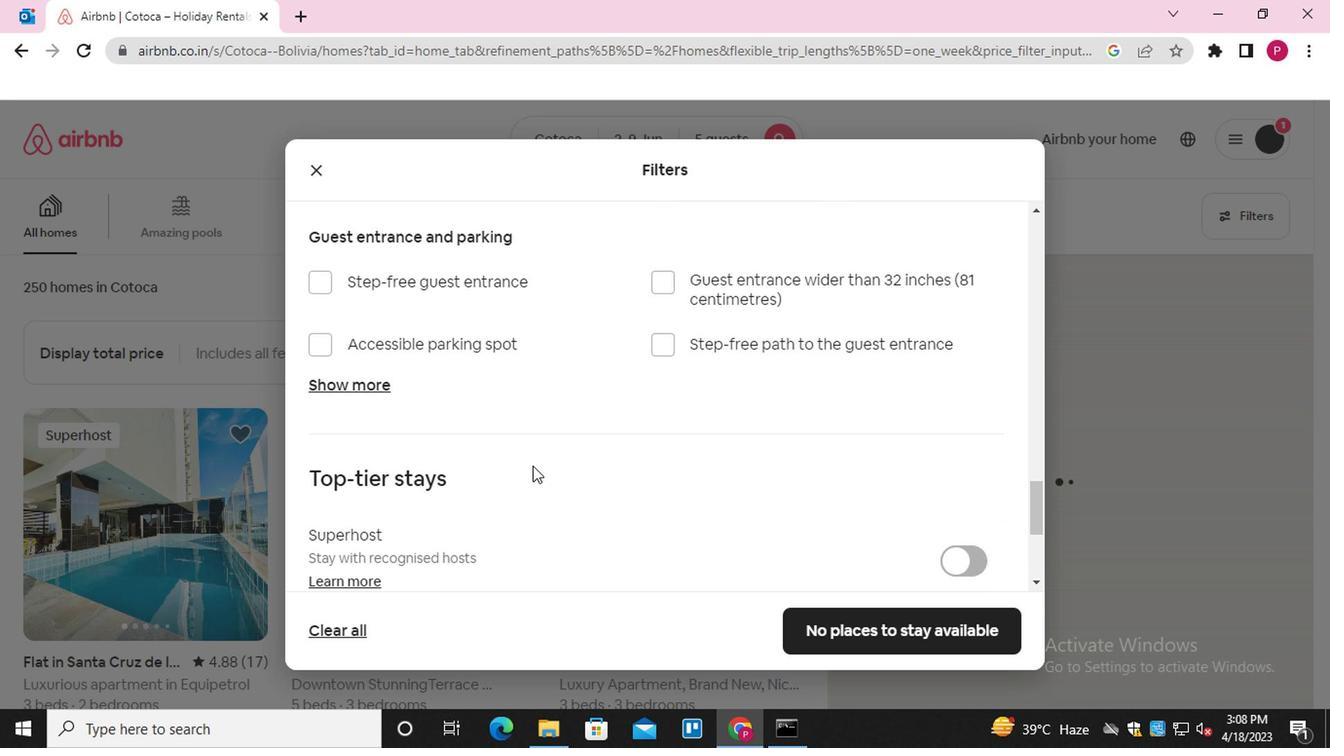 
Action: Mouse scrolled (529, 467) with delta (0, 0)
Screenshot: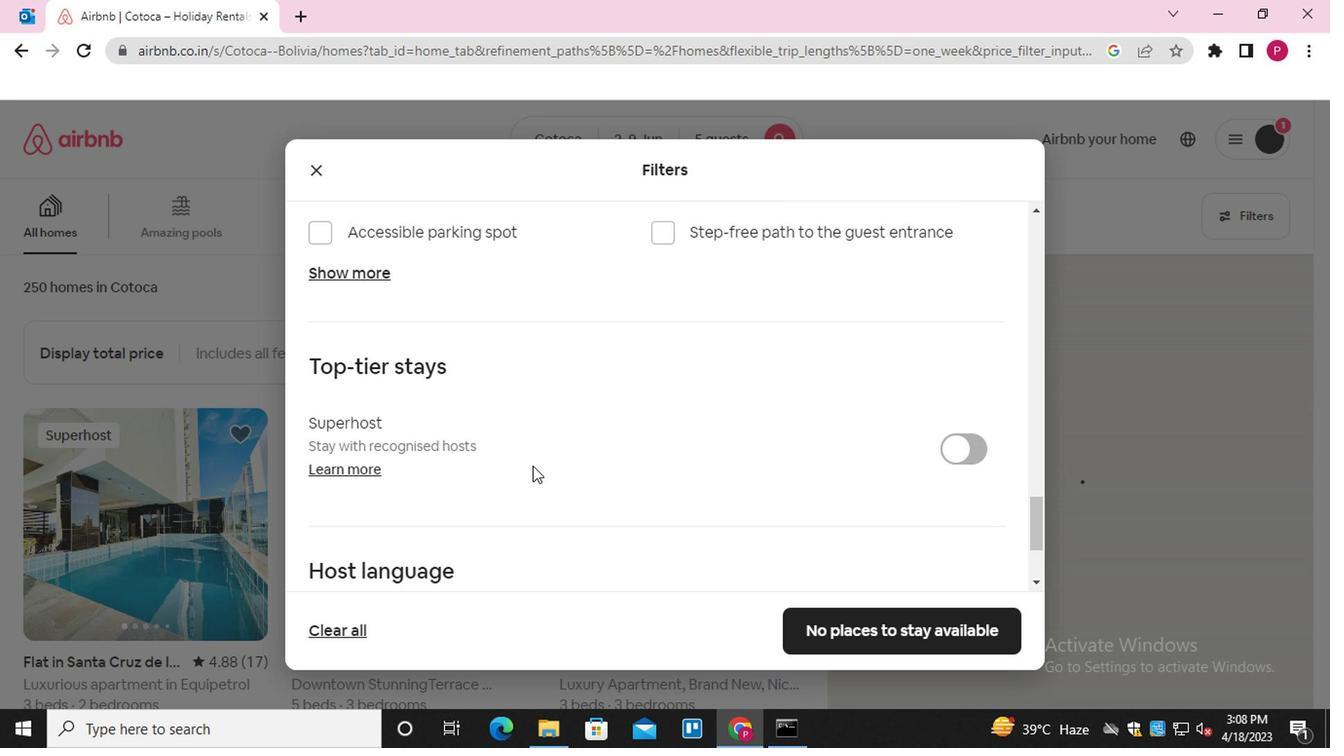 
Action: Mouse scrolled (529, 467) with delta (0, 0)
Screenshot: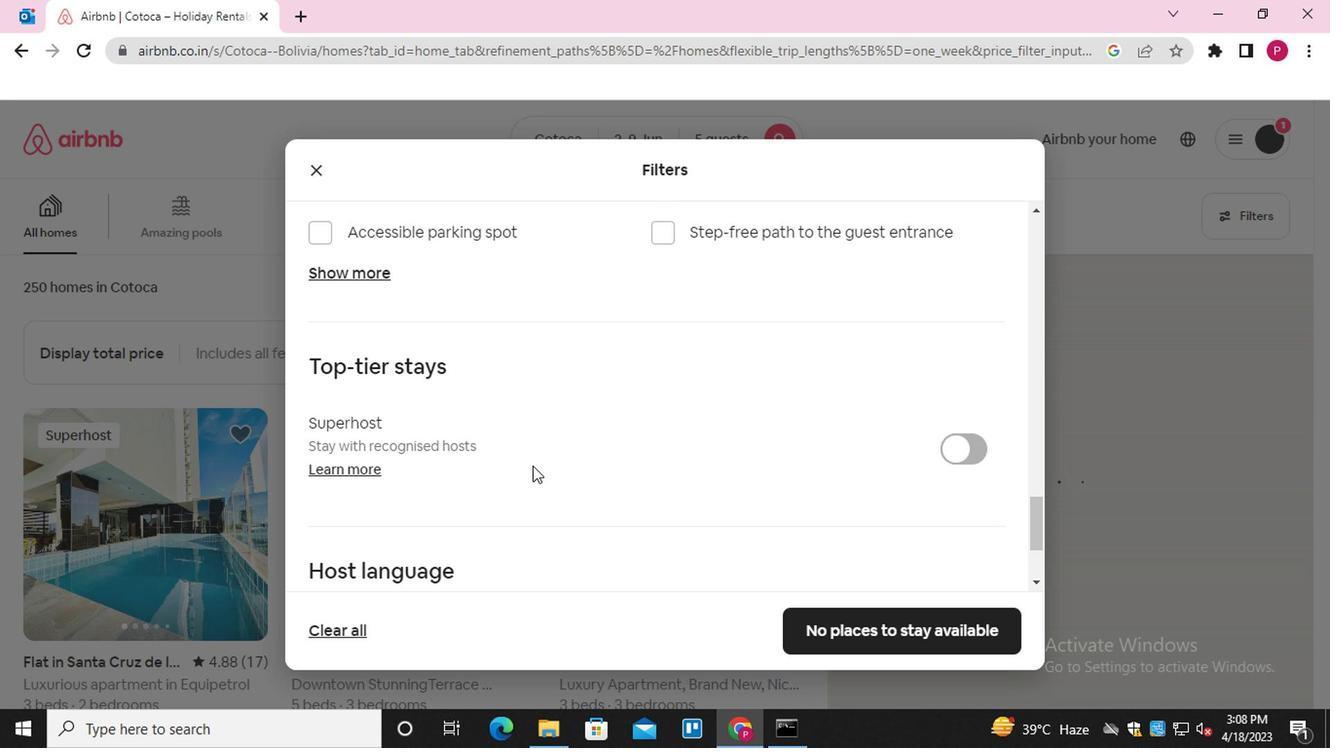 
Action: Mouse moved to (306, 455)
Screenshot: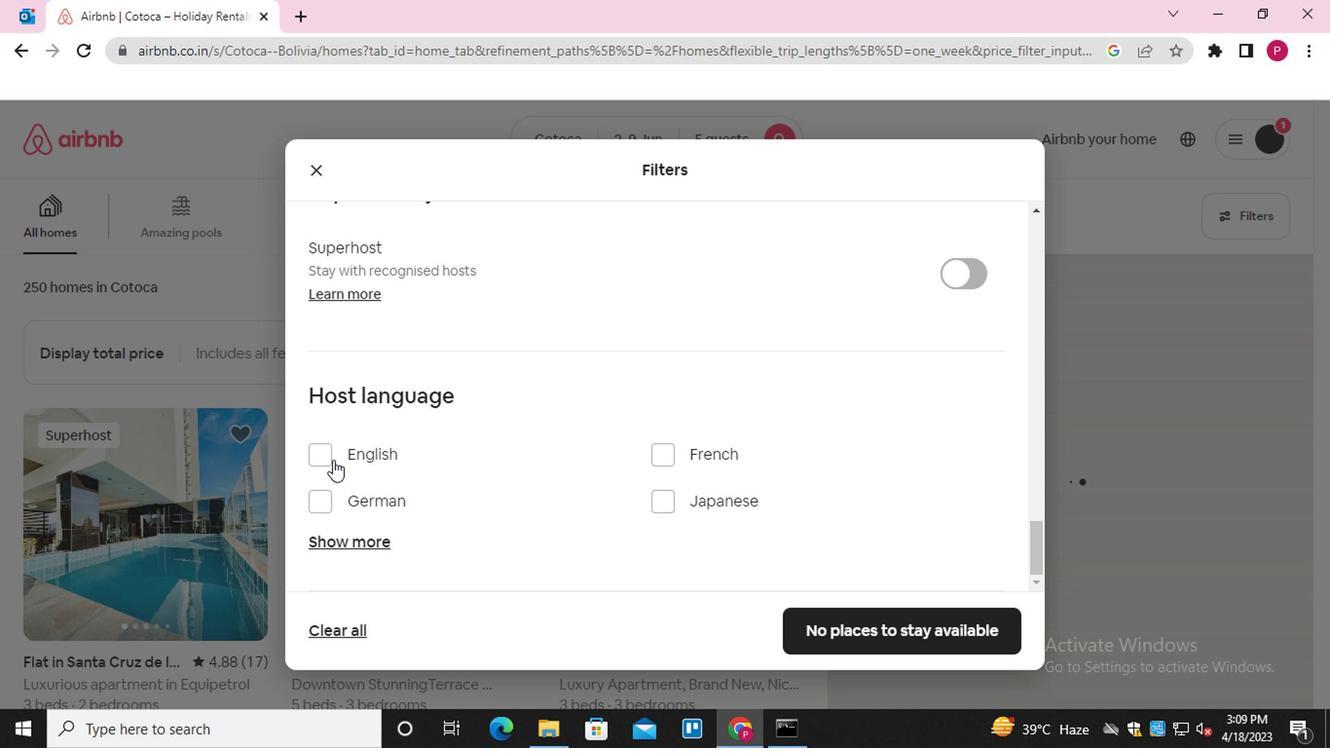 
Action: Mouse pressed left at (306, 455)
Screenshot: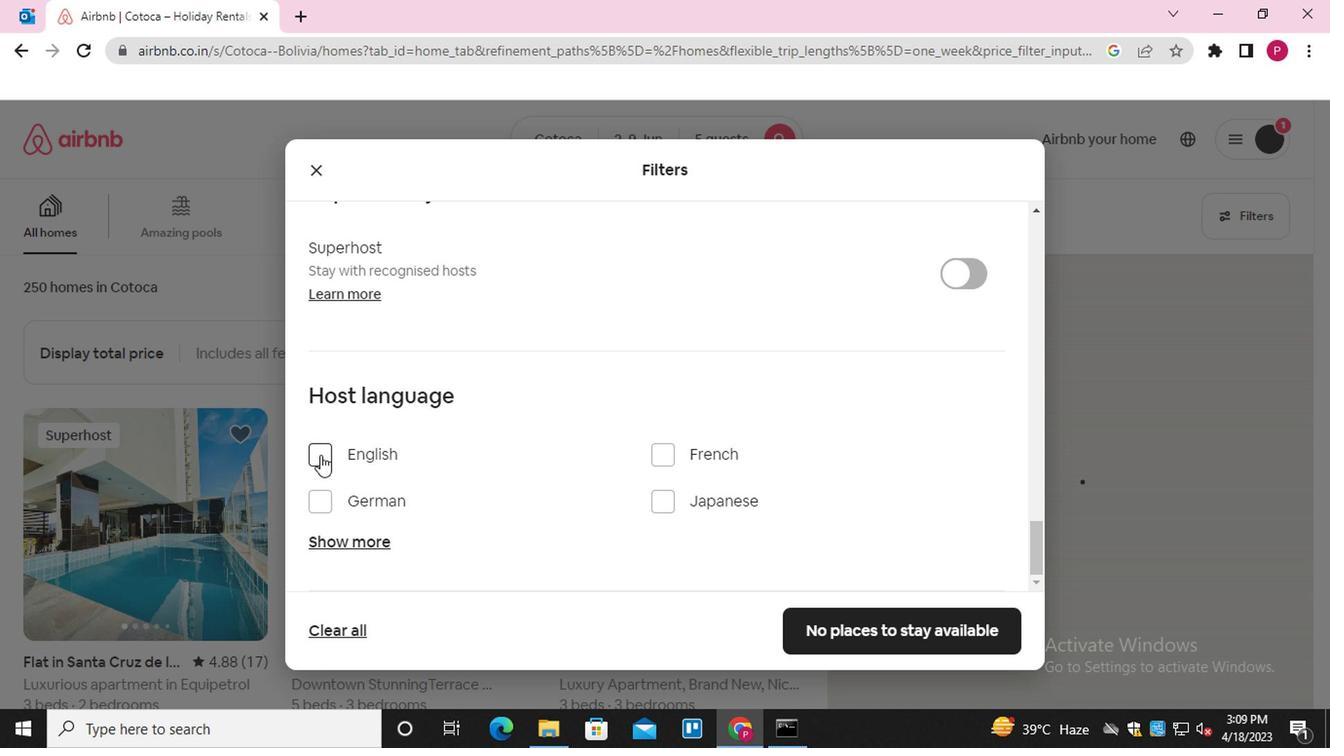 
Action: Mouse moved to (902, 624)
Screenshot: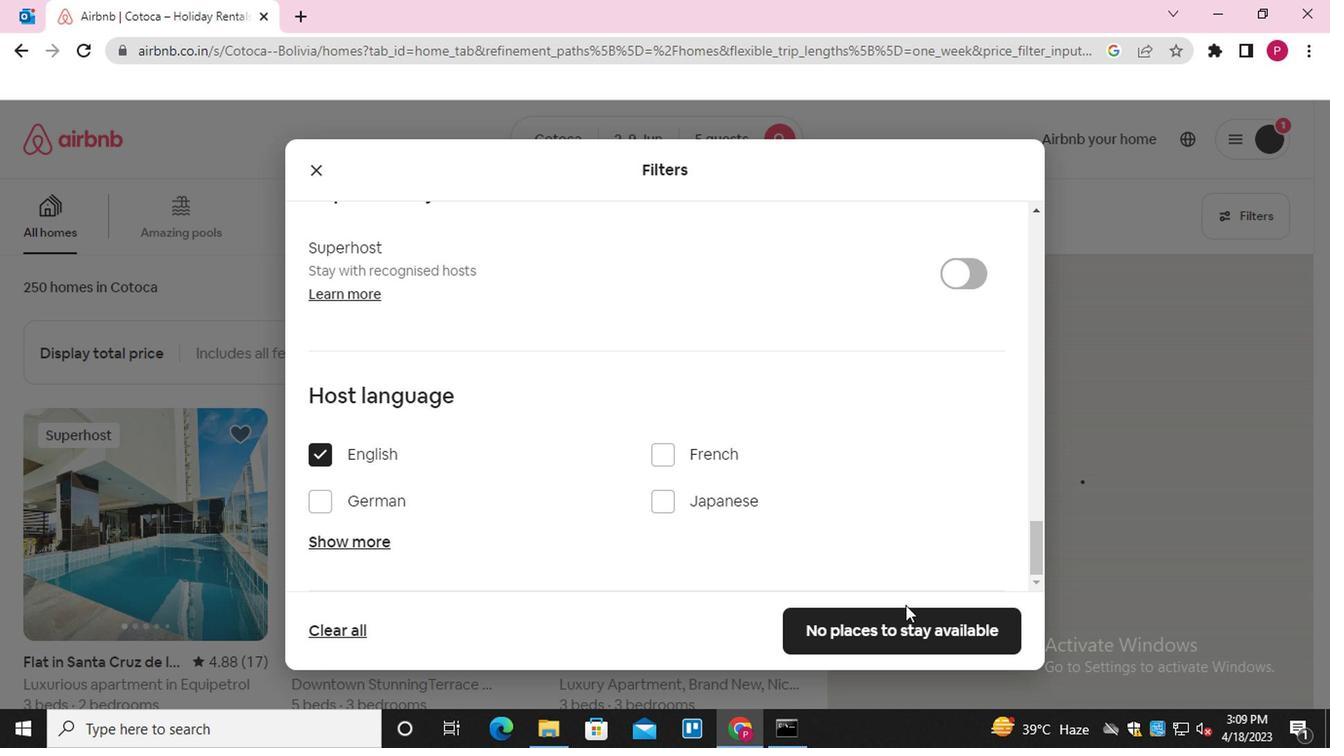 
Action: Mouse pressed left at (902, 624)
Screenshot: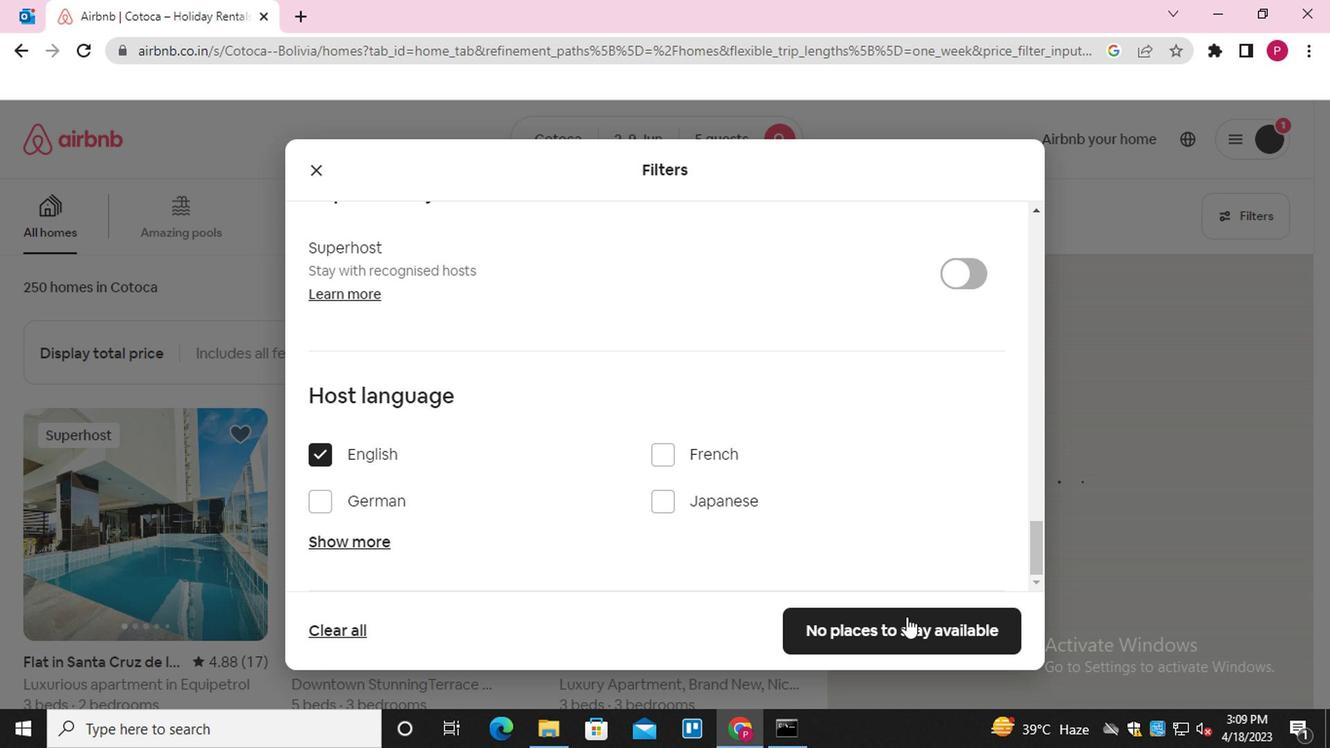 
Action: Mouse moved to (443, 432)
Screenshot: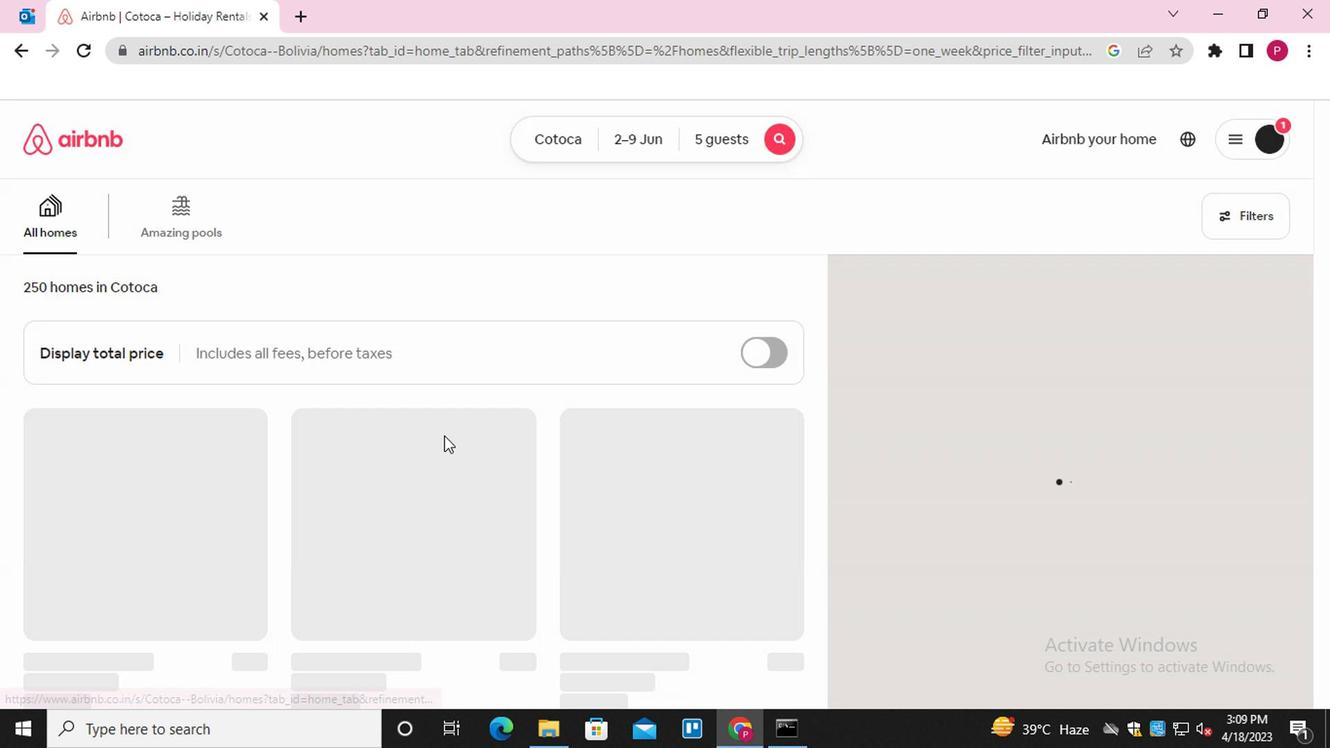 
